 Task: Look for space in Villanueva del Pardillo, Spain from 3rd August, 2023 to 7th August, 2023 for 2 adults in price range Rs.4000 to Rs.9000. Place can be private room with 1  bedroom having 1 bed and 1 bathroom. Property type can be house, flat, guest house, hotel. Booking option can be shelf check-in. Required host language is English.
Action: Mouse moved to (429, 195)
Screenshot: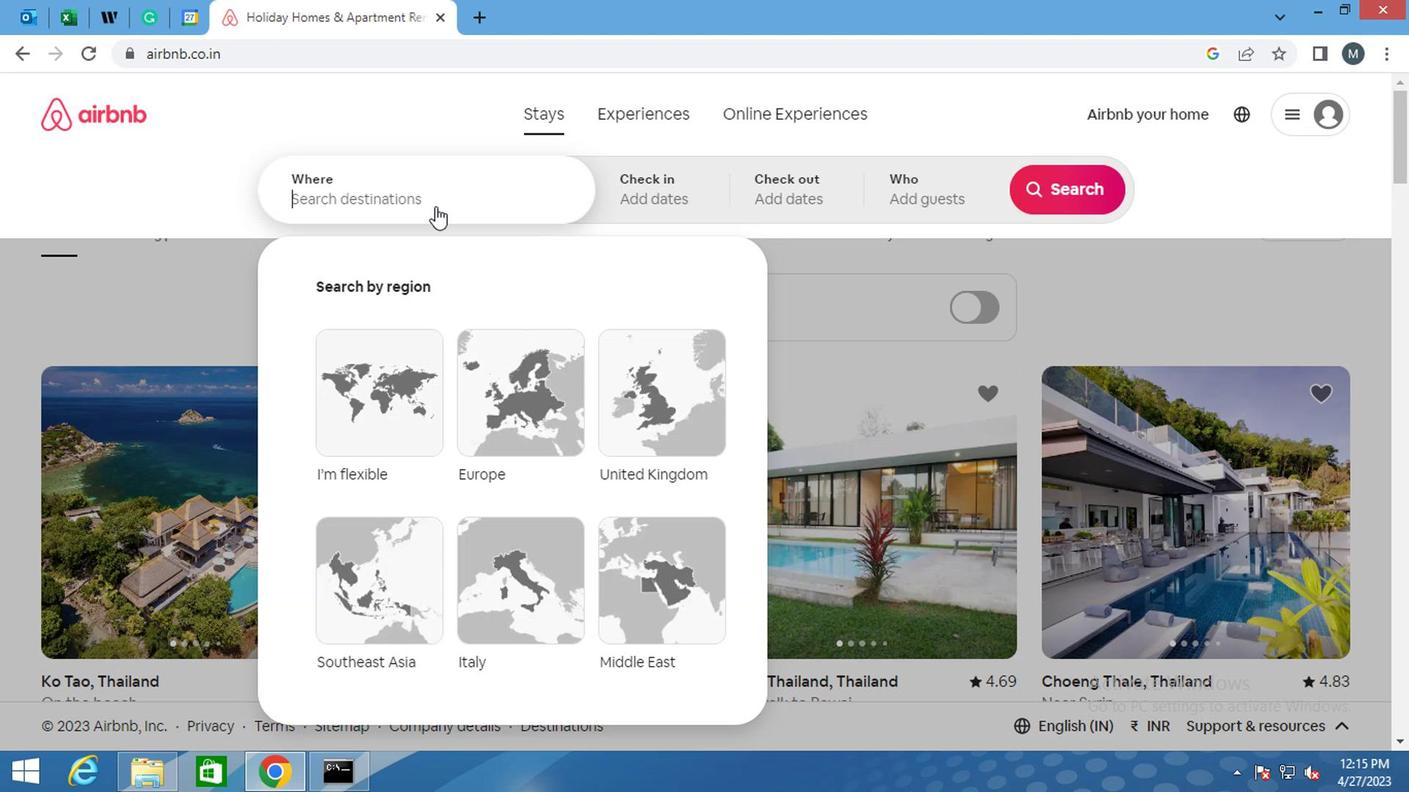 
Action: Mouse pressed left at (429, 195)
Screenshot: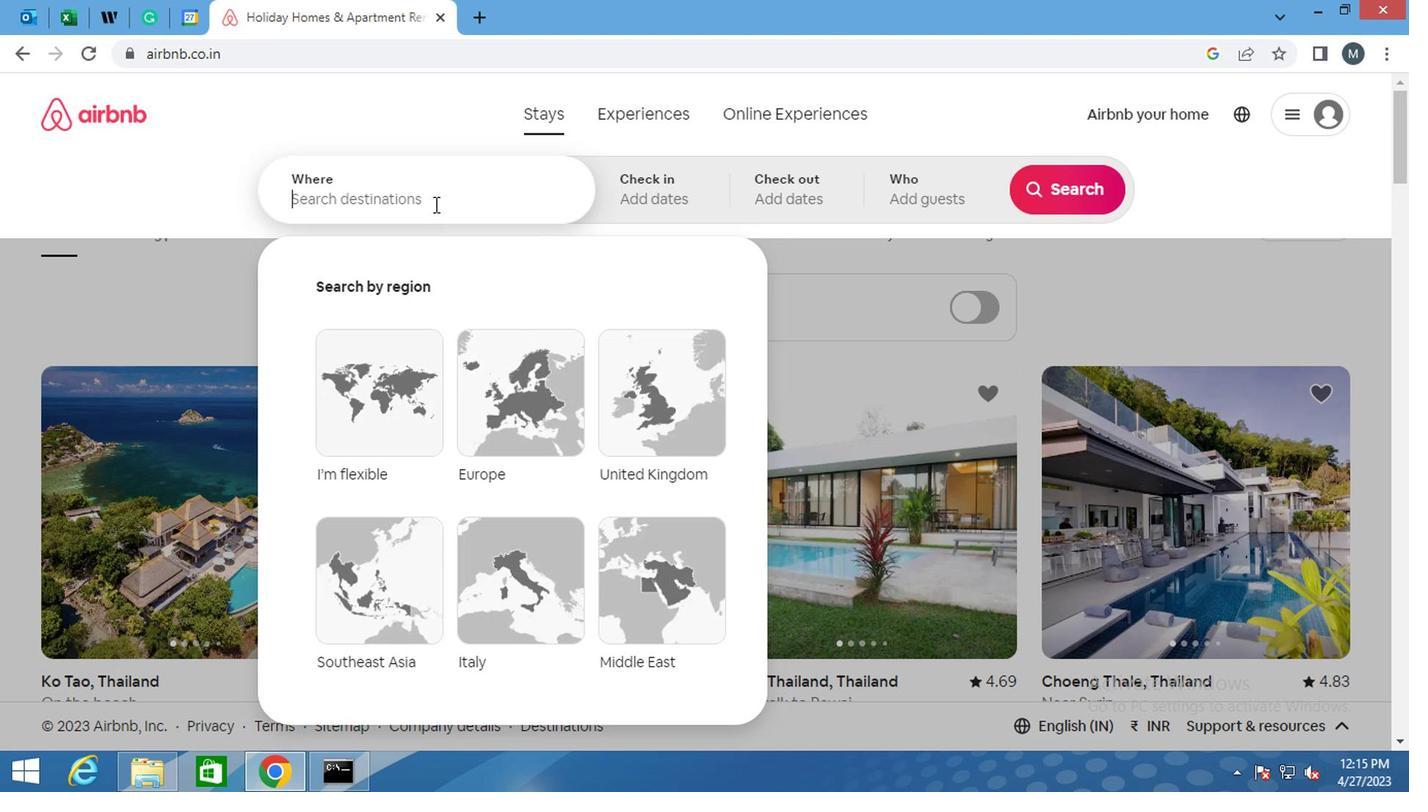 
Action: Mouse moved to (425, 195)
Screenshot: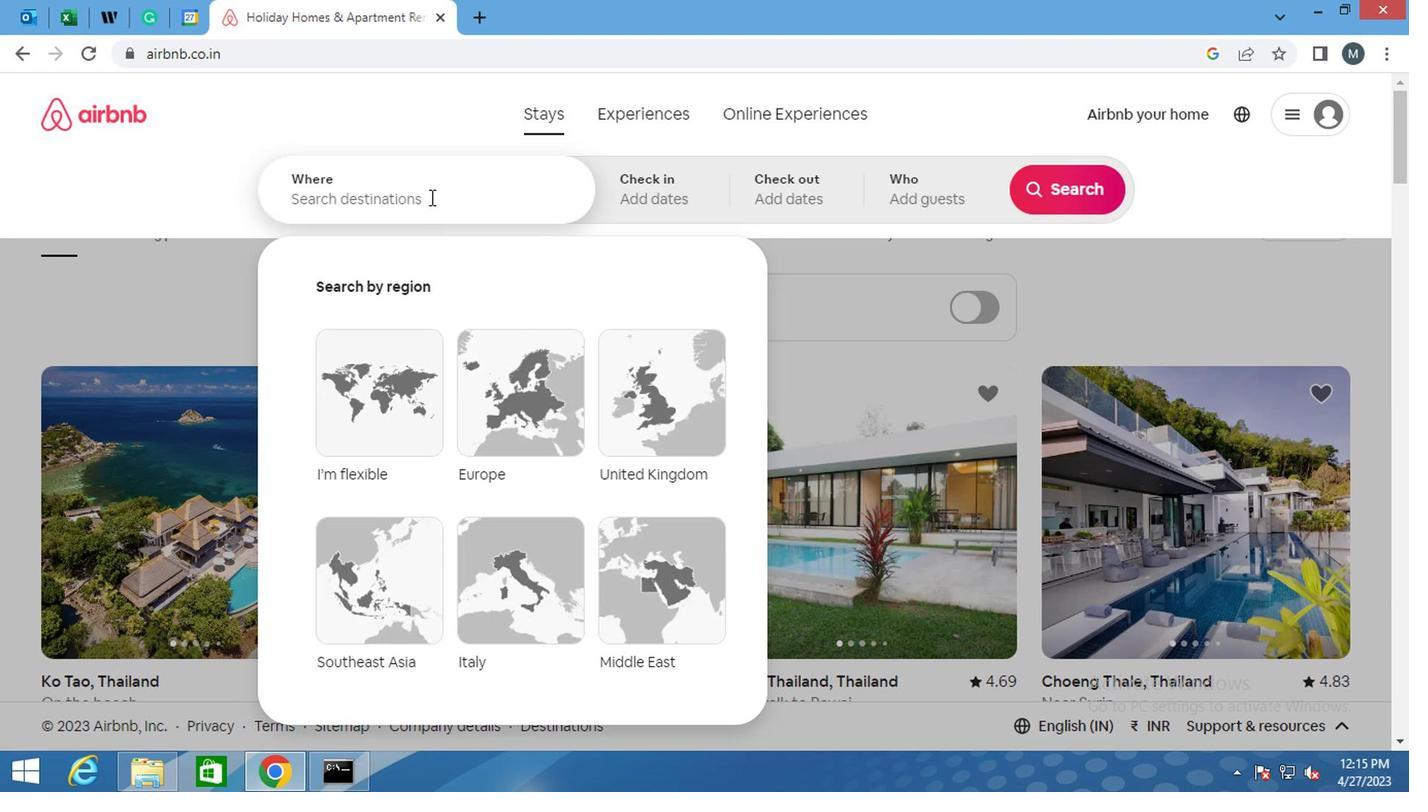 
Action: Key pressed <Key.shift>VILLANUEVA.<Key.backspace>,<Key.space><Key.shift><Key.shift><Key.shift><Key.shift>SPA<Key.backspace>
Screenshot: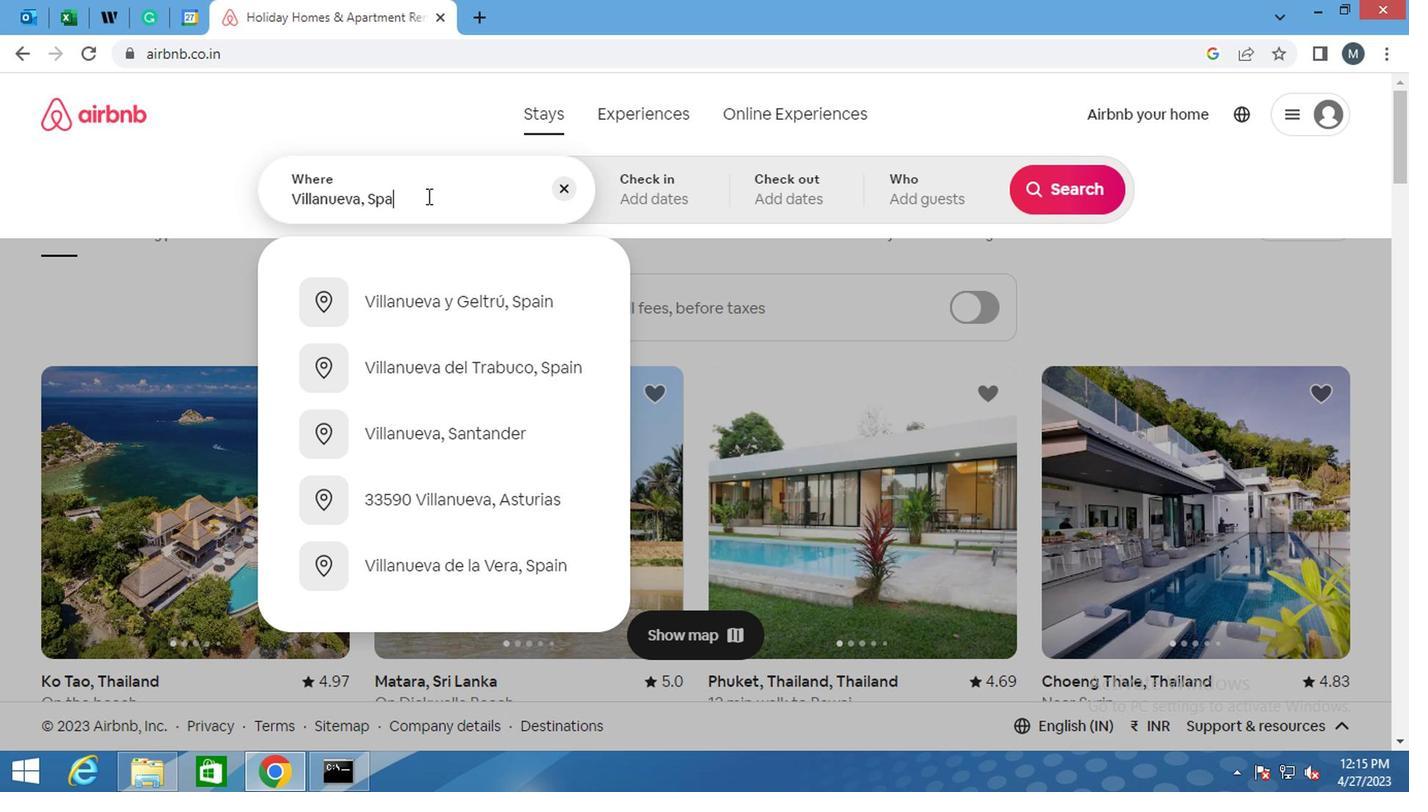 
Action: Mouse moved to (463, 322)
Screenshot: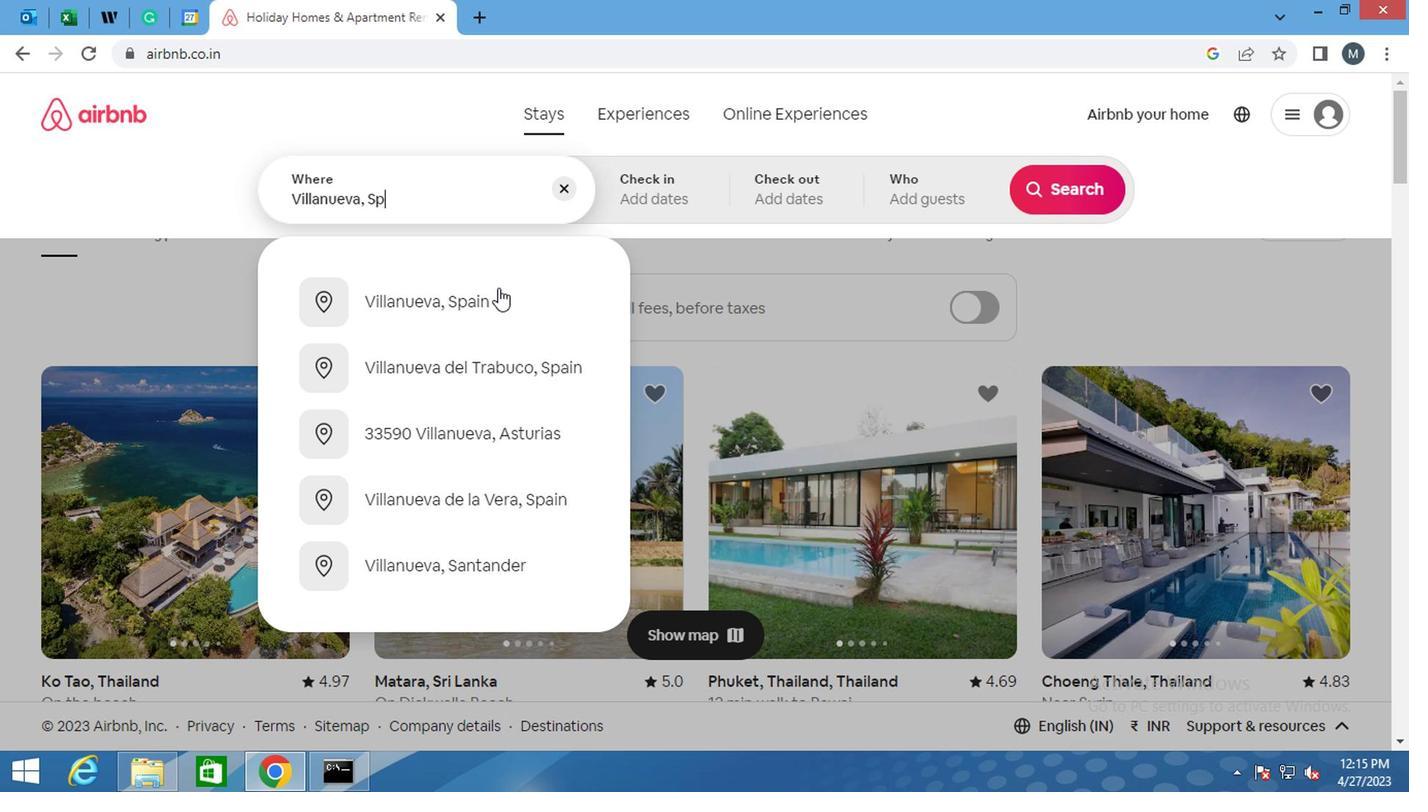 
Action: Mouse pressed left at (463, 322)
Screenshot: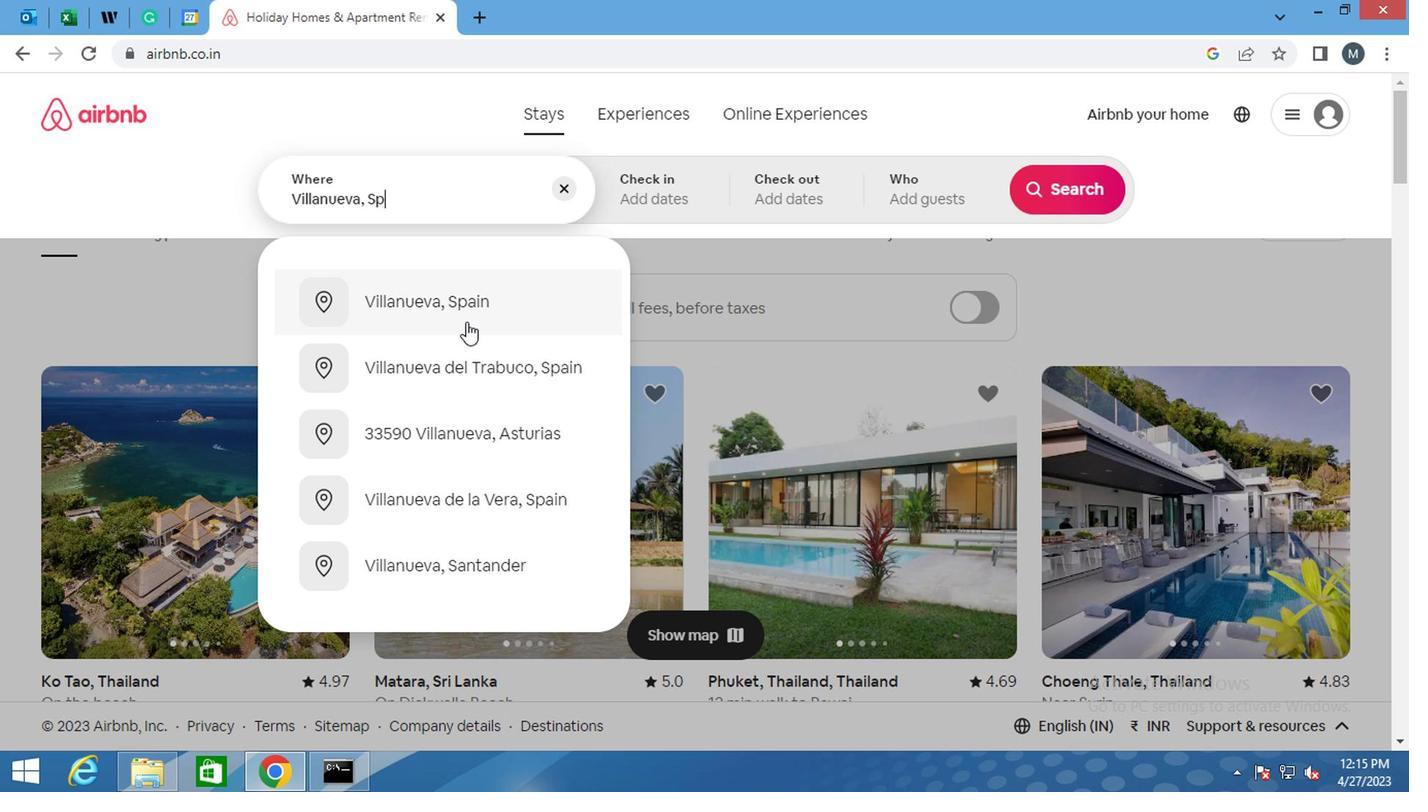 
Action: Mouse moved to (1056, 357)
Screenshot: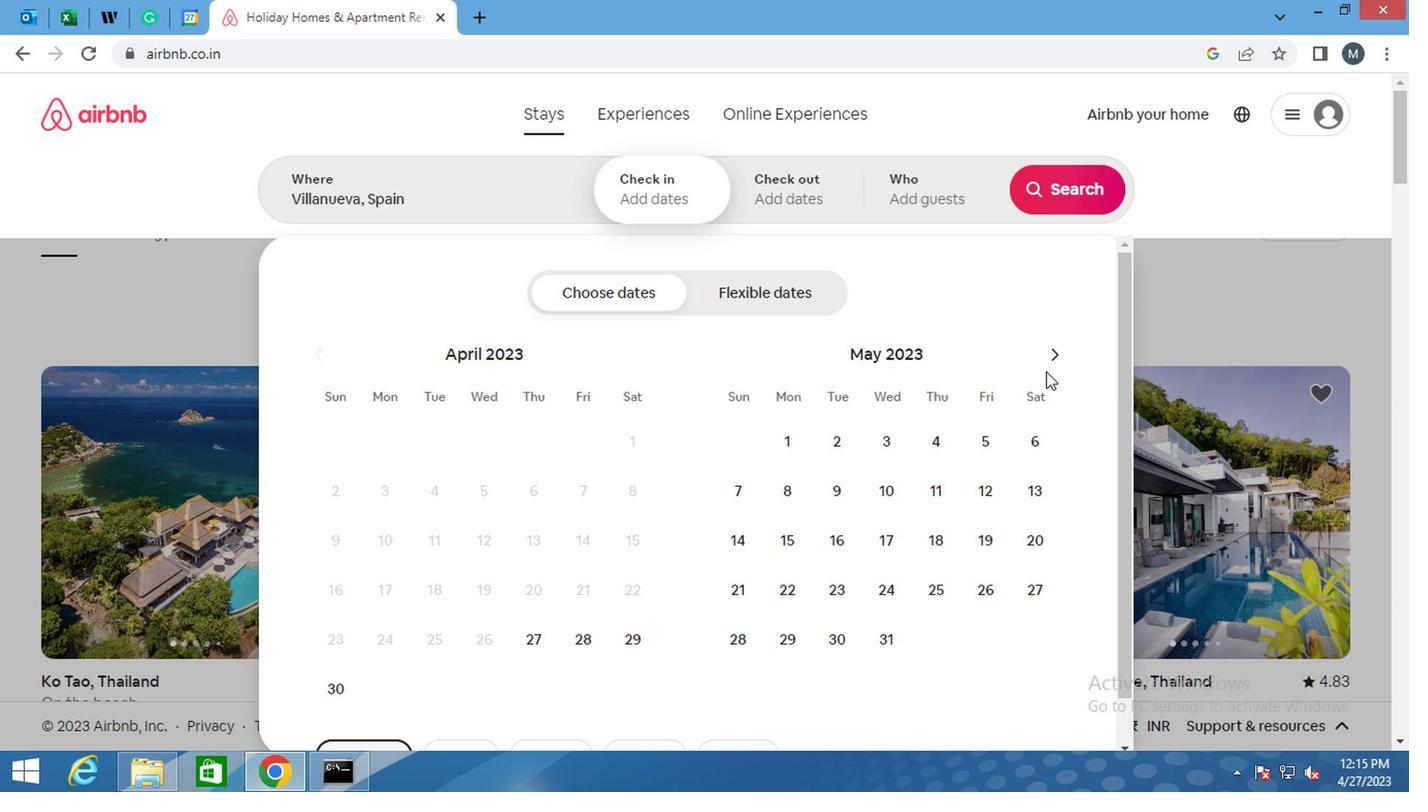 
Action: Mouse pressed left at (1056, 357)
Screenshot: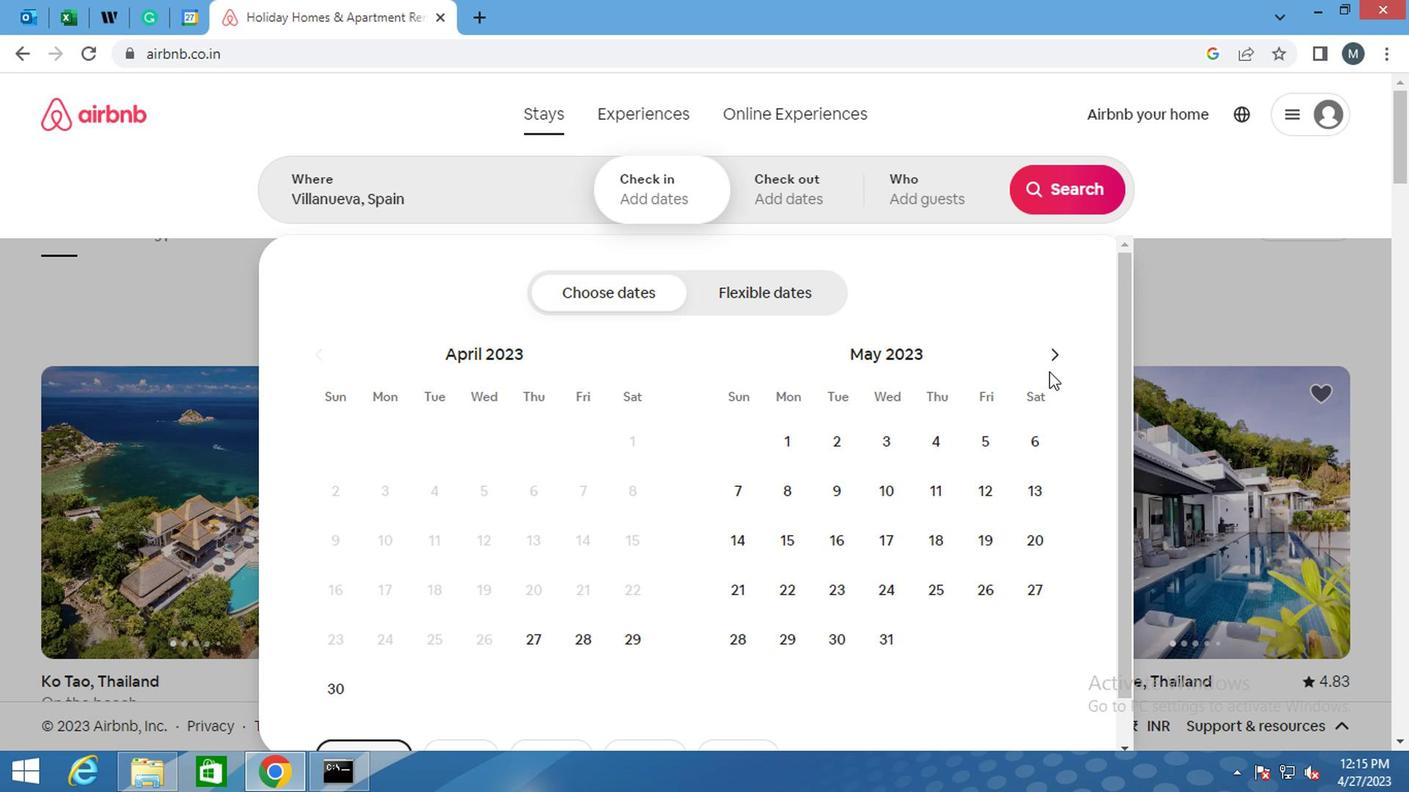 
Action: Mouse pressed left at (1056, 357)
Screenshot: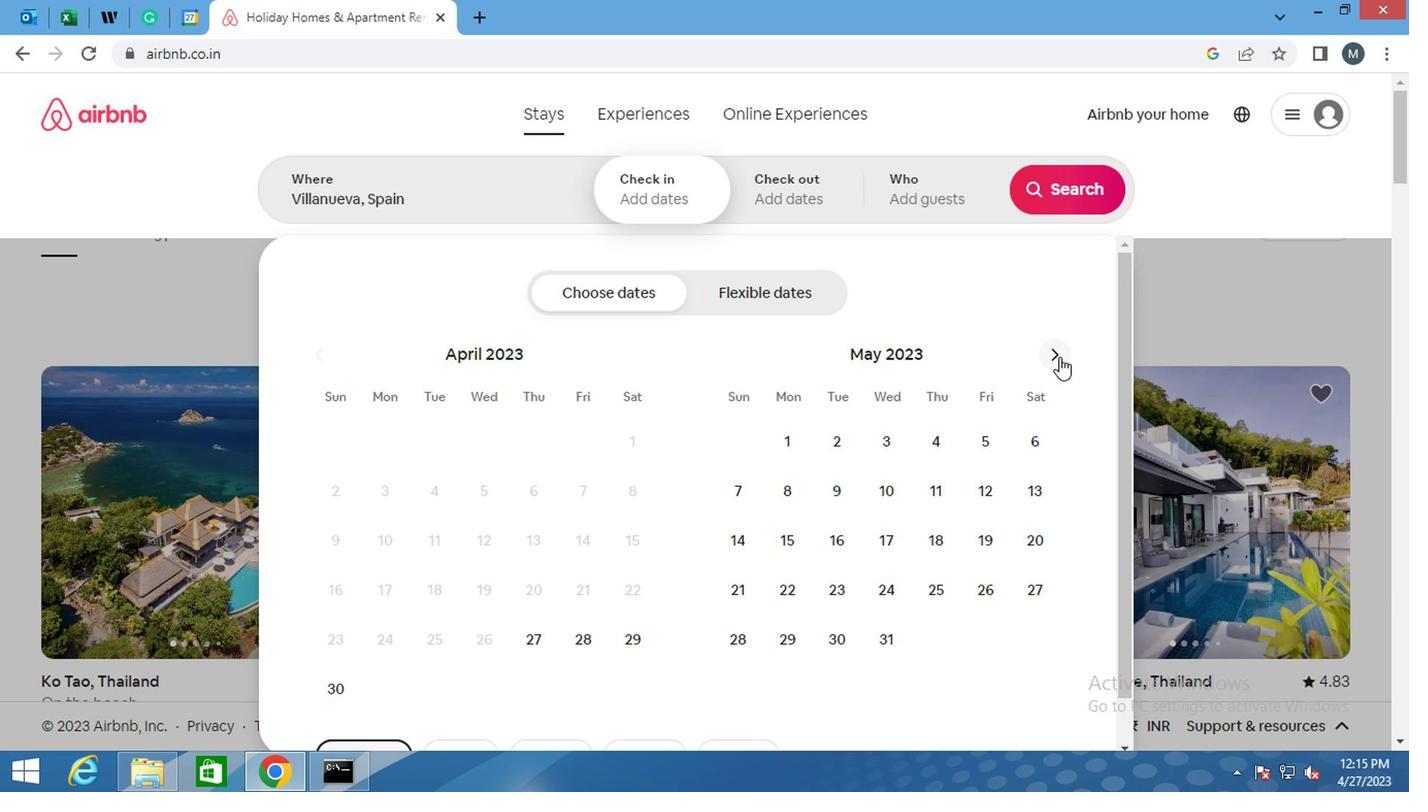 
Action: Mouse pressed left at (1056, 357)
Screenshot: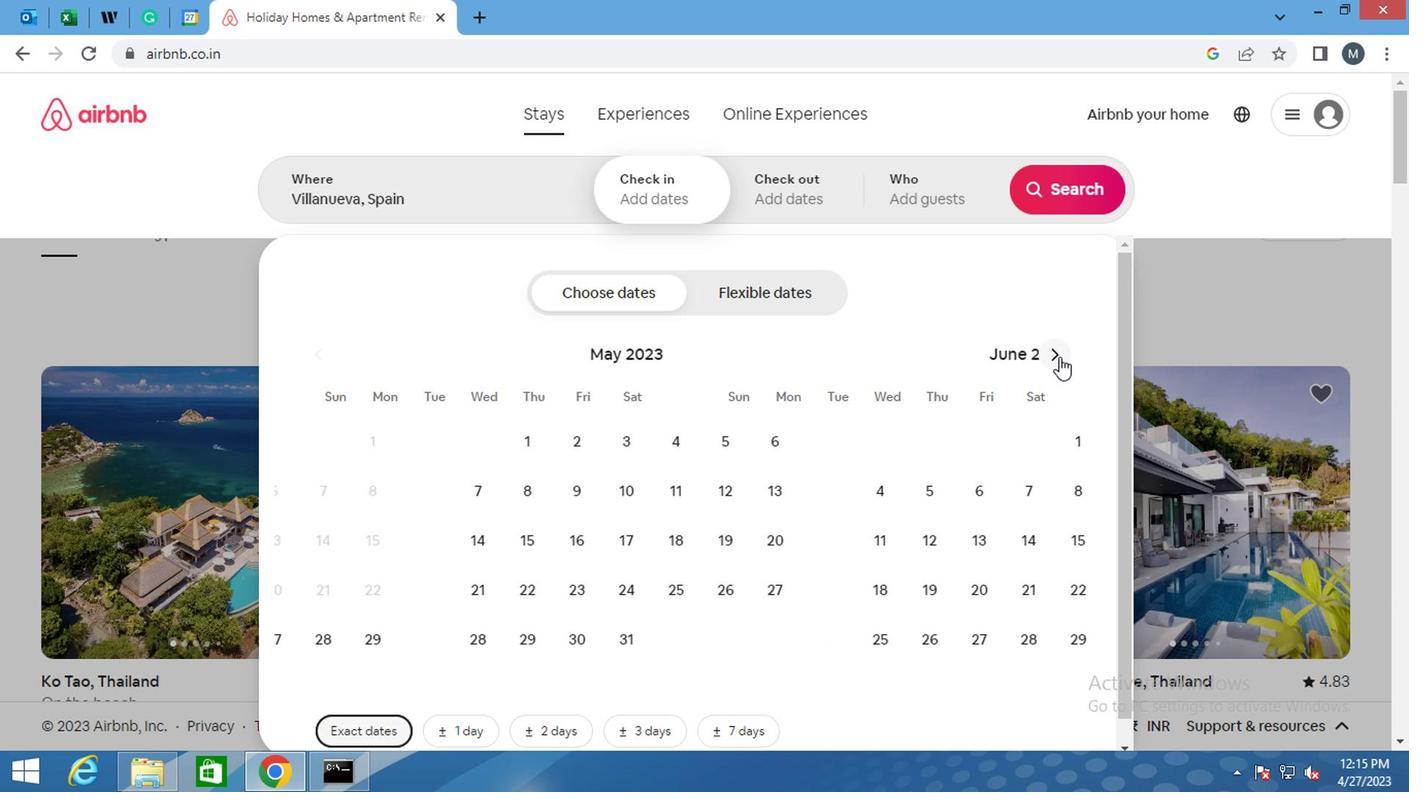 
Action: Mouse pressed left at (1056, 357)
Screenshot: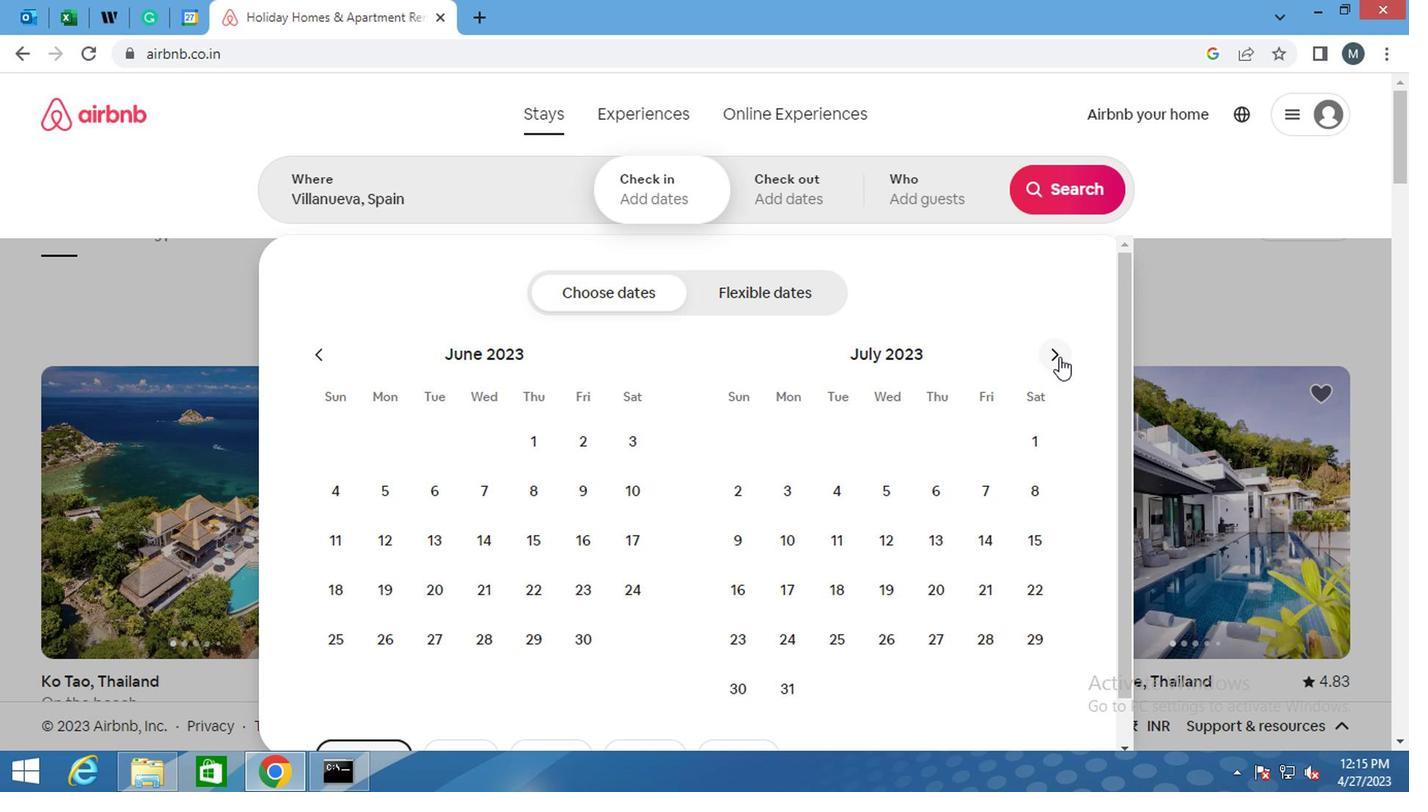 
Action: Mouse moved to (924, 442)
Screenshot: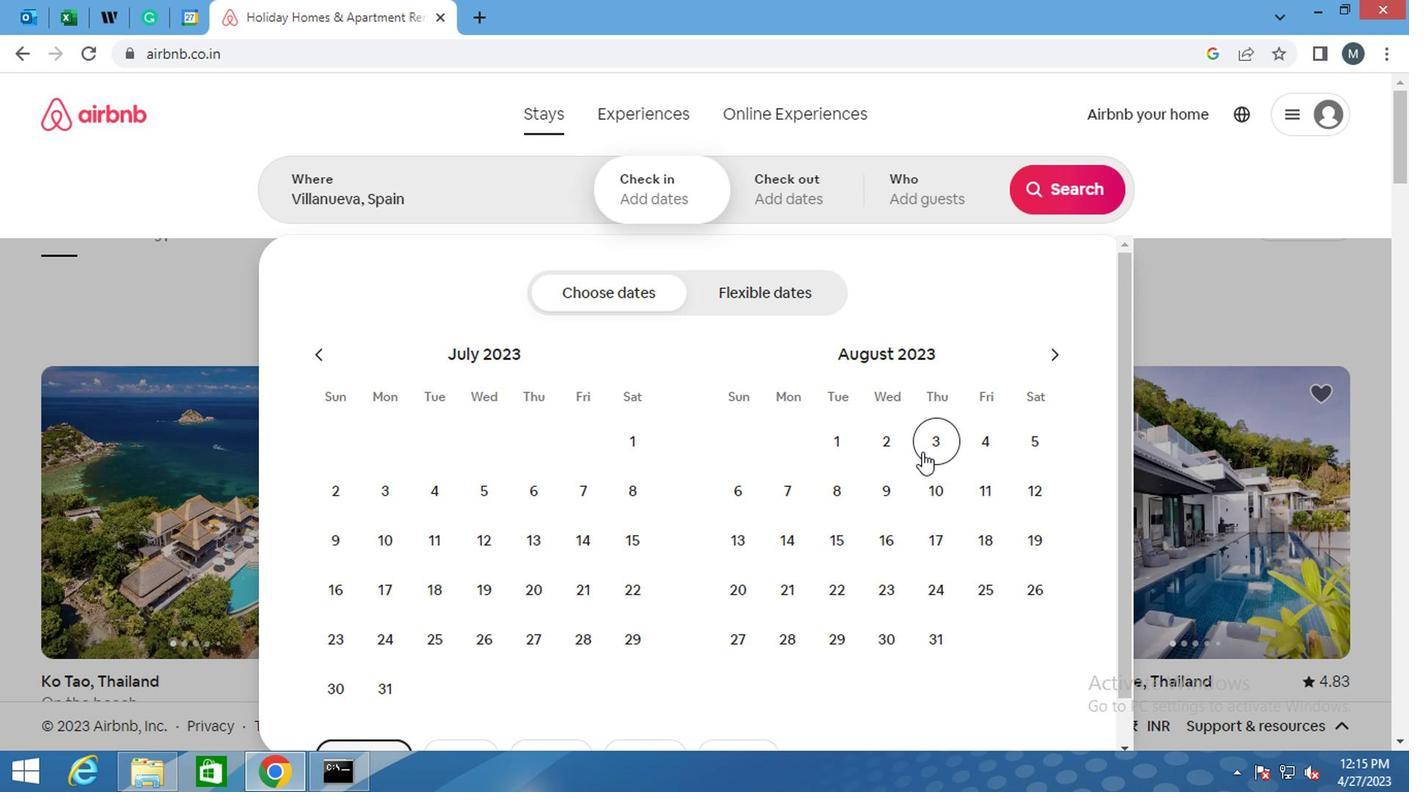 
Action: Mouse pressed left at (924, 442)
Screenshot: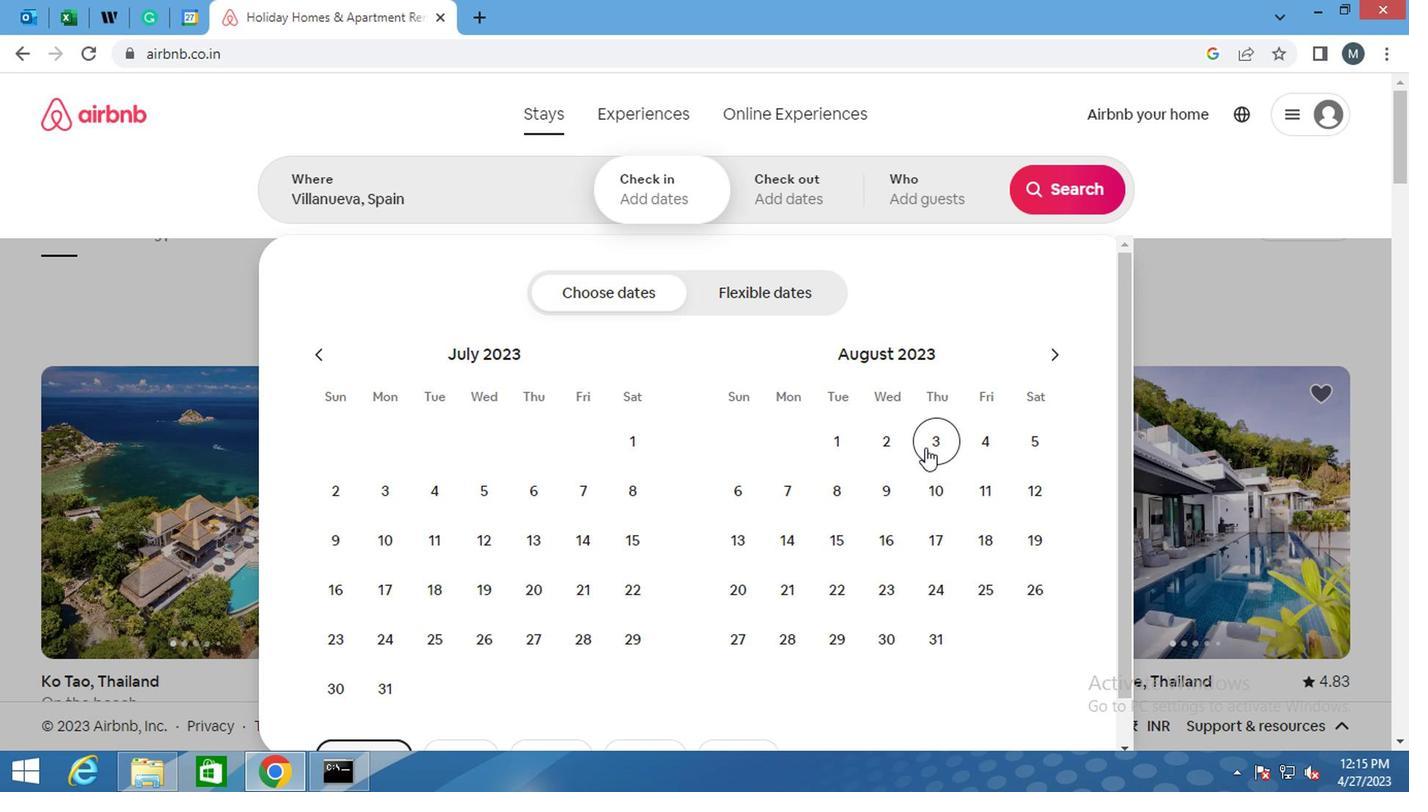 
Action: Mouse moved to (792, 482)
Screenshot: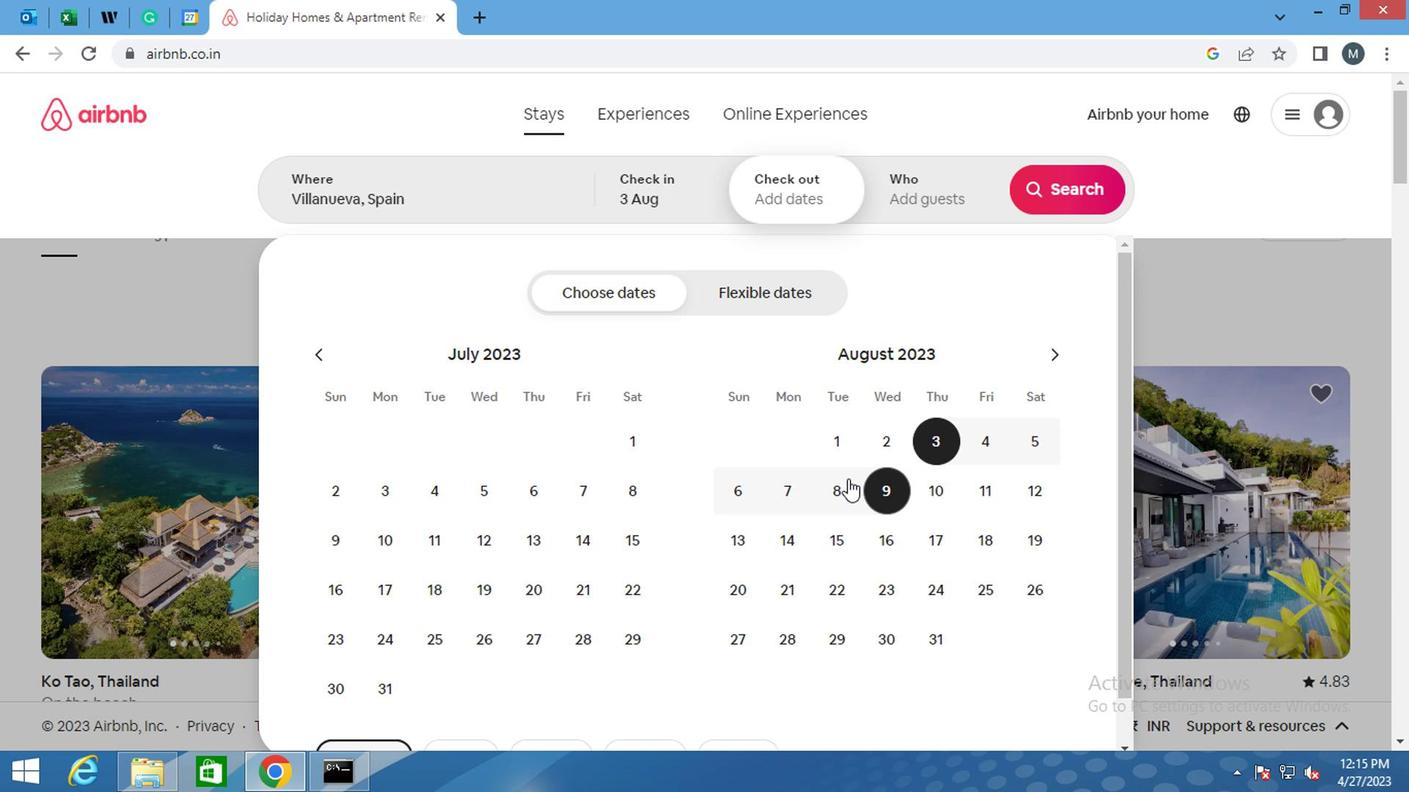 
Action: Mouse pressed left at (792, 482)
Screenshot: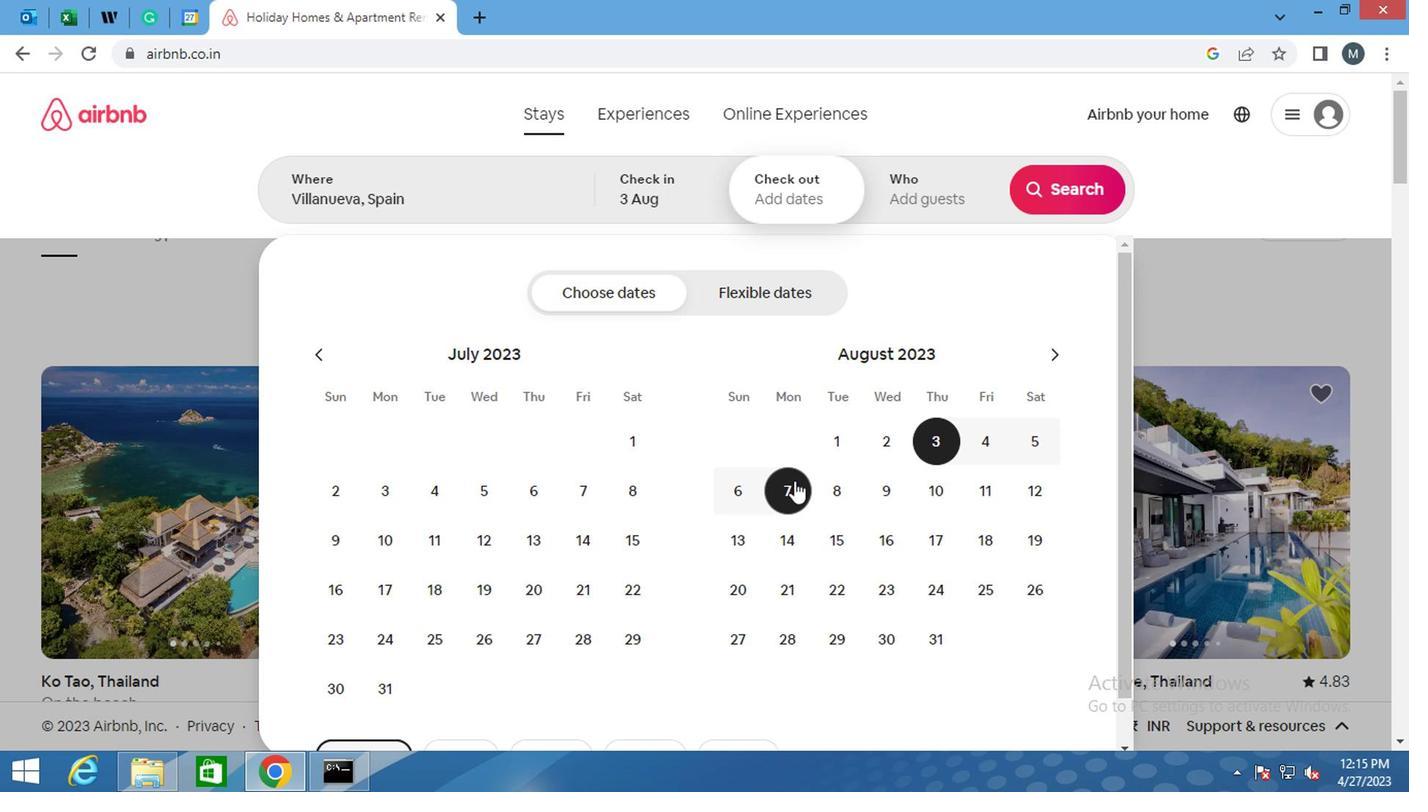 
Action: Mouse moved to (930, 199)
Screenshot: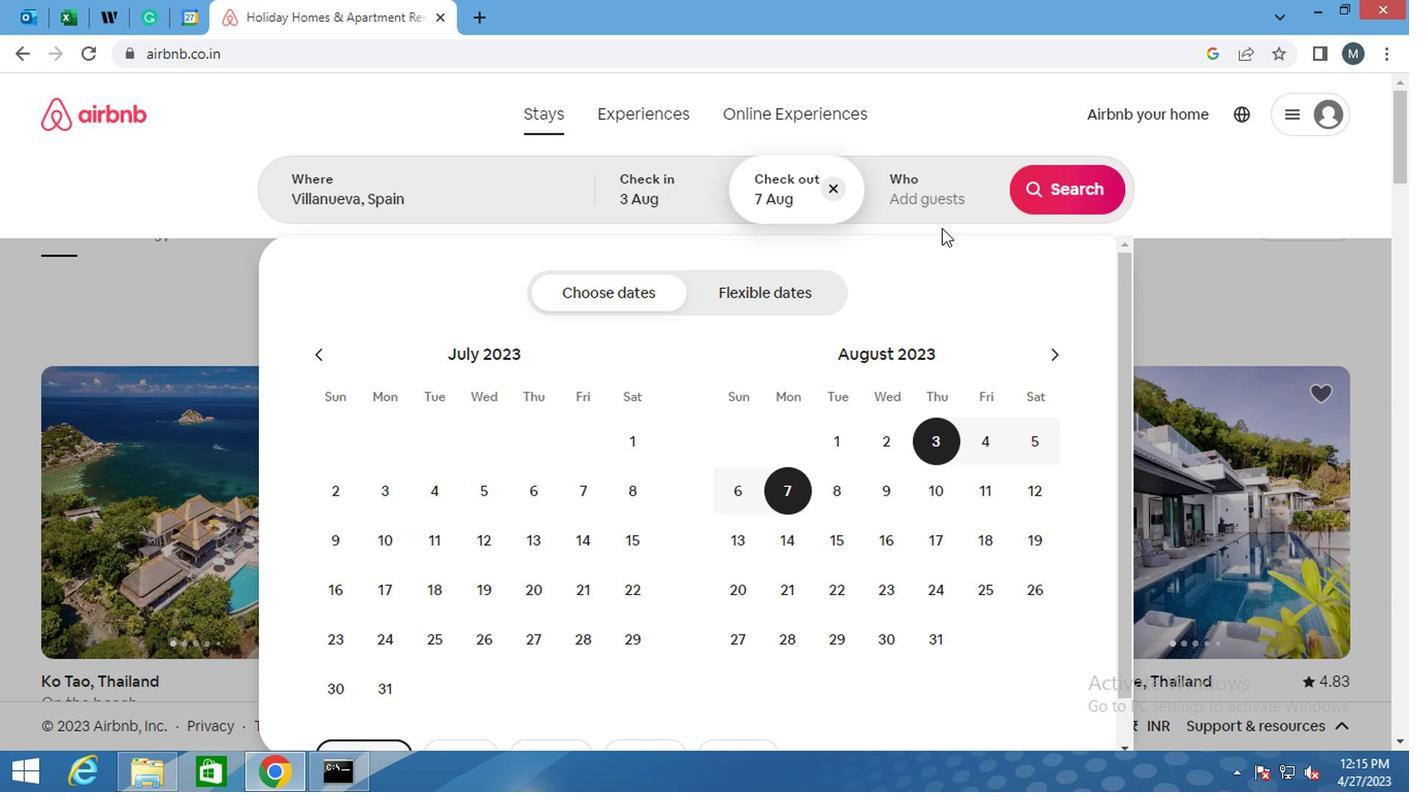 
Action: Mouse pressed left at (930, 199)
Screenshot: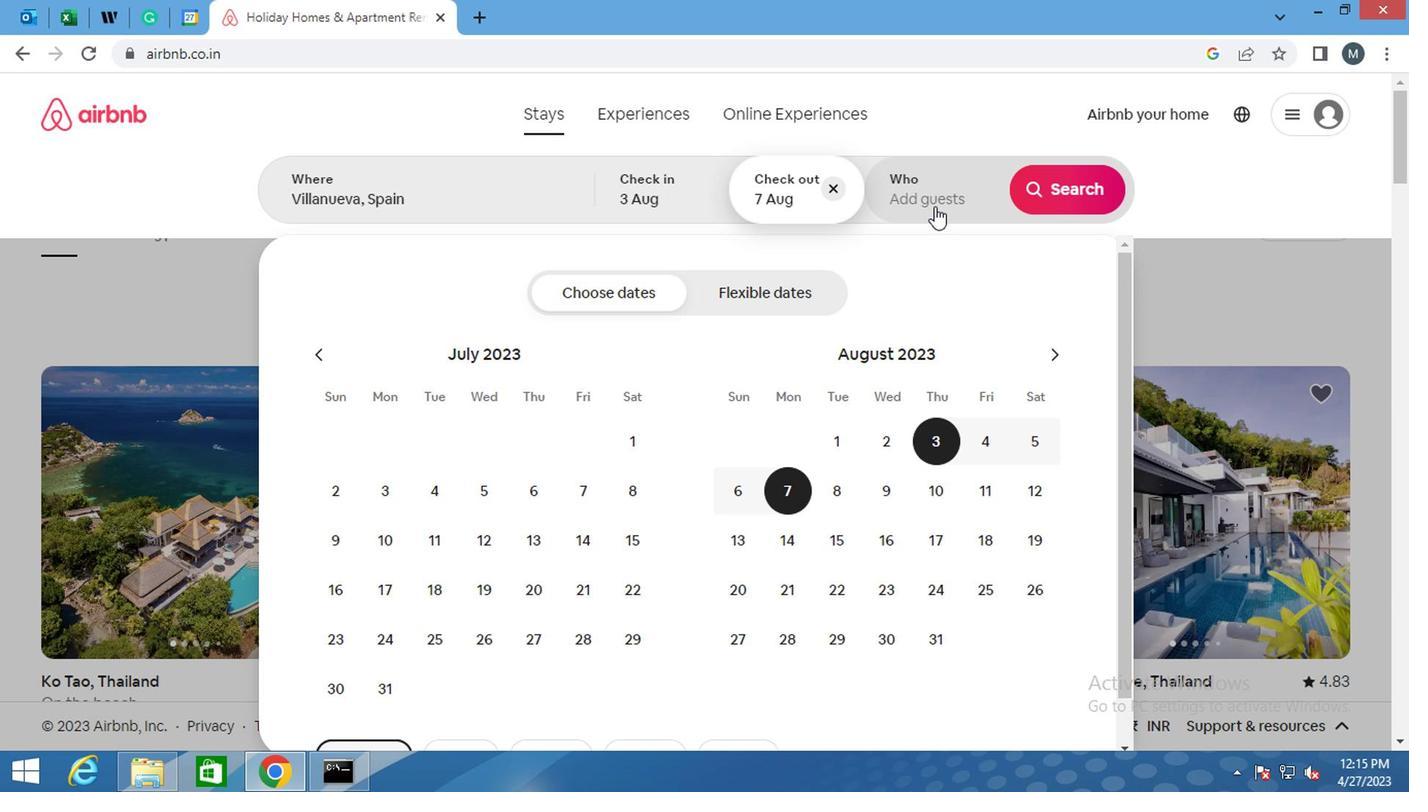 
Action: Mouse moved to (1070, 300)
Screenshot: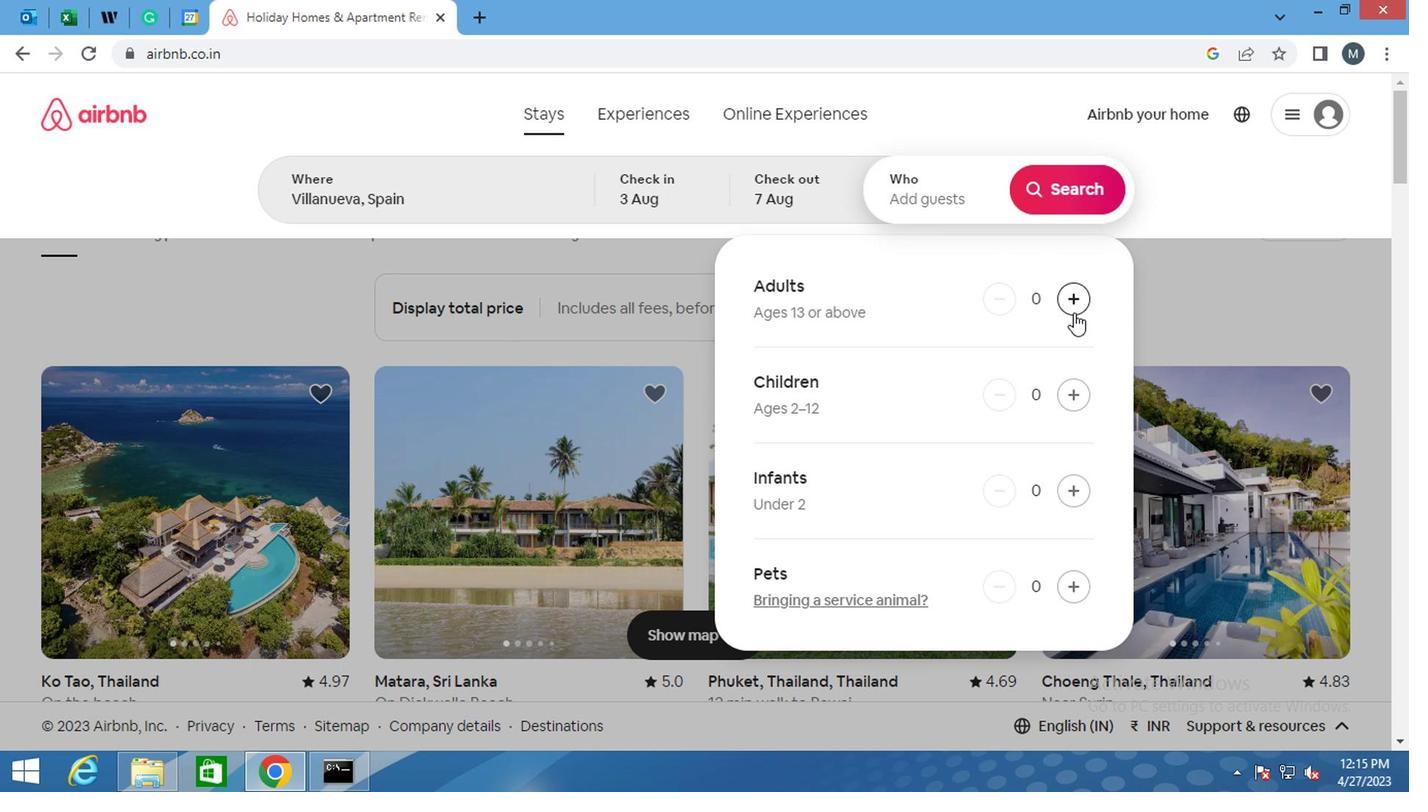 
Action: Mouse pressed left at (1070, 300)
Screenshot: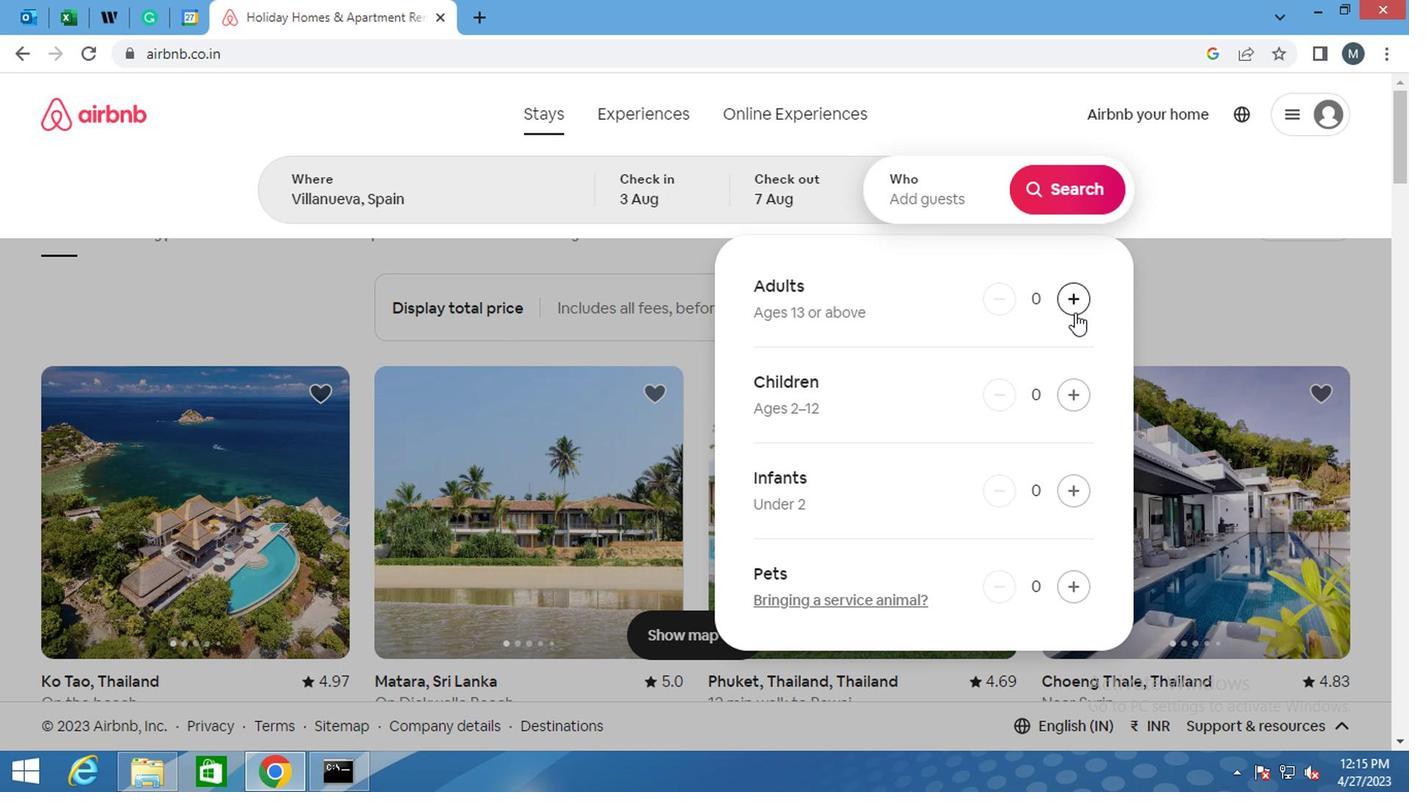 
Action: Mouse moved to (1070, 300)
Screenshot: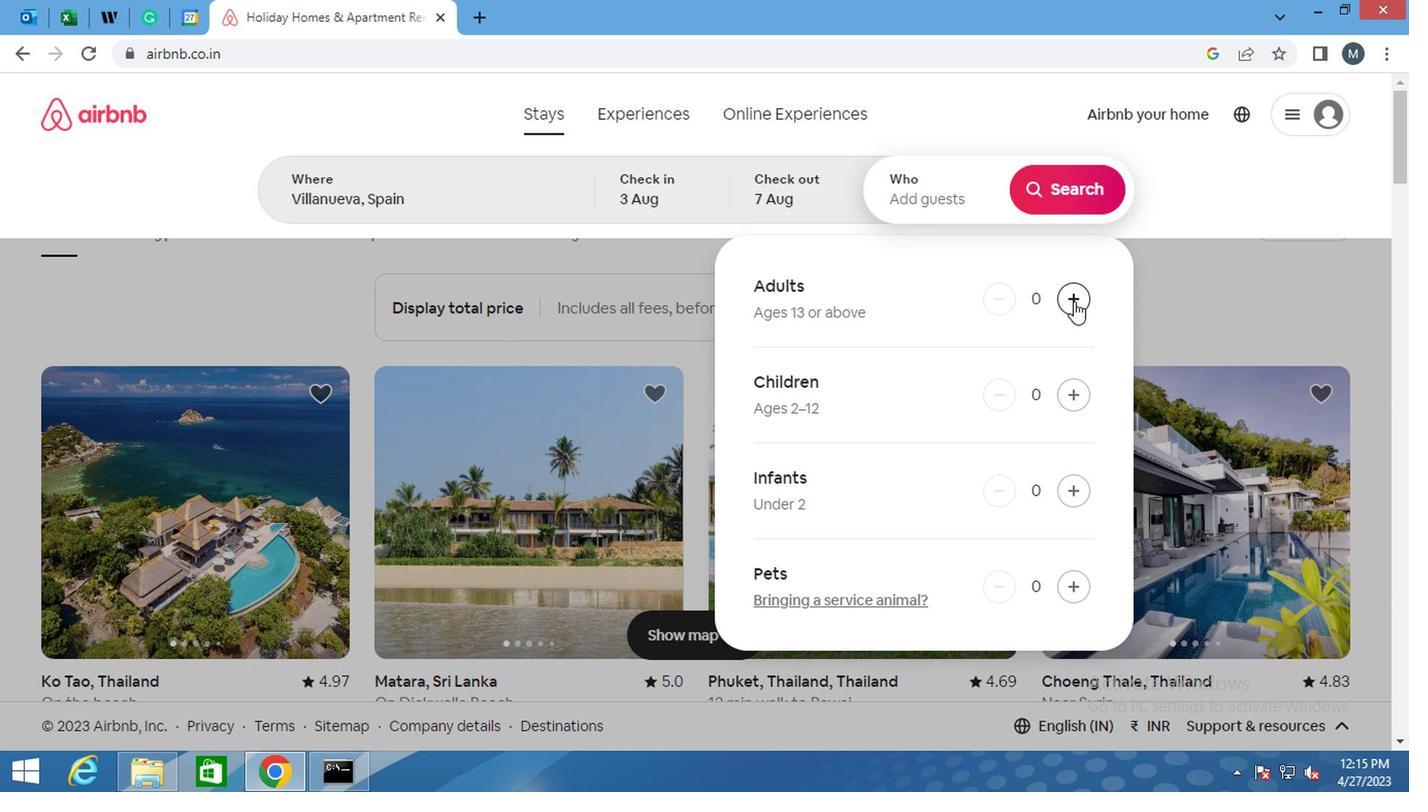 
Action: Mouse pressed left at (1070, 300)
Screenshot: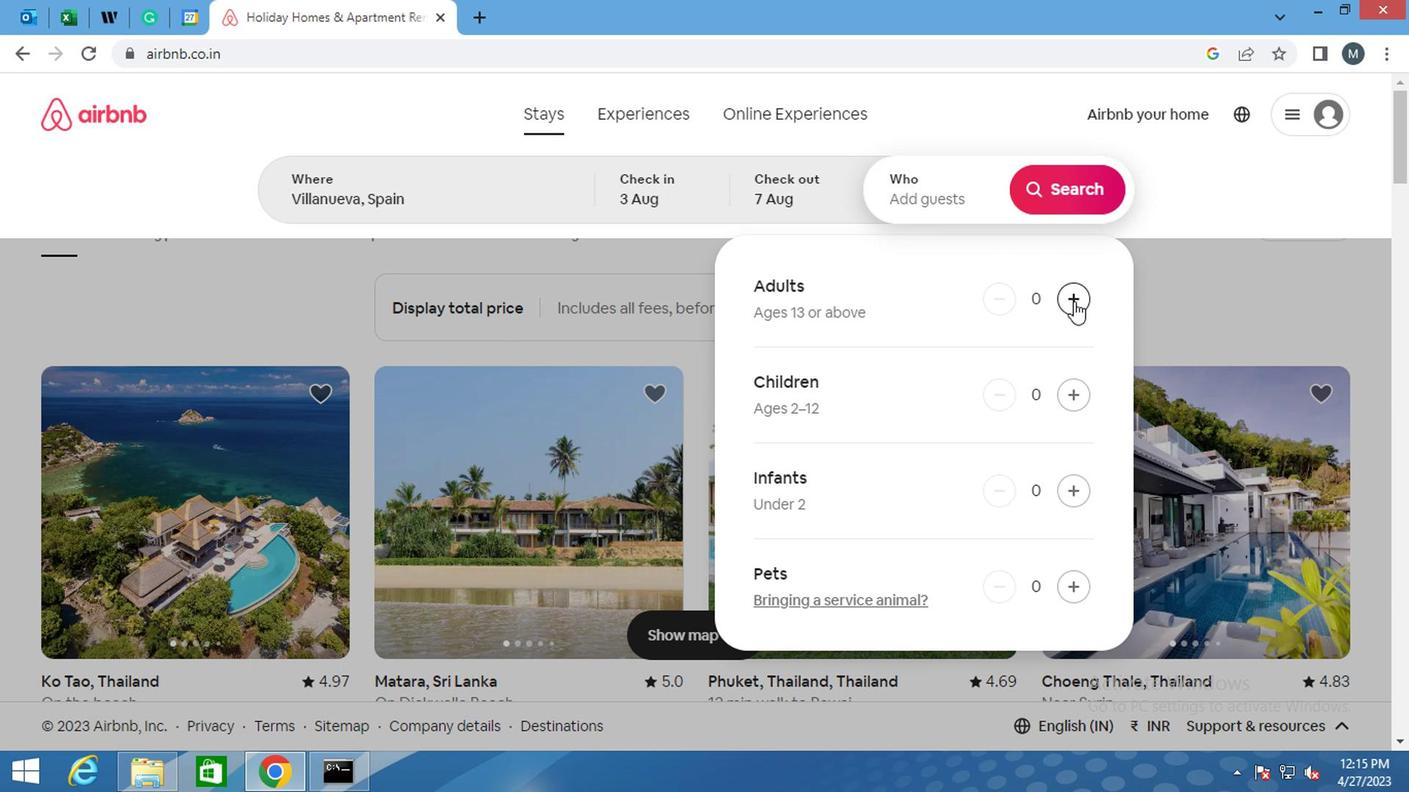 
Action: Mouse moved to (1033, 185)
Screenshot: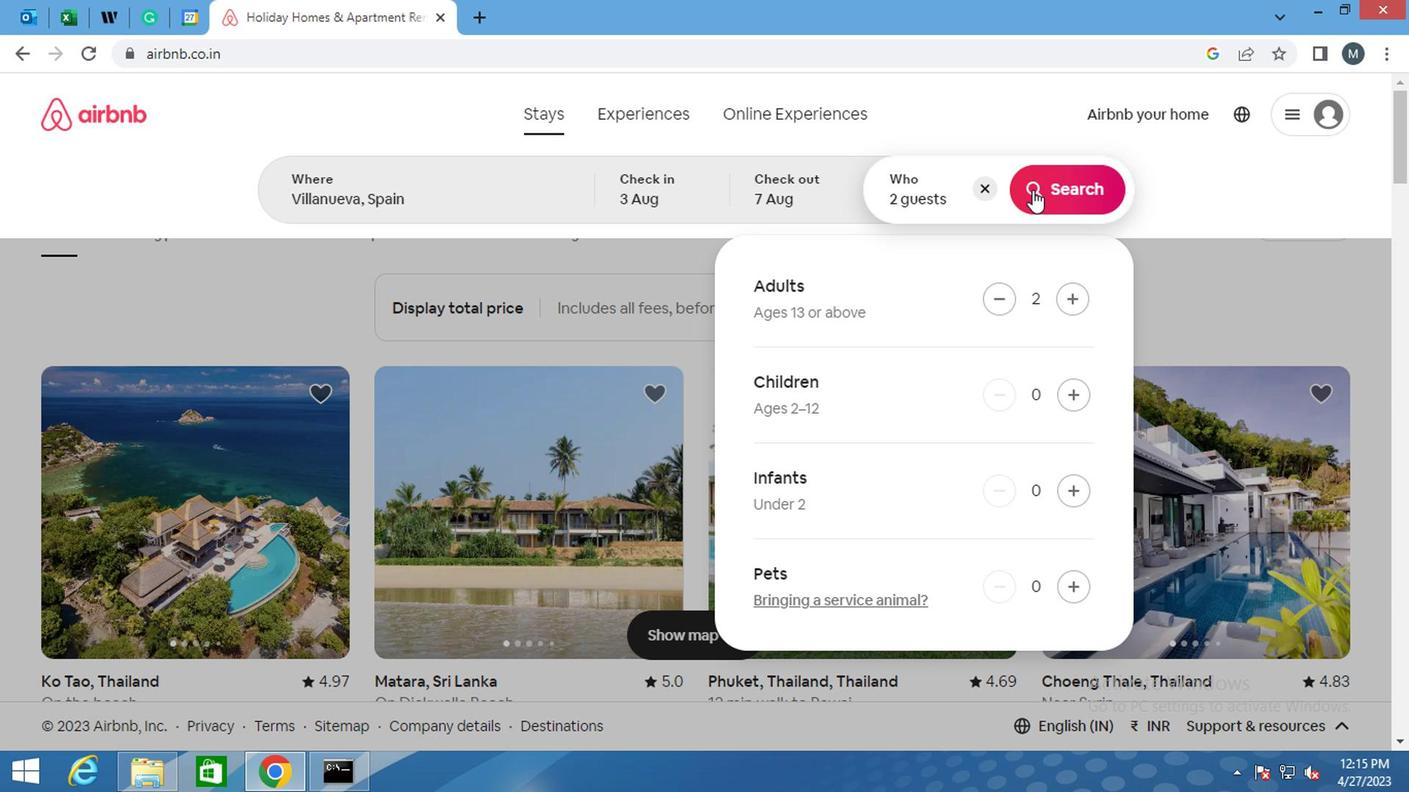 
Action: Mouse pressed left at (1033, 185)
Screenshot: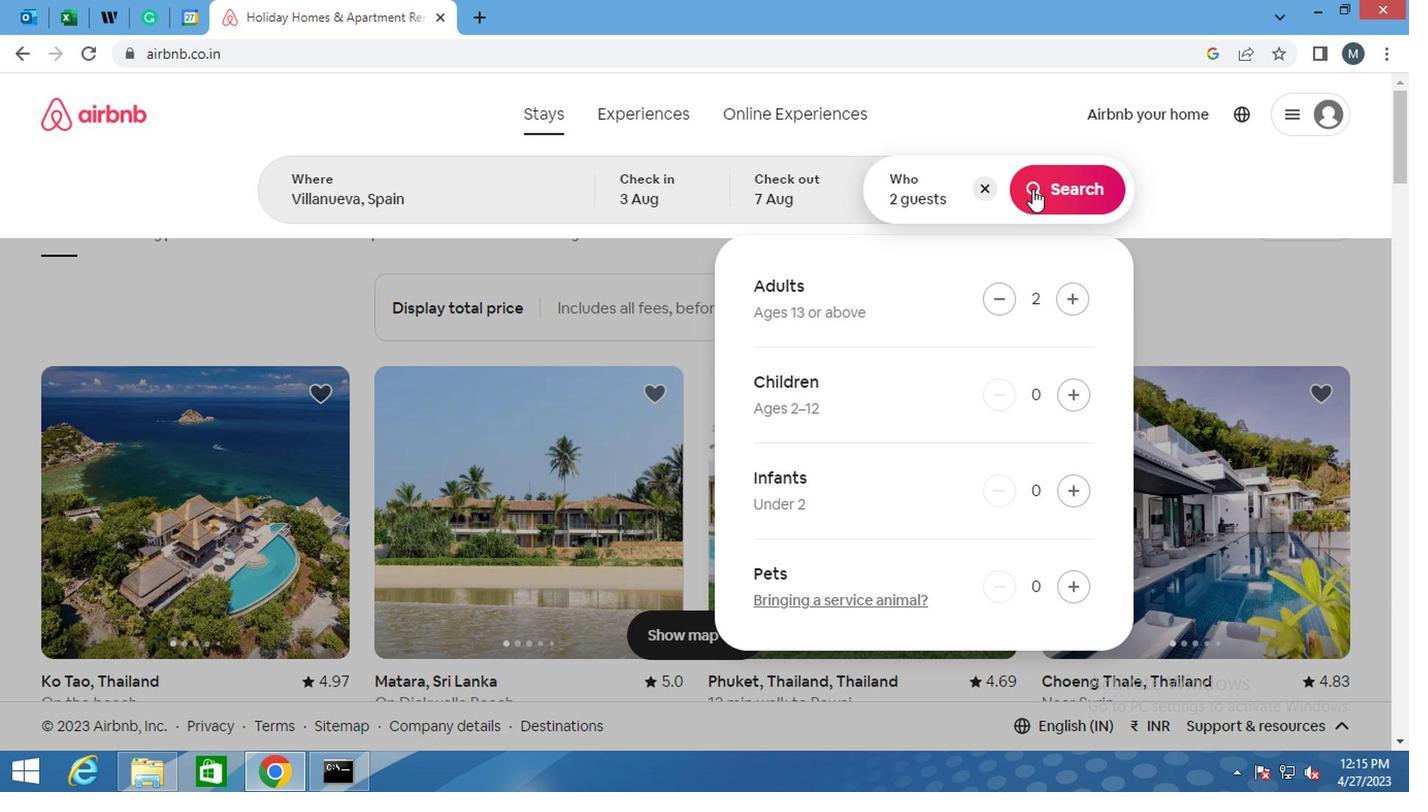 
Action: Mouse moved to (1321, 190)
Screenshot: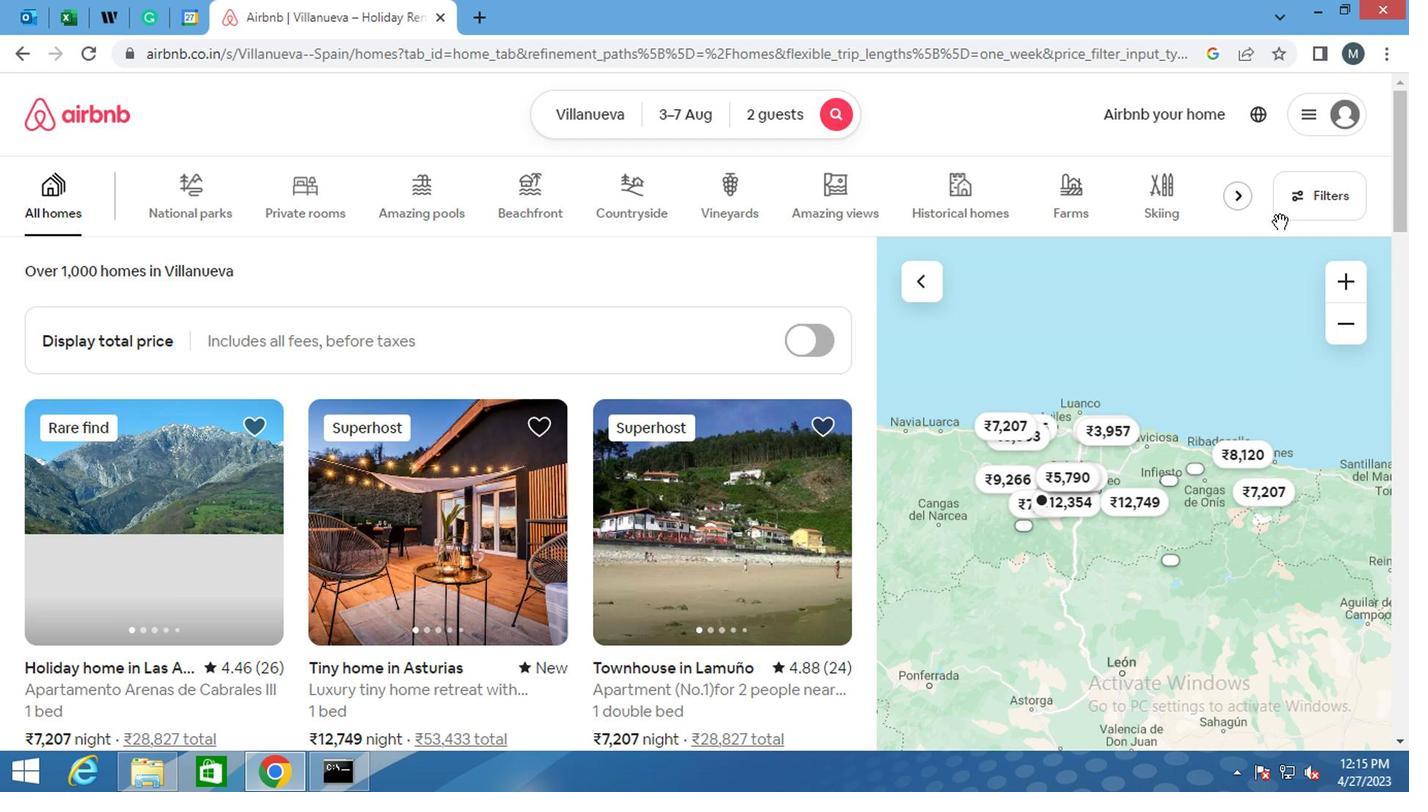 
Action: Mouse pressed left at (1321, 190)
Screenshot: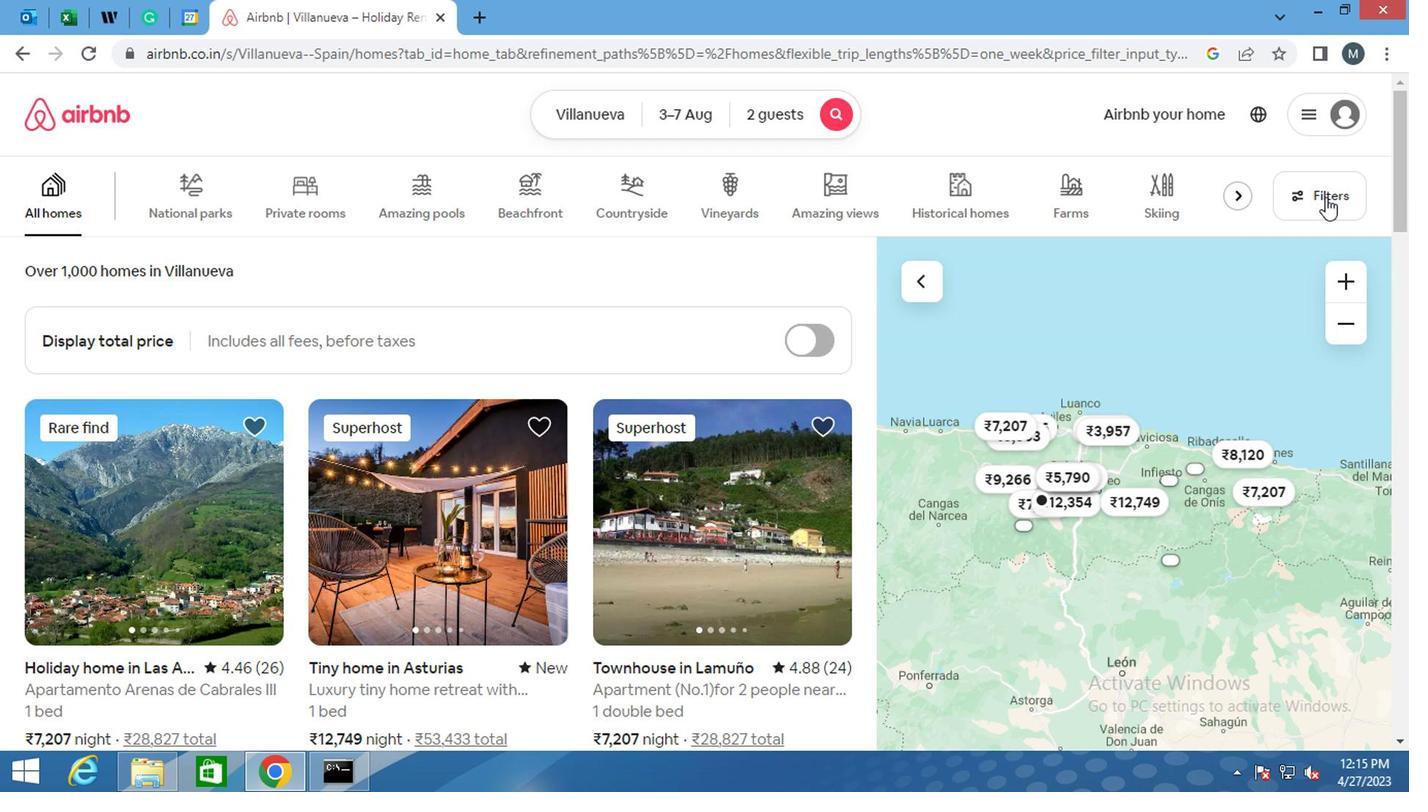 
Action: Mouse moved to (475, 452)
Screenshot: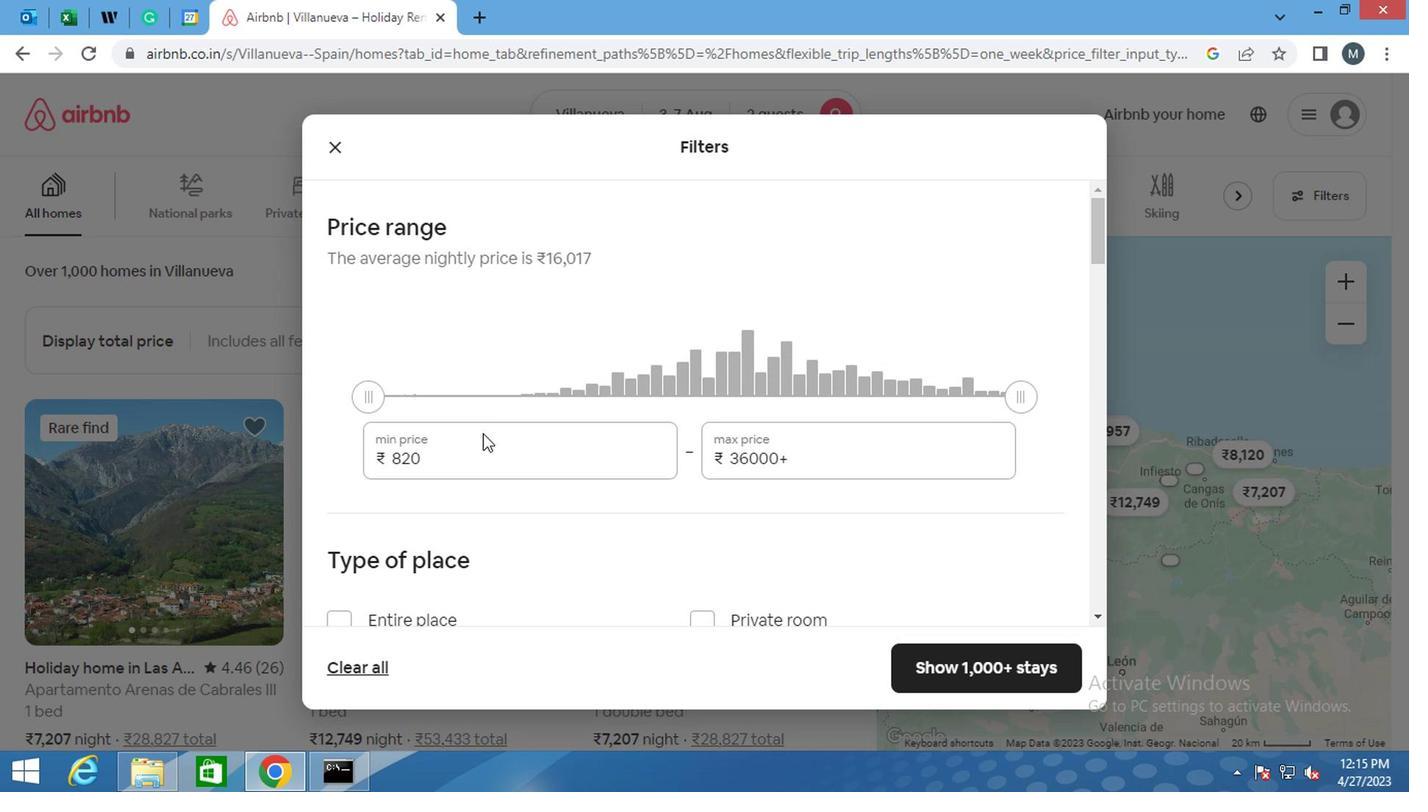 
Action: Mouse pressed left at (475, 452)
Screenshot: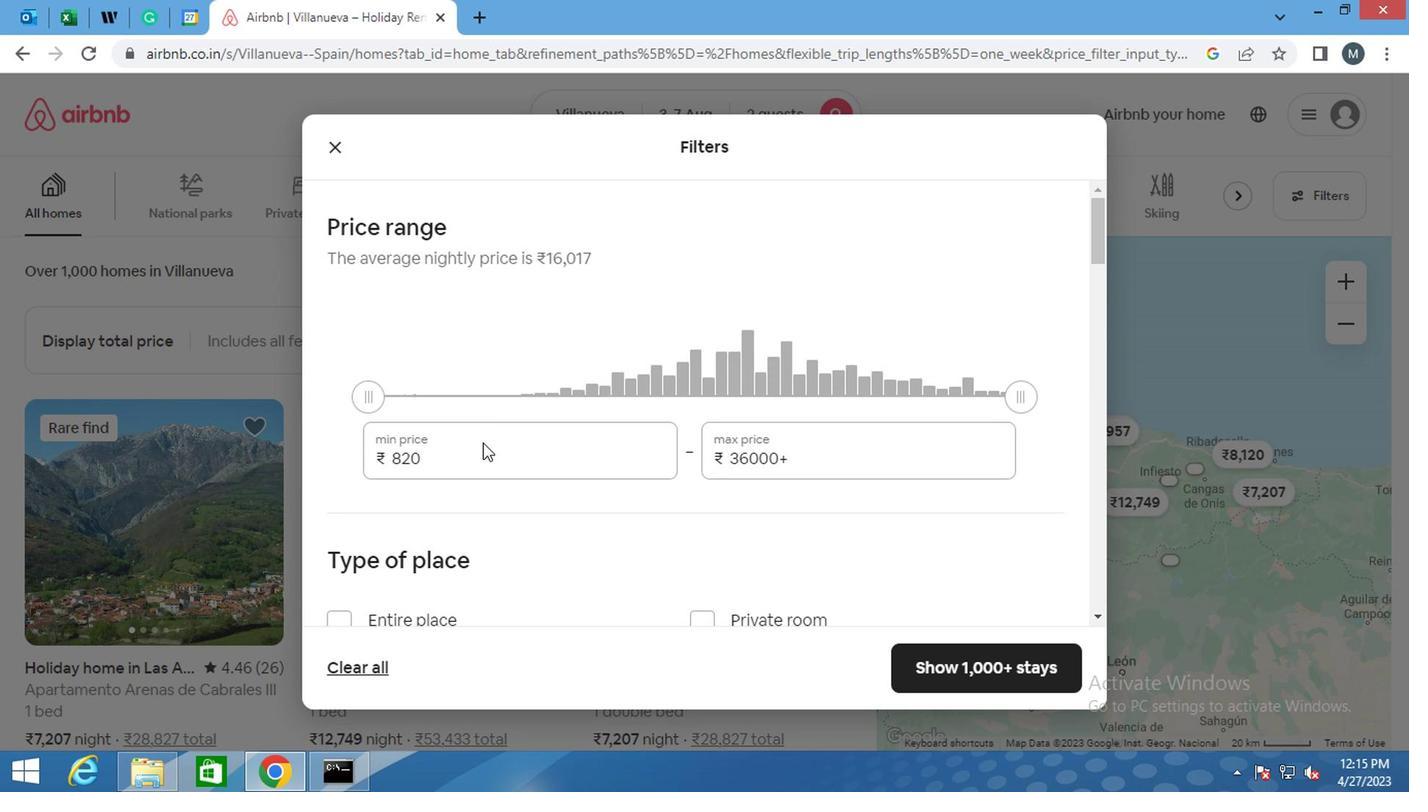 
Action: Mouse moved to (474, 453)
Screenshot: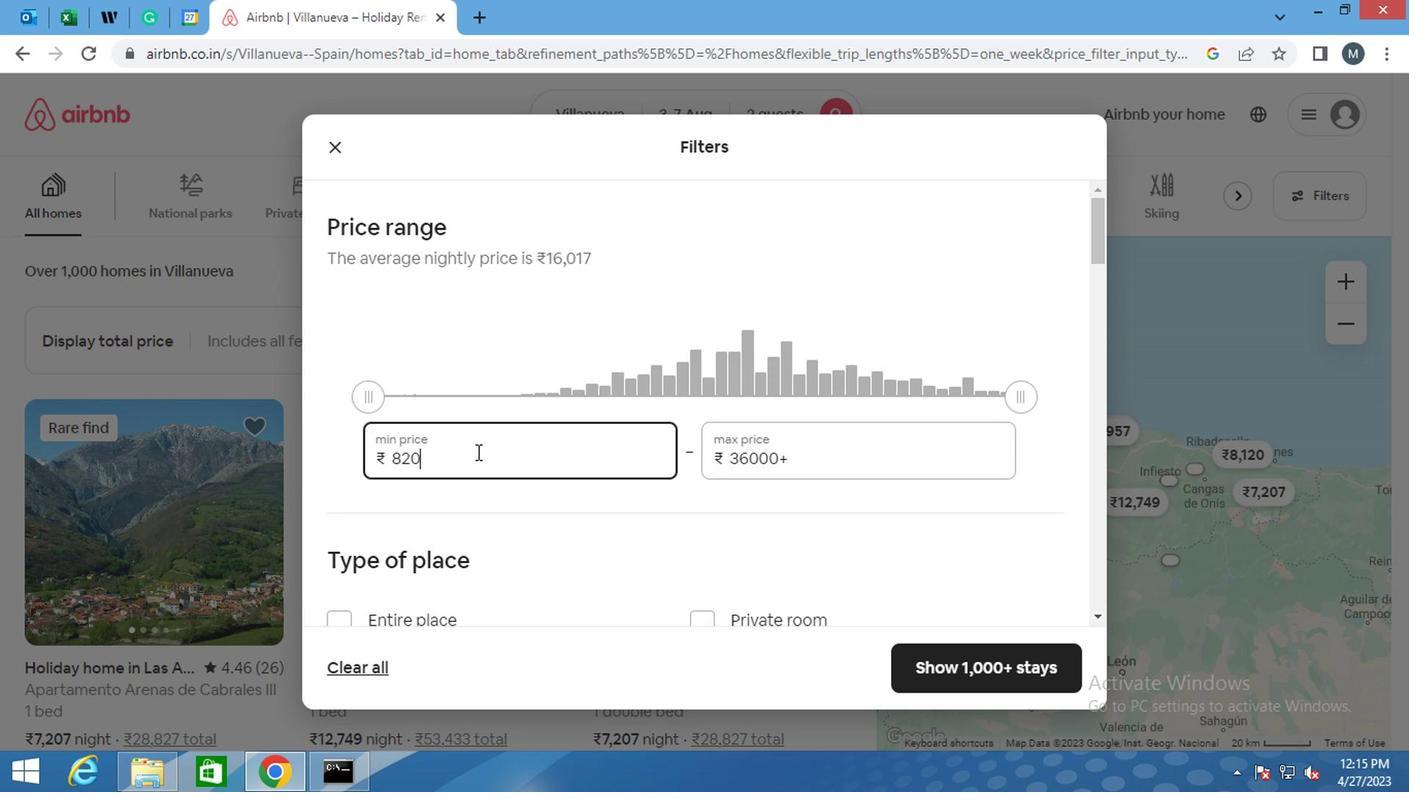 
Action: Key pressed <Key.backspace><Key.backspace><Key.backspace>3<Key.backspace>4000
Screenshot: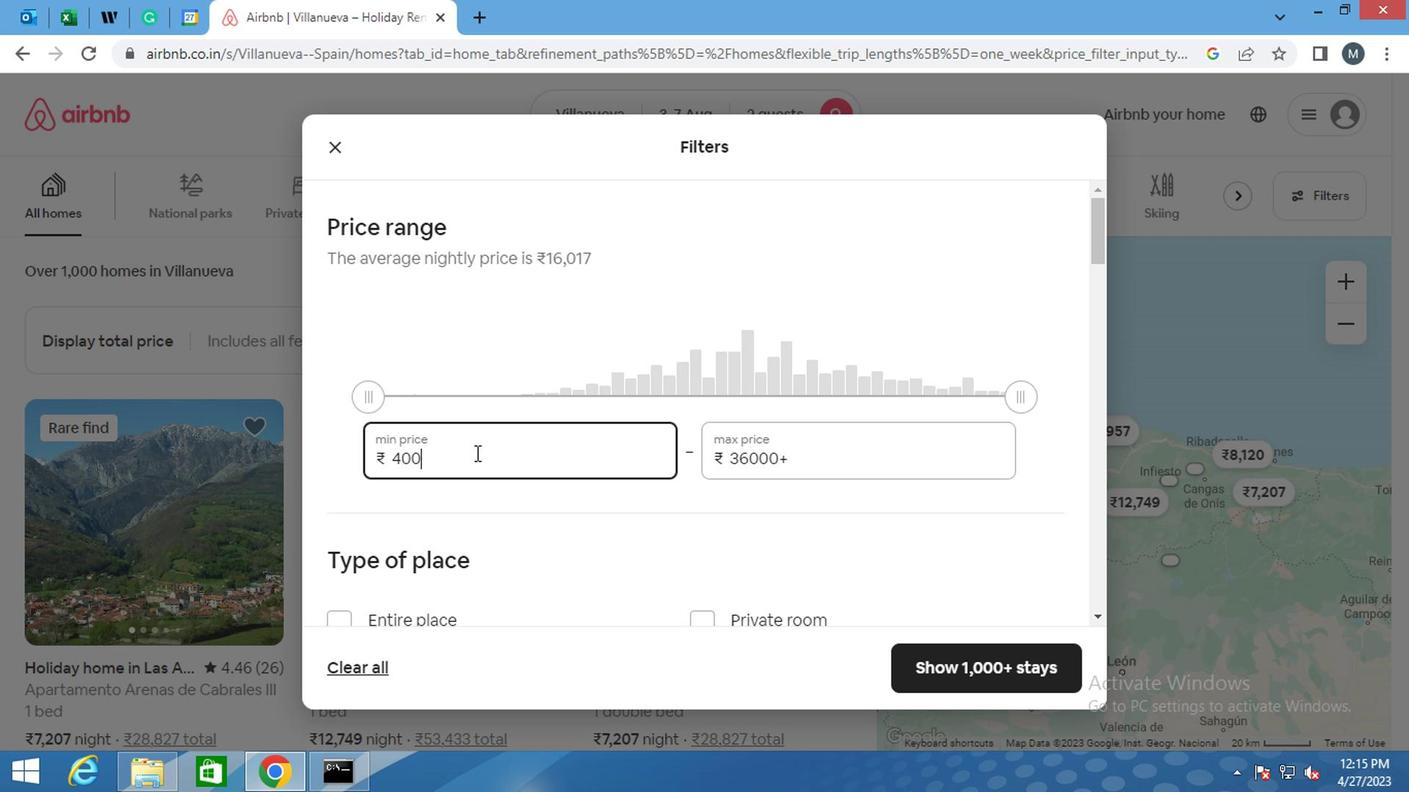 
Action: Mouse moved to (800, 463)
Screenshot: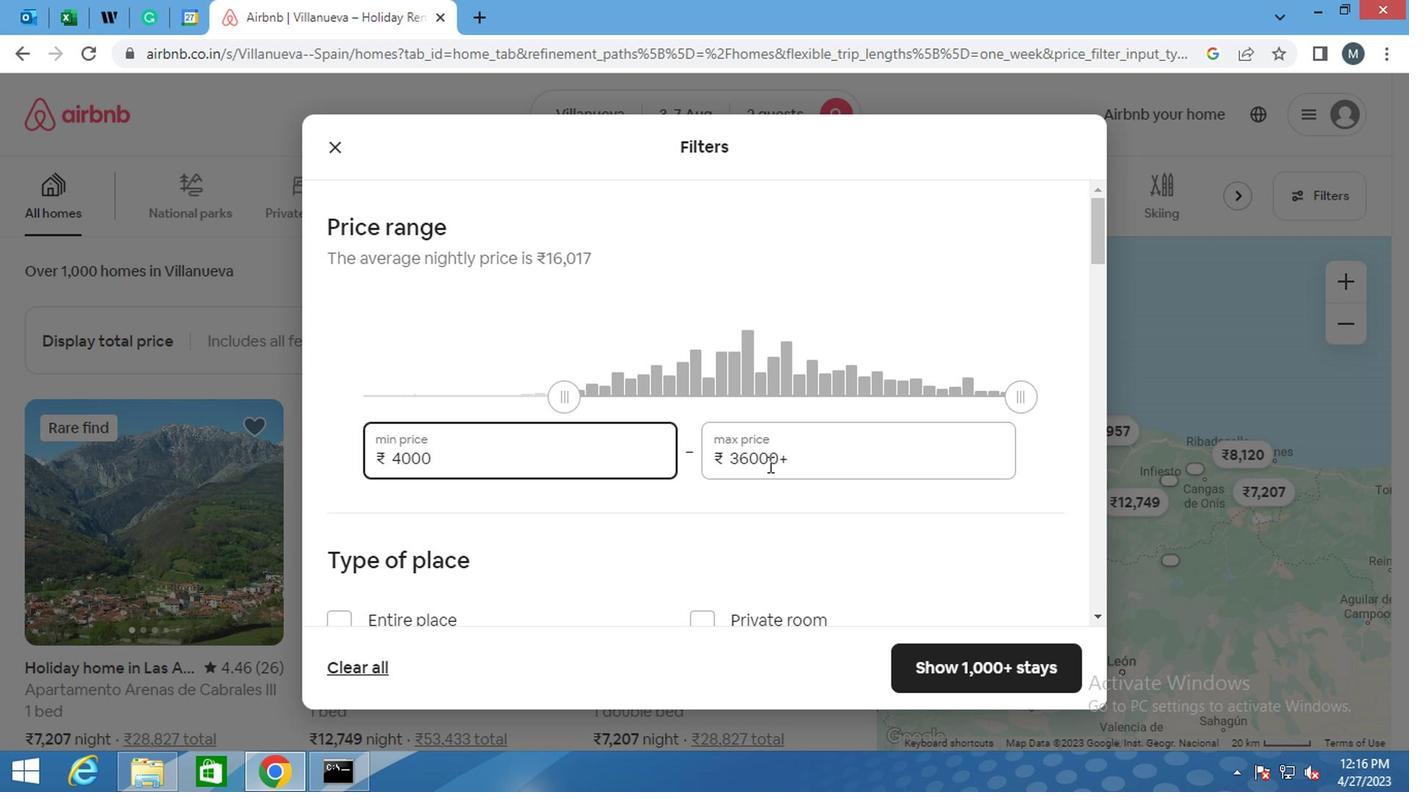 
Action: Mouse pressed left at (800, 463)
Screenshot: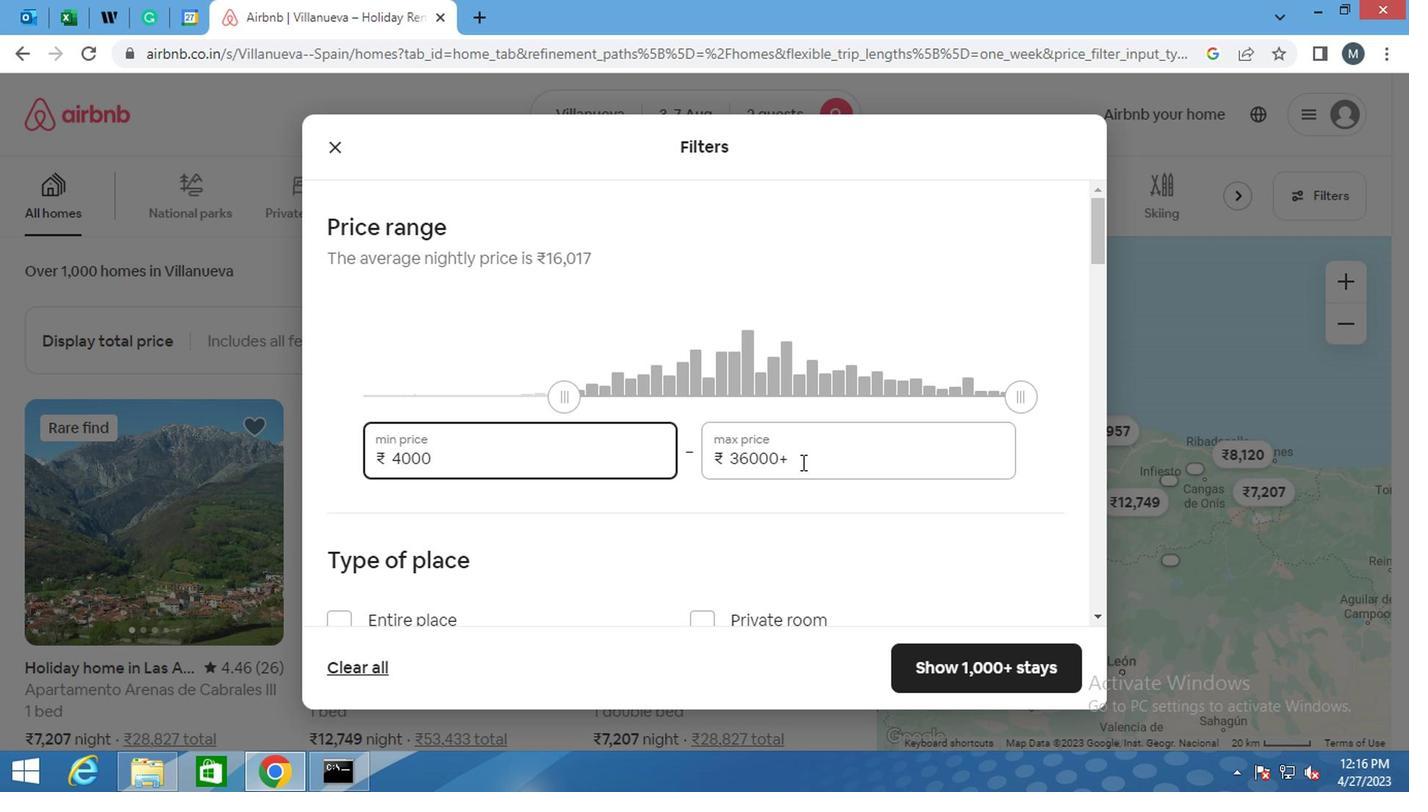 
Action: Key pressed <Key.backspace><Key.backspace><Key.backspace><Key.backspace><Key.backspace><Key.backspace><Key.backspace><Key.backspace><Key.backspace><Key.backspace>90
Screenshot: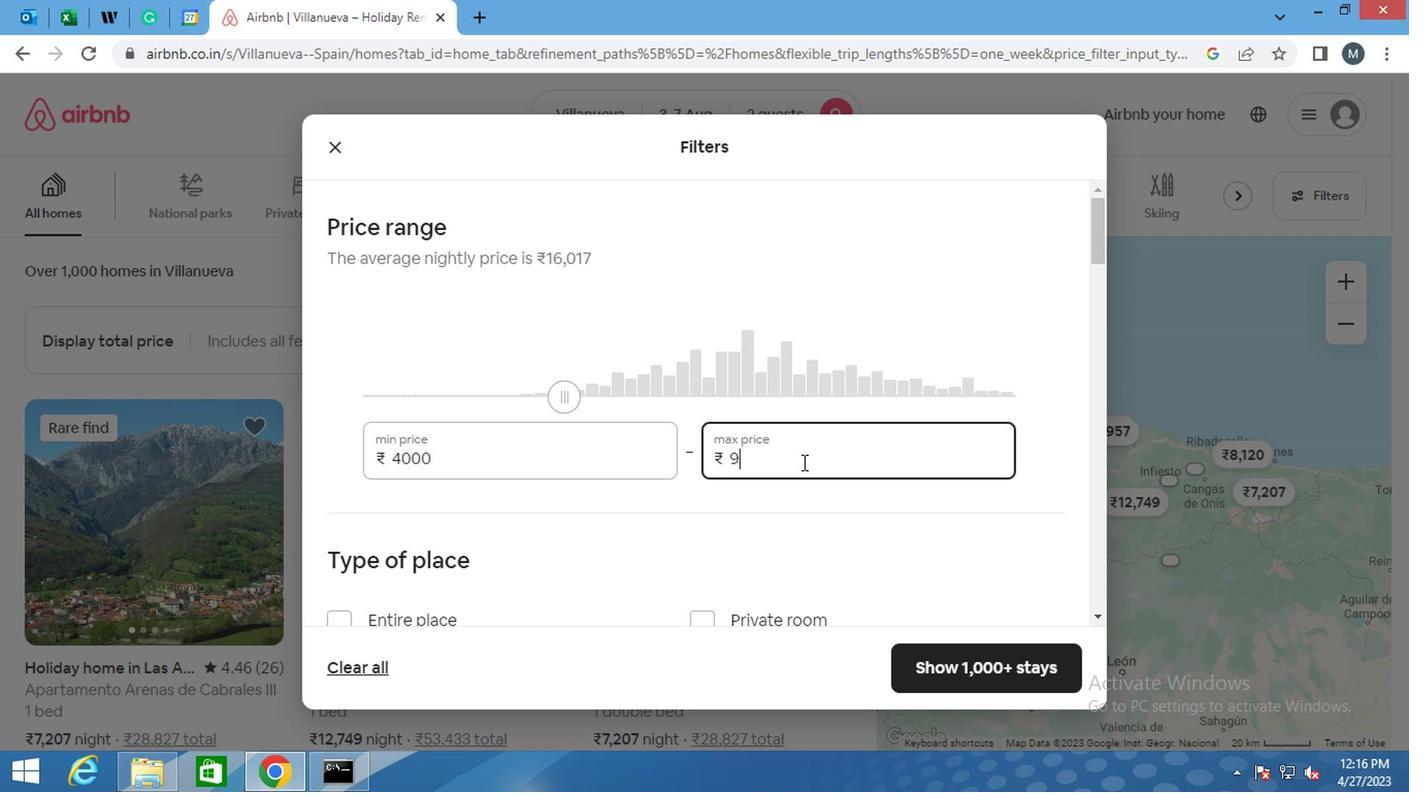 
Action: Mouse moved to (800, 462)
Screenshot: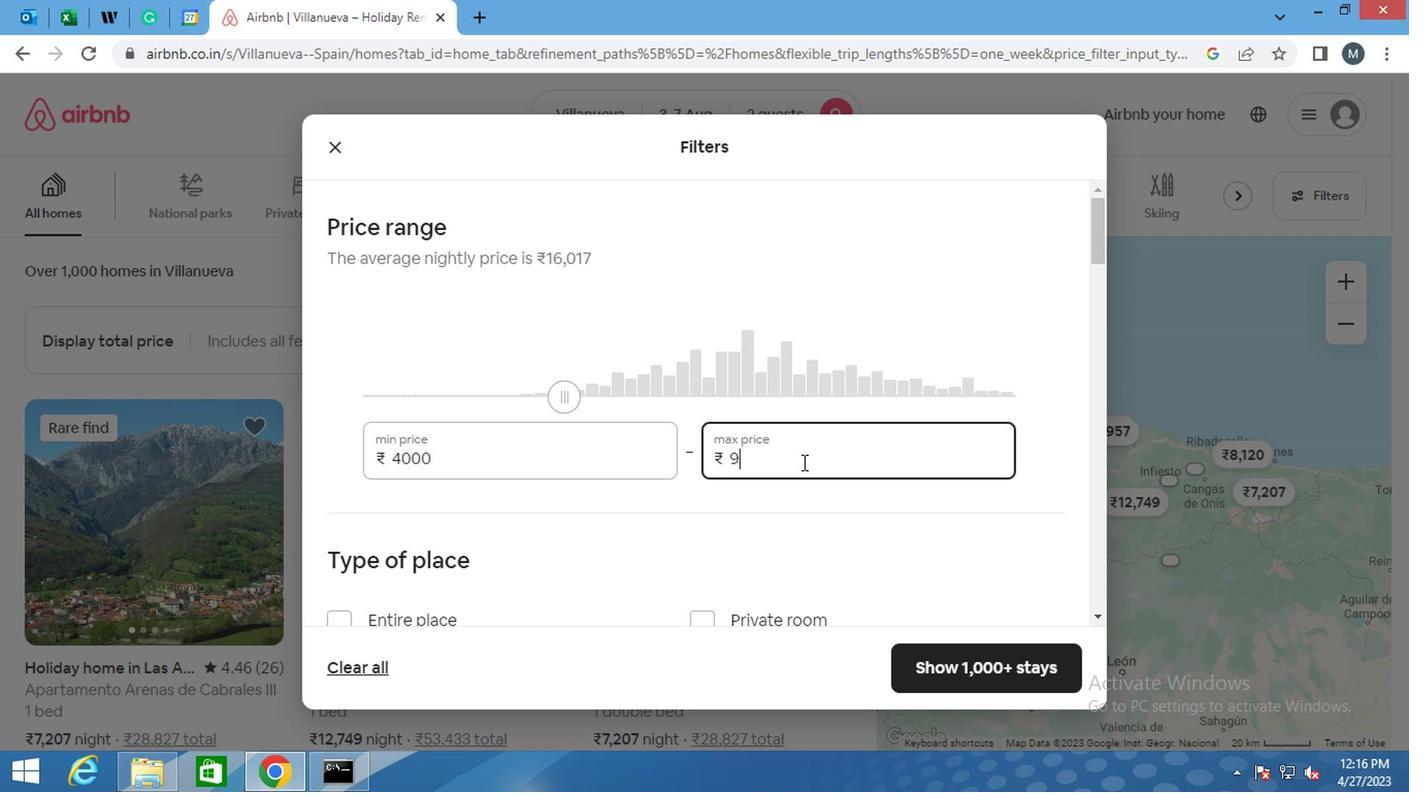 
Action: Key pressed 00
Screenshot: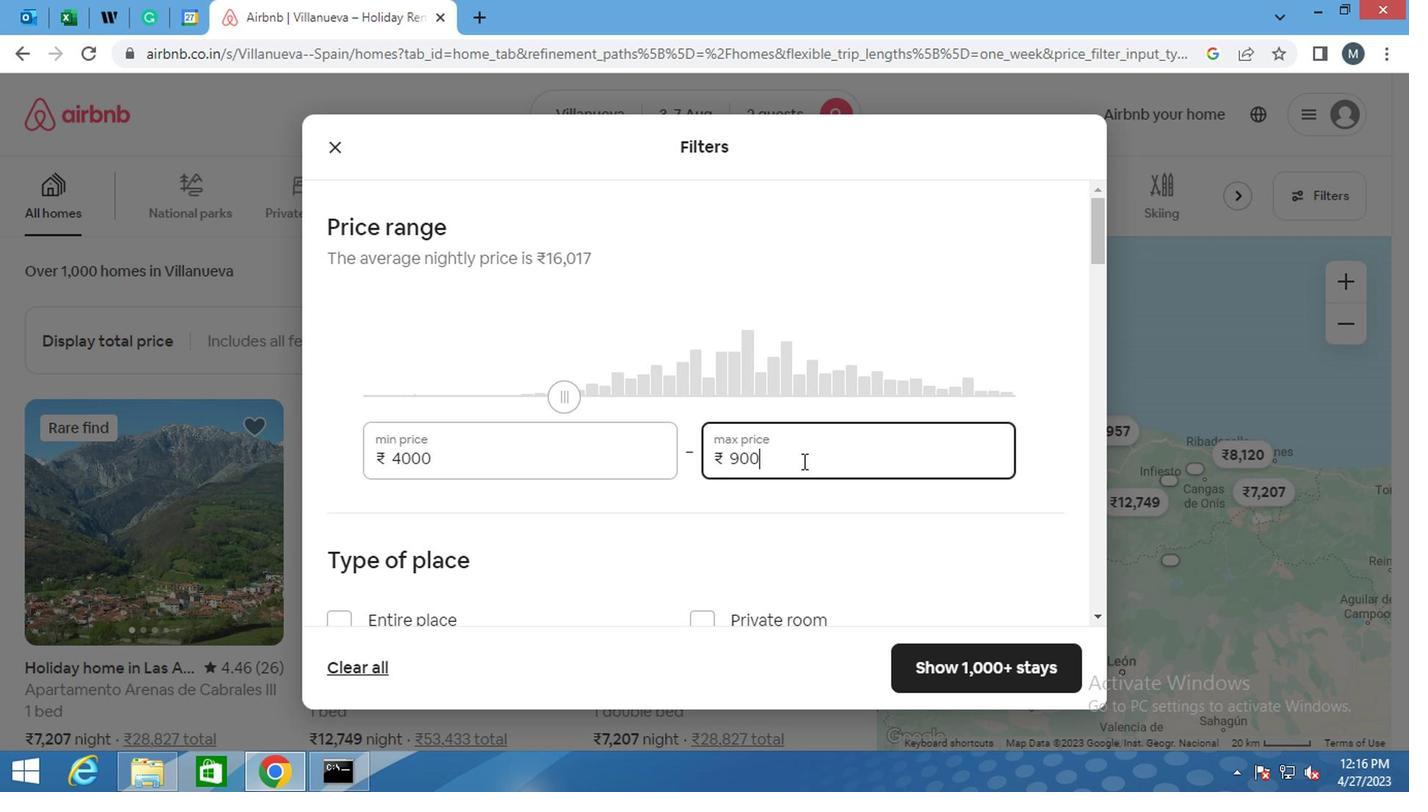 
Action: Mouse moved to (583, 402)
Screenshot: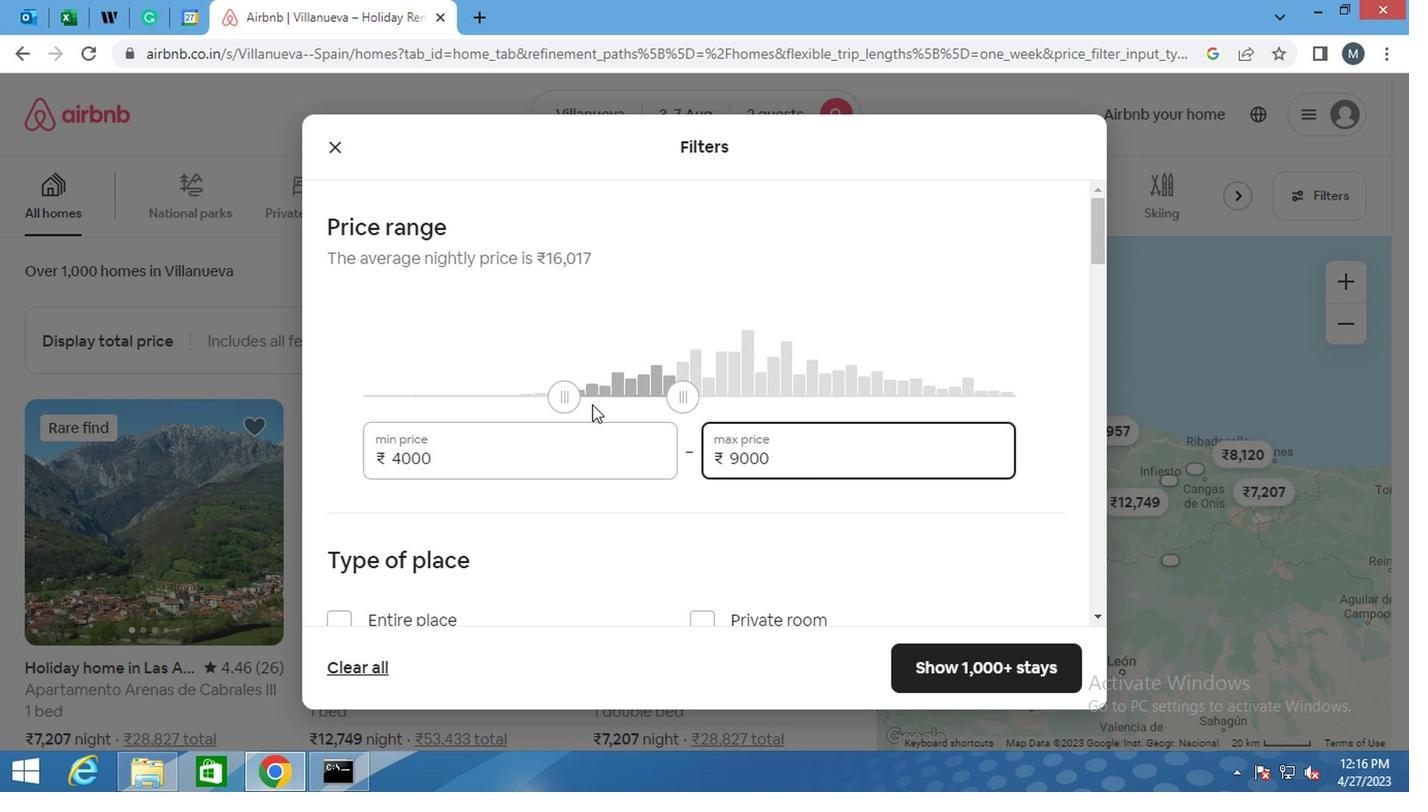 
Action: Mouse scrolled (583, 400) with delta (0, -1)
Screenshot: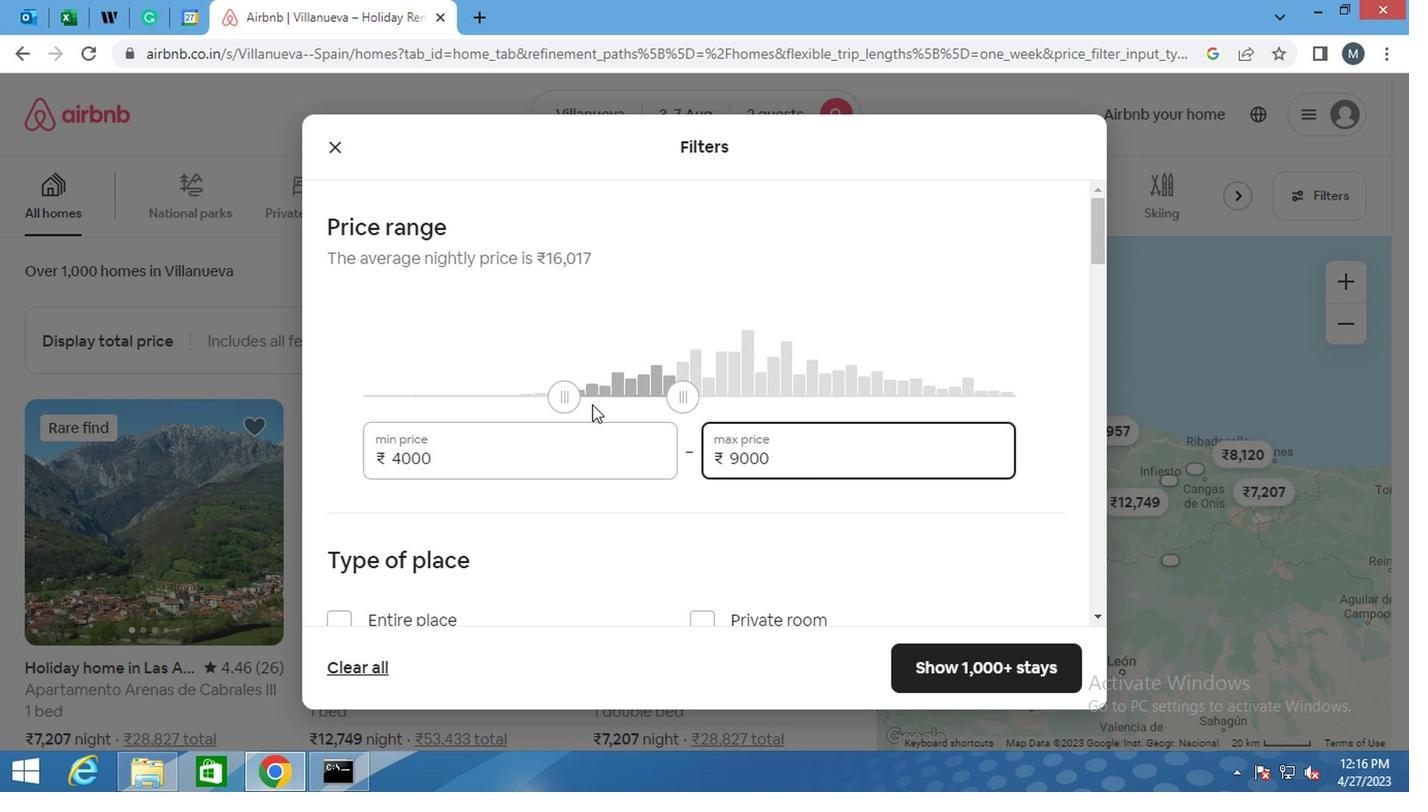 
Action: Mouse moved to (564, 400)
Screenshot: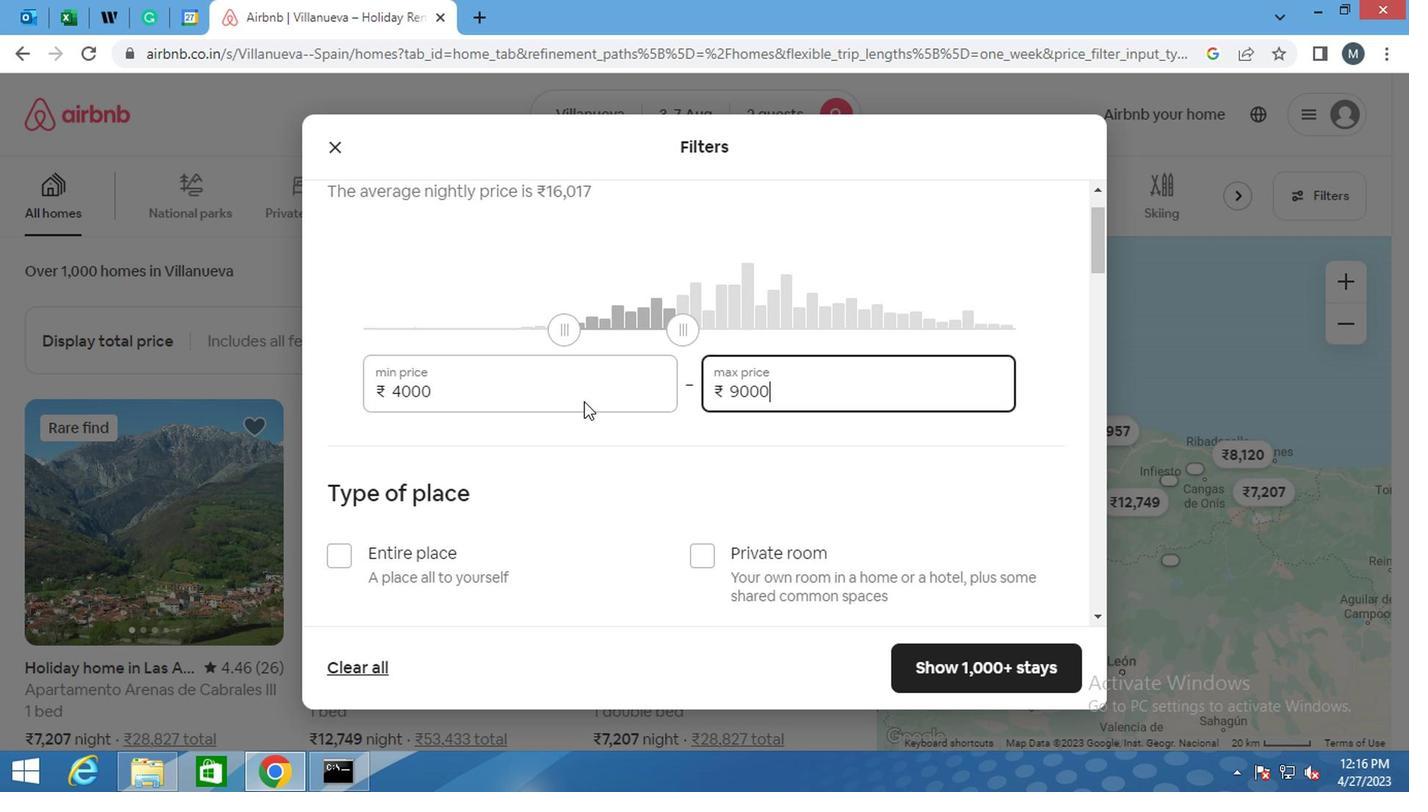 
Action: Mouse scrolled (564, 400) with delta (0, 0)
Screenshot: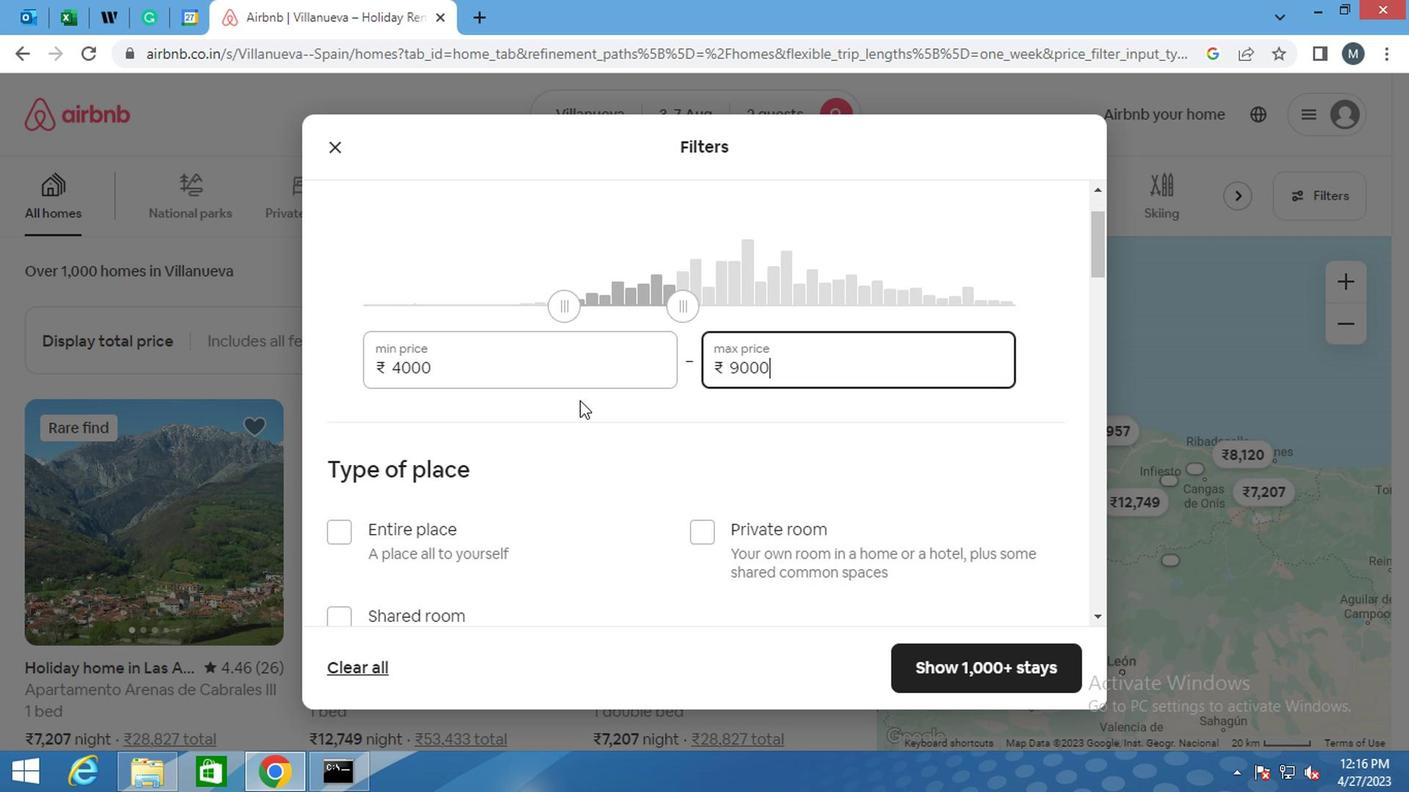 
Action: Mouse moved to (687, 418)
Screenshot: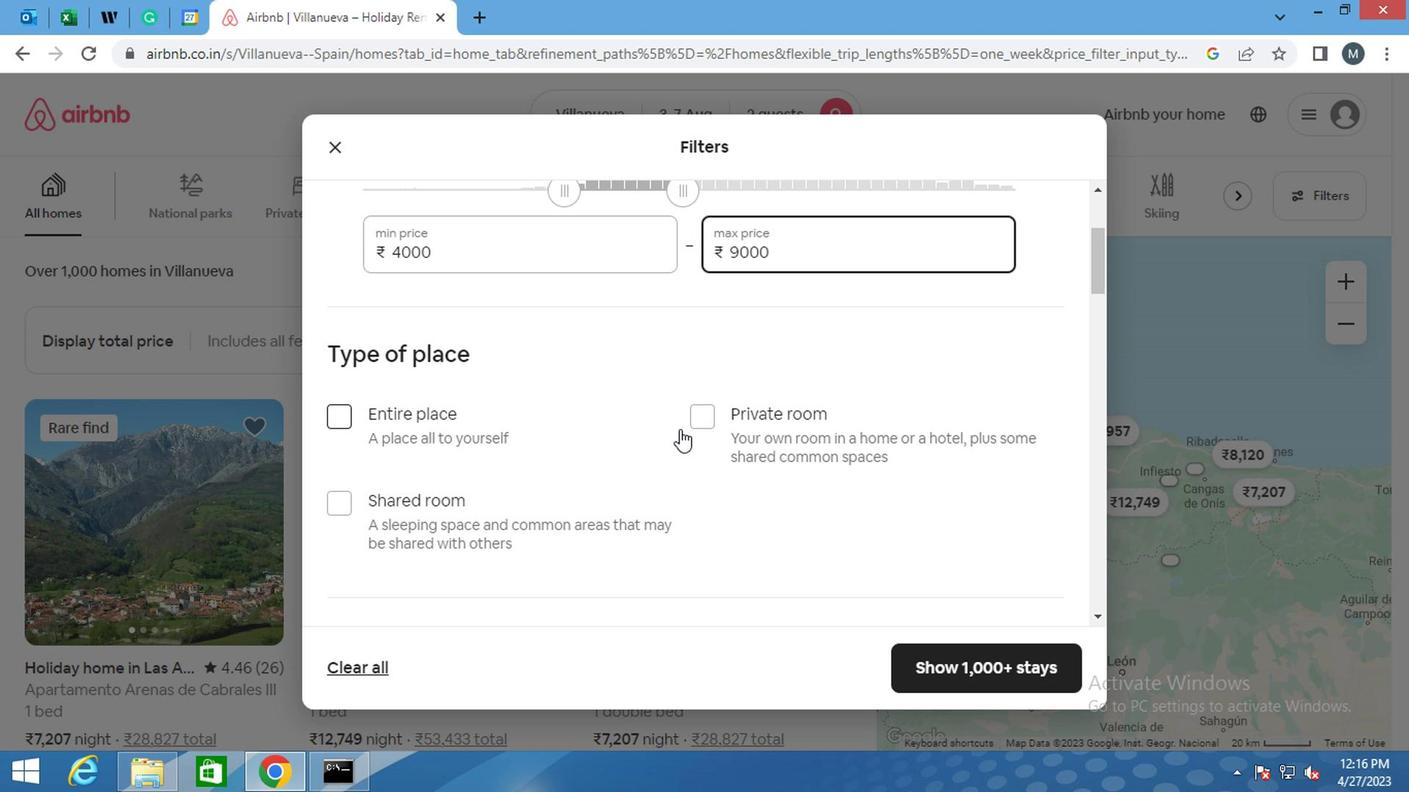 
Action: Mouse pressed left at (687, 418)
Screenshot: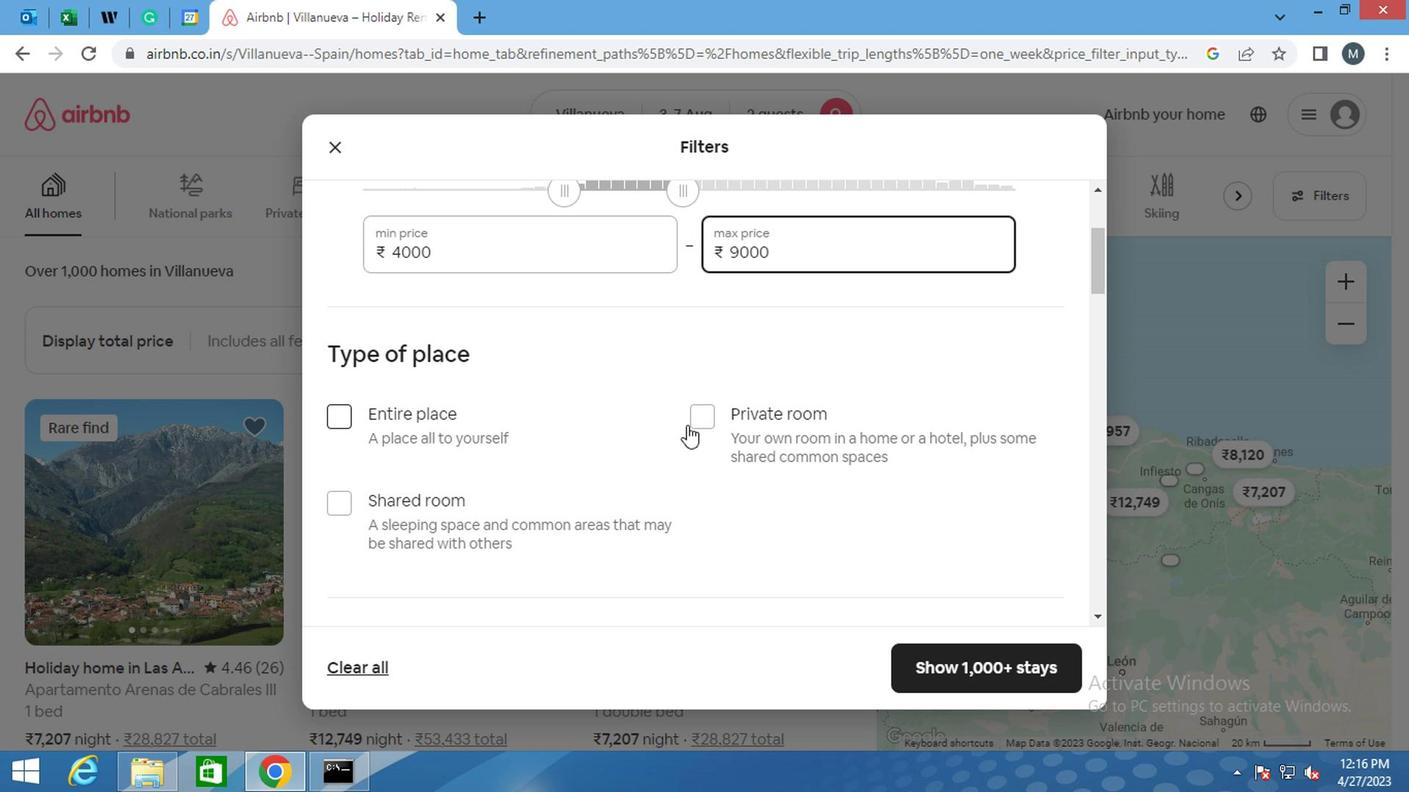 
Action: Mouse moved to (405, 473)
Screenshot: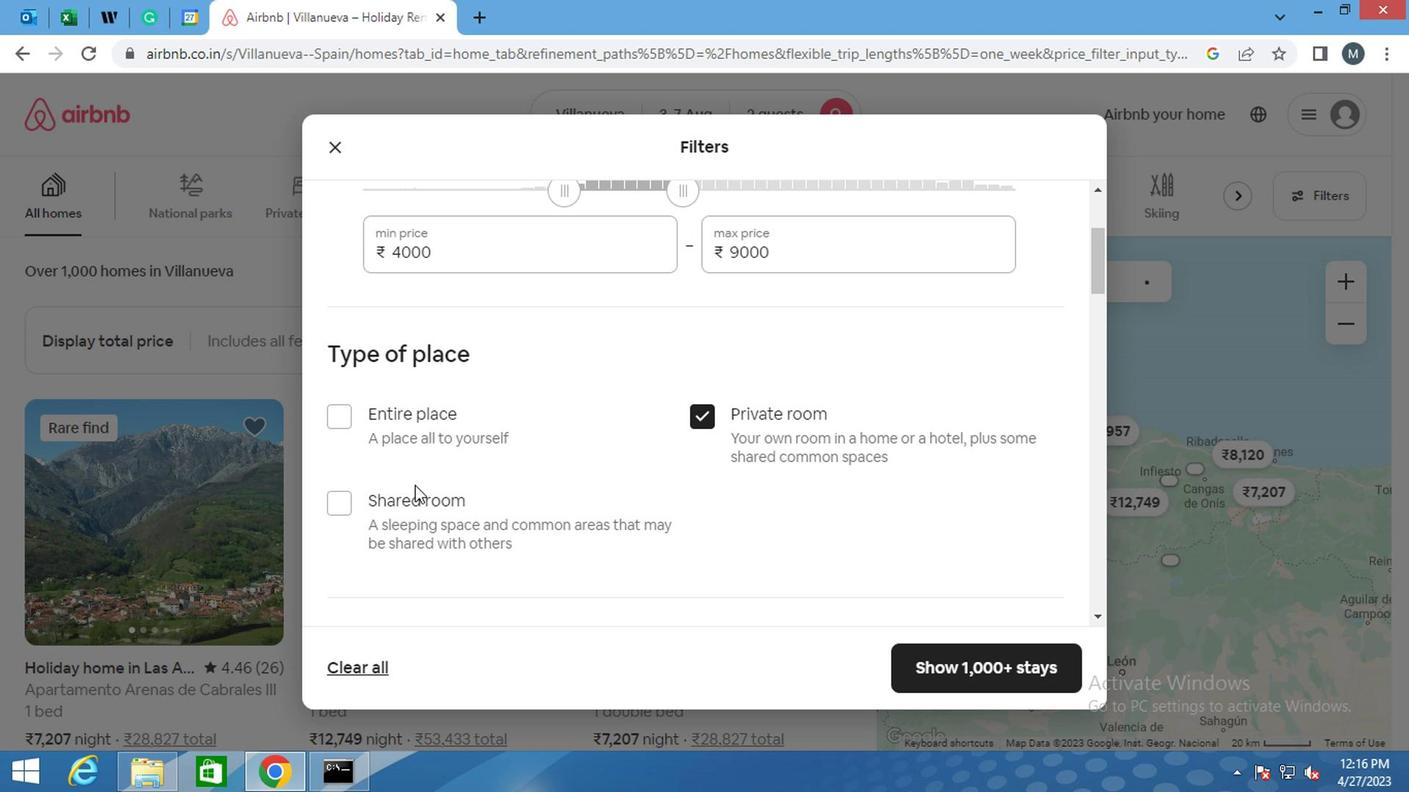 
Action: Mouse scrolled (405, 472) with delta (0, 0)
Screenshot: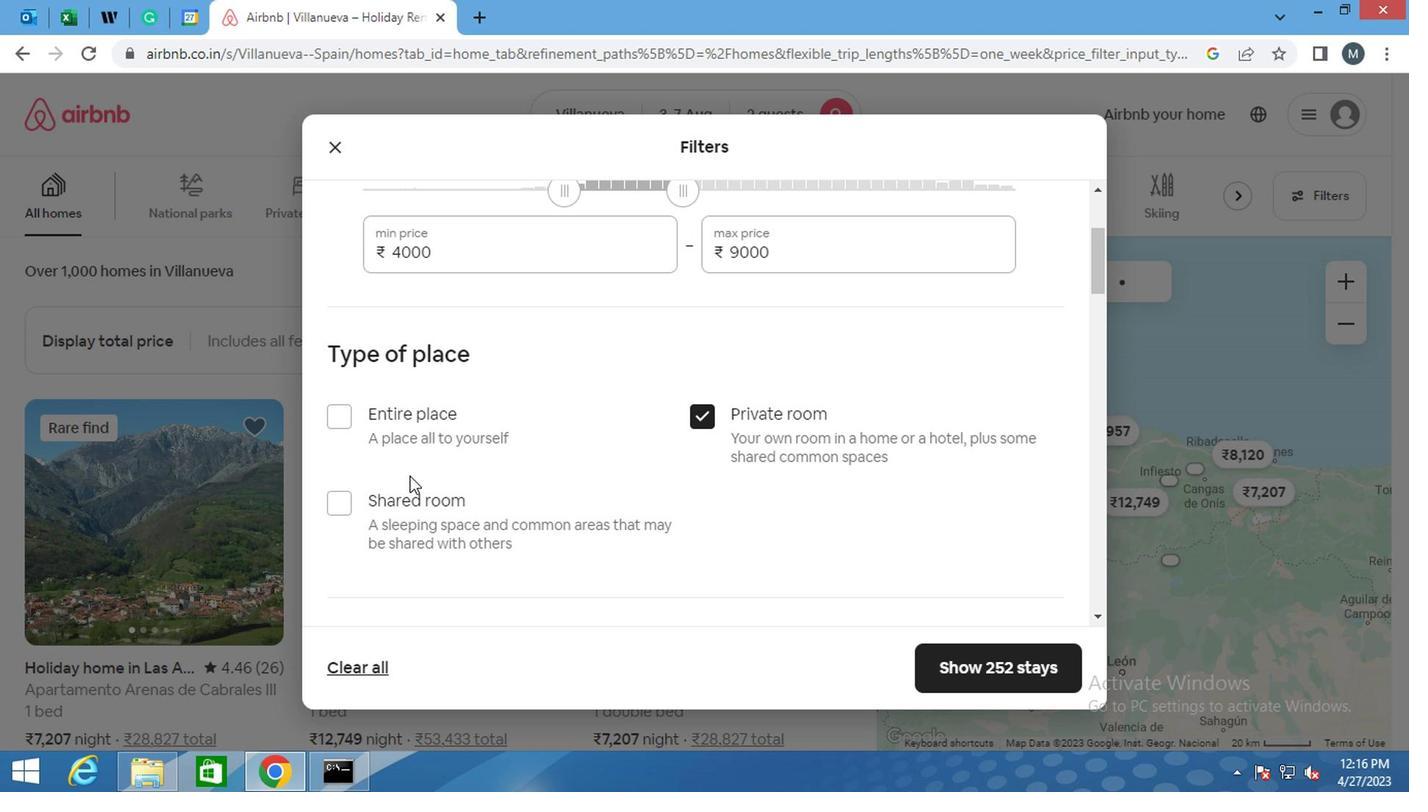 
Action: Mouse moved to (389, 460)
Screenshot: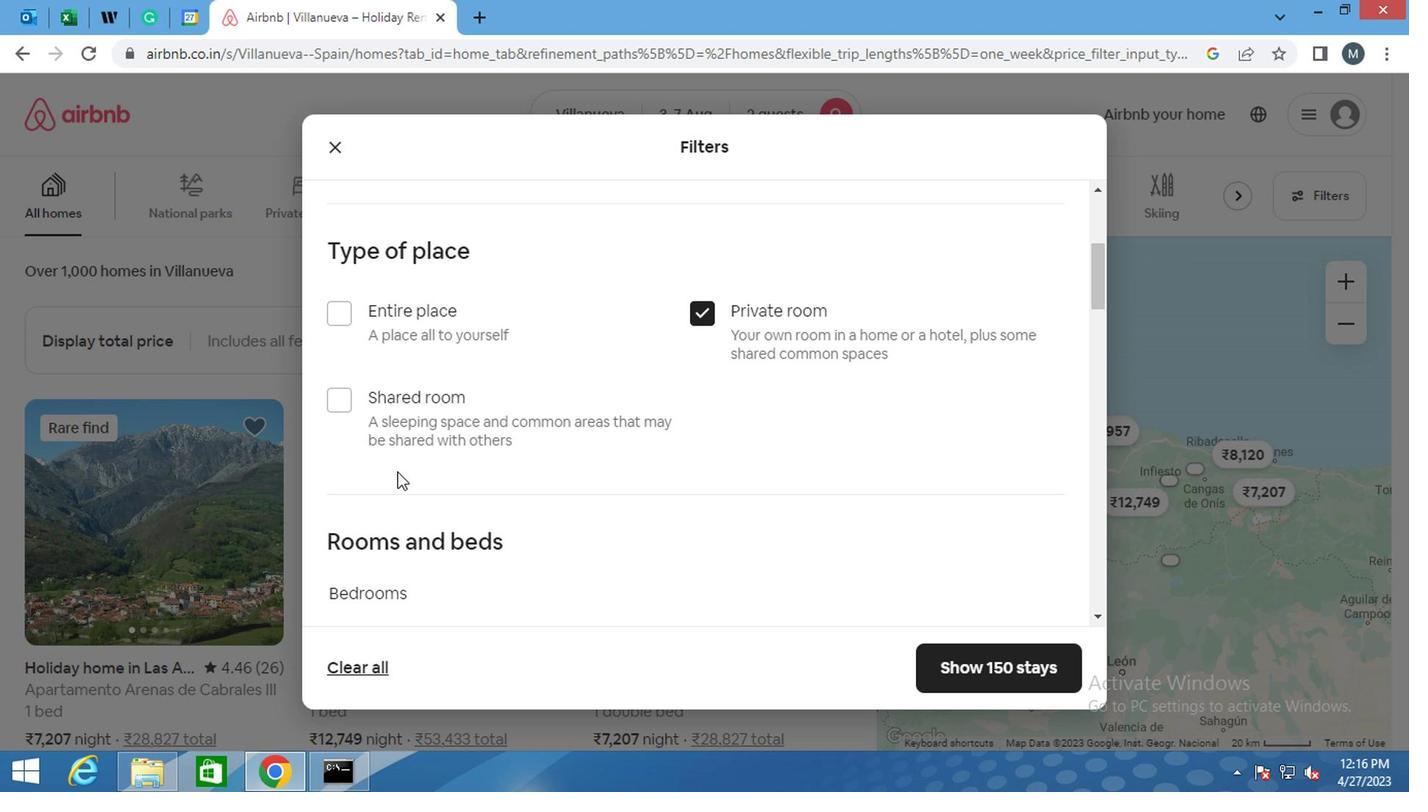 
Action: Mouse scrolled (389, 458) with delta (0, -1)
Screenshot: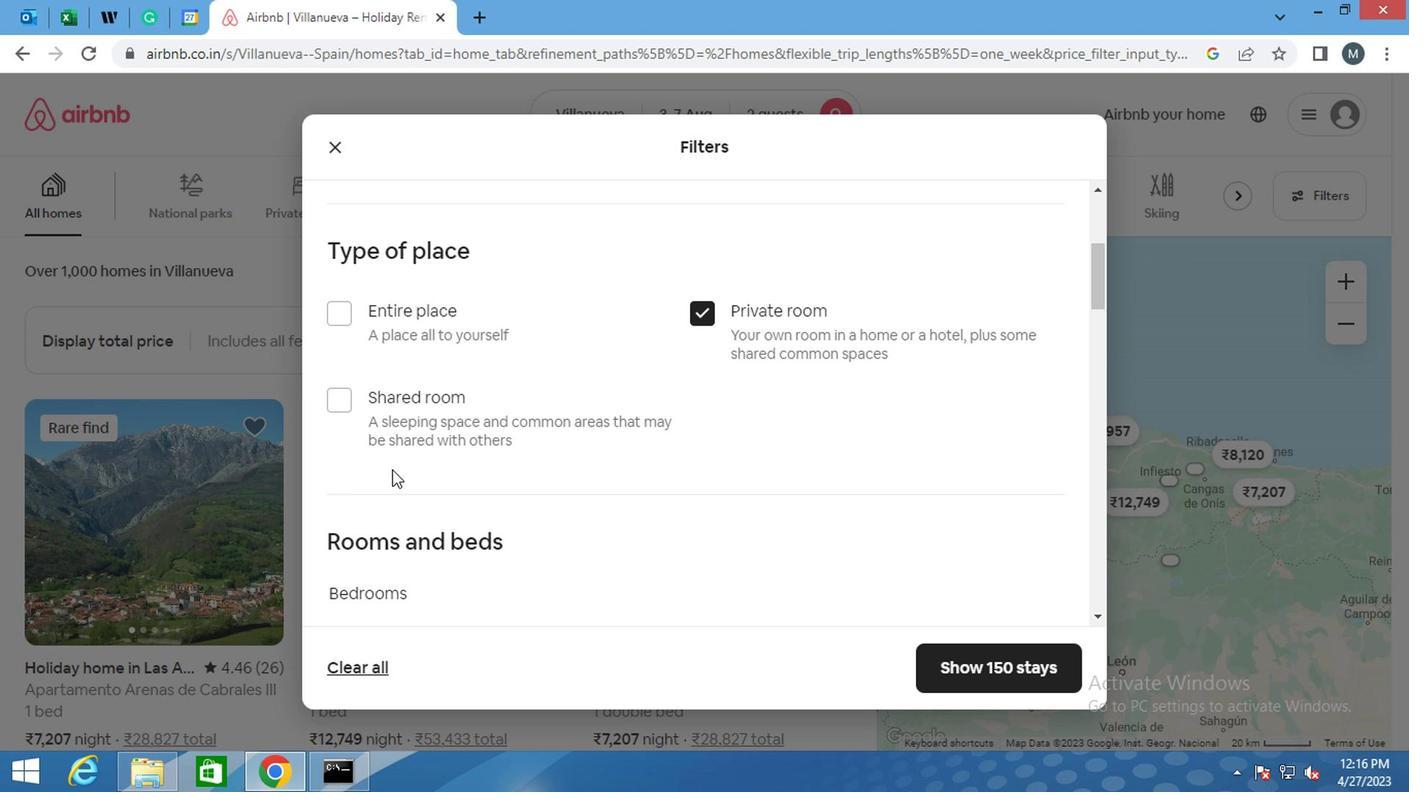 
Action: Mouse moved to (456, 500)
Screenshot: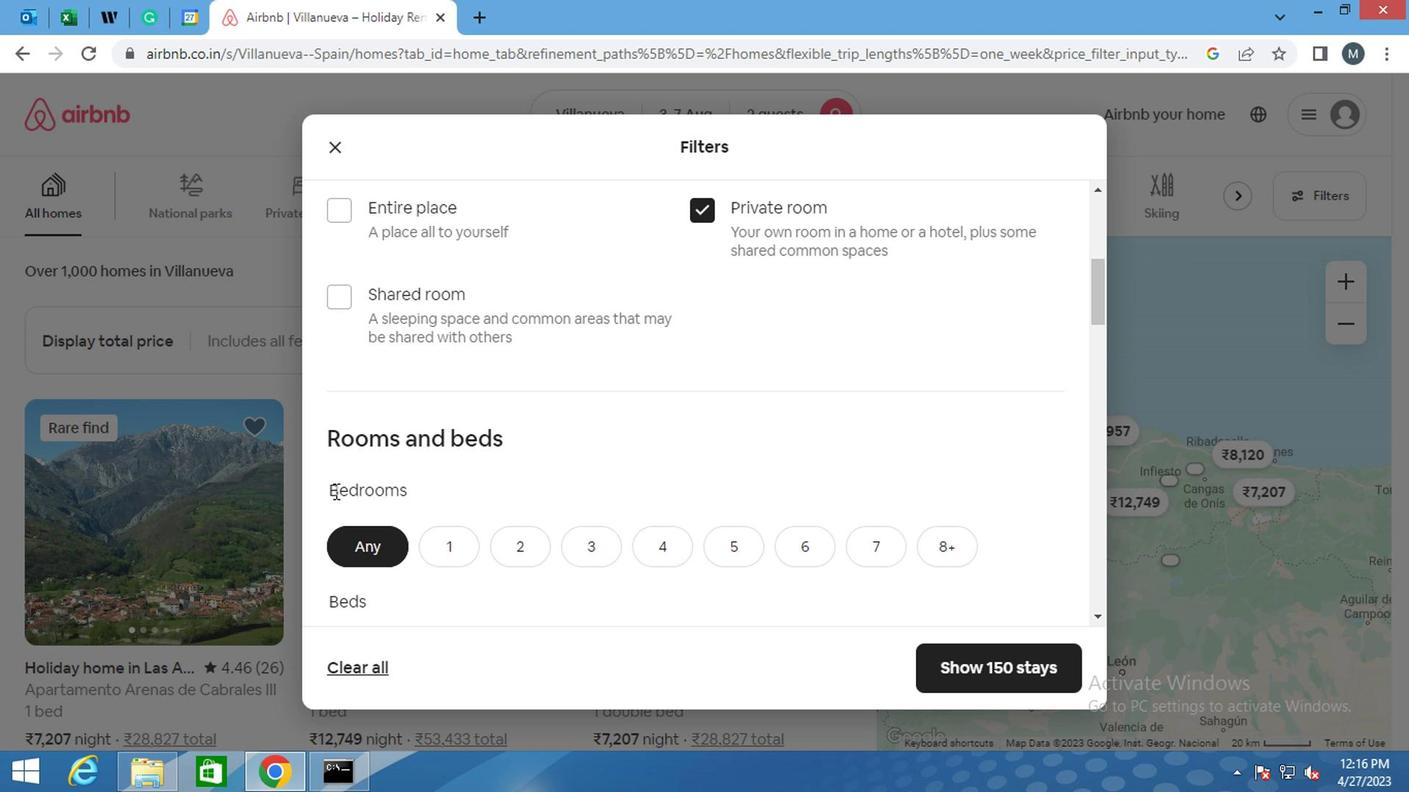 
Action: Mouse scrolled (456, 499) with delta (0, 0)
Screenshot: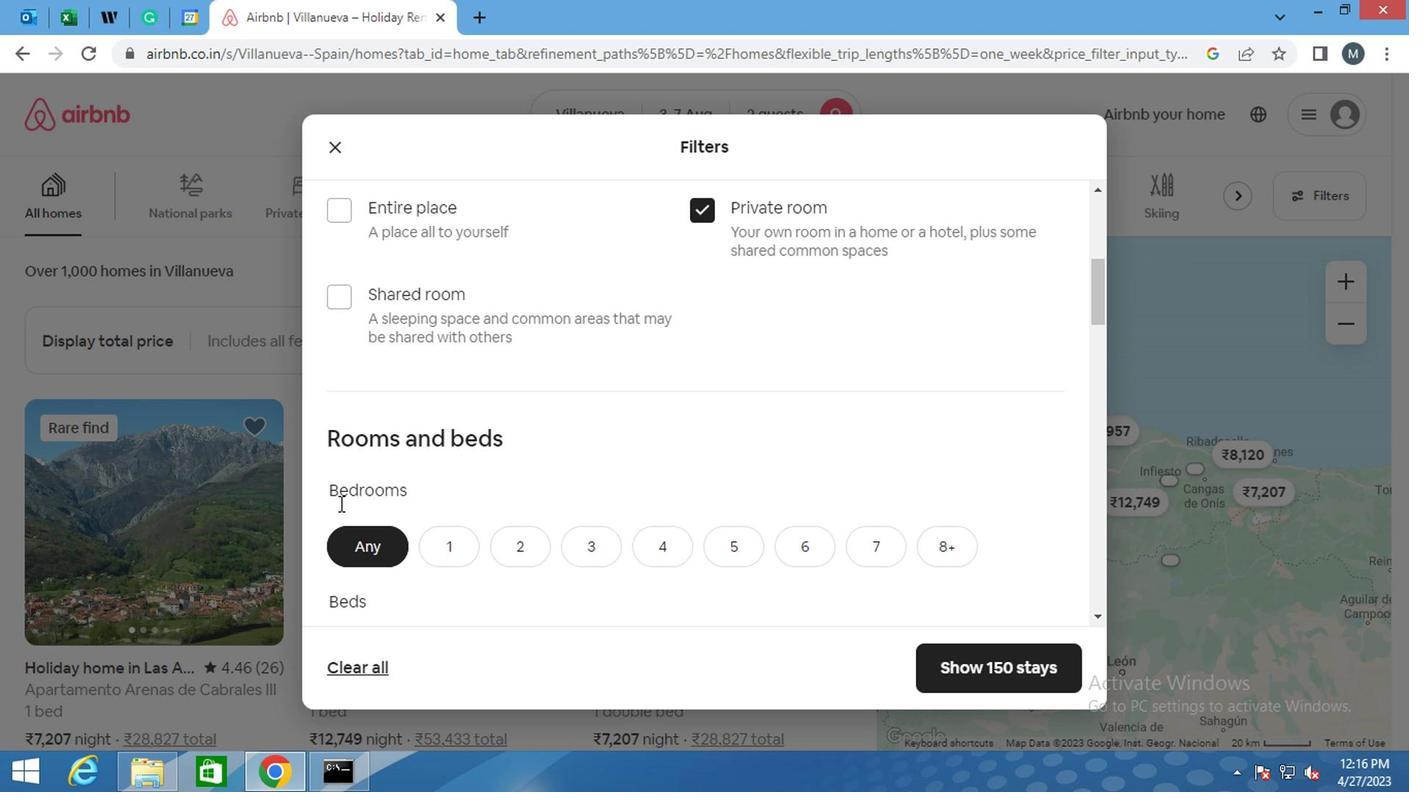 
Action: Mouse scrolled (456, 499) with delta (0, 0)
Screenshot: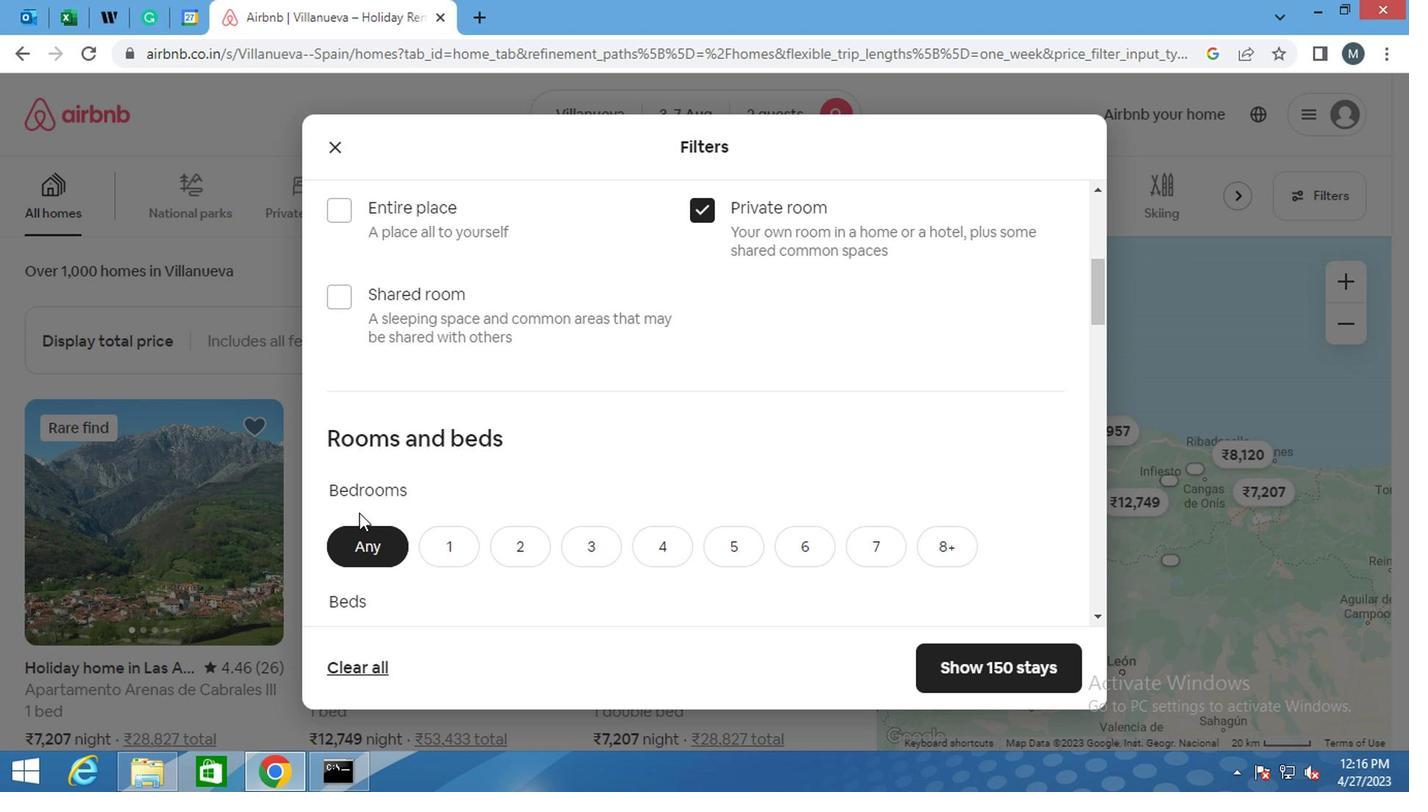 
Action: Mouse moved to (434, 344)
Screenshot: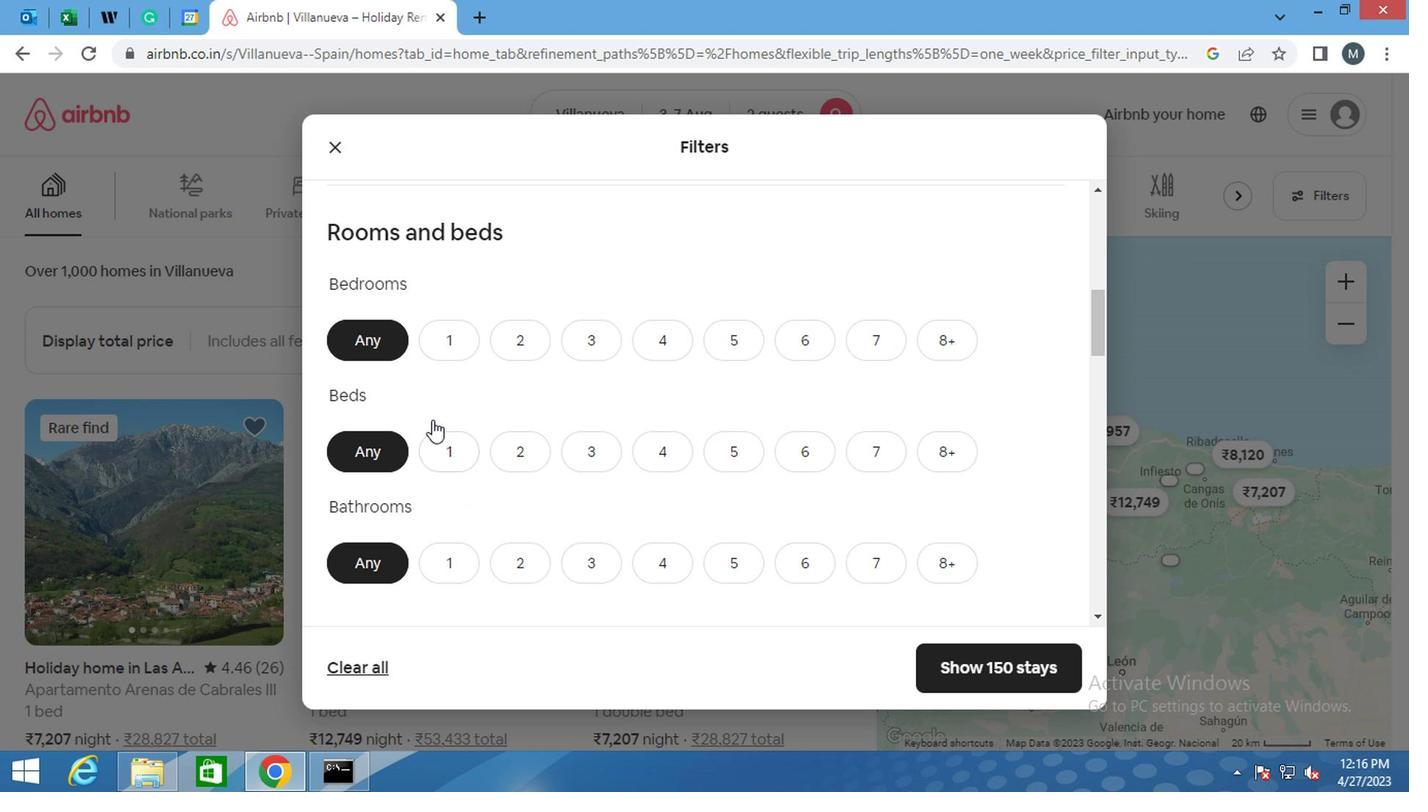 
Action: Mouse pressed left at (434, 344)
Screenshot: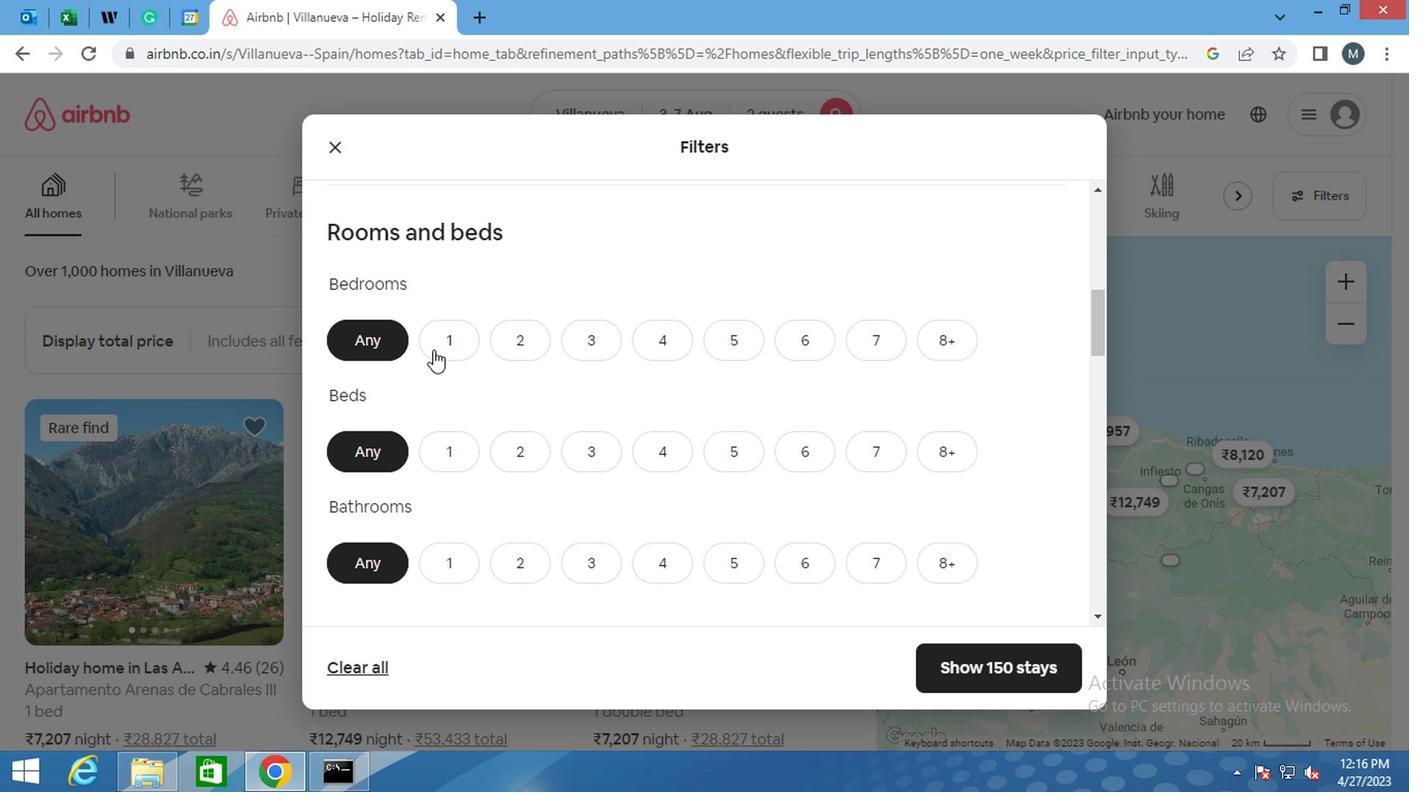 
Action: Mouse moved to (443, 438)
Screenshot: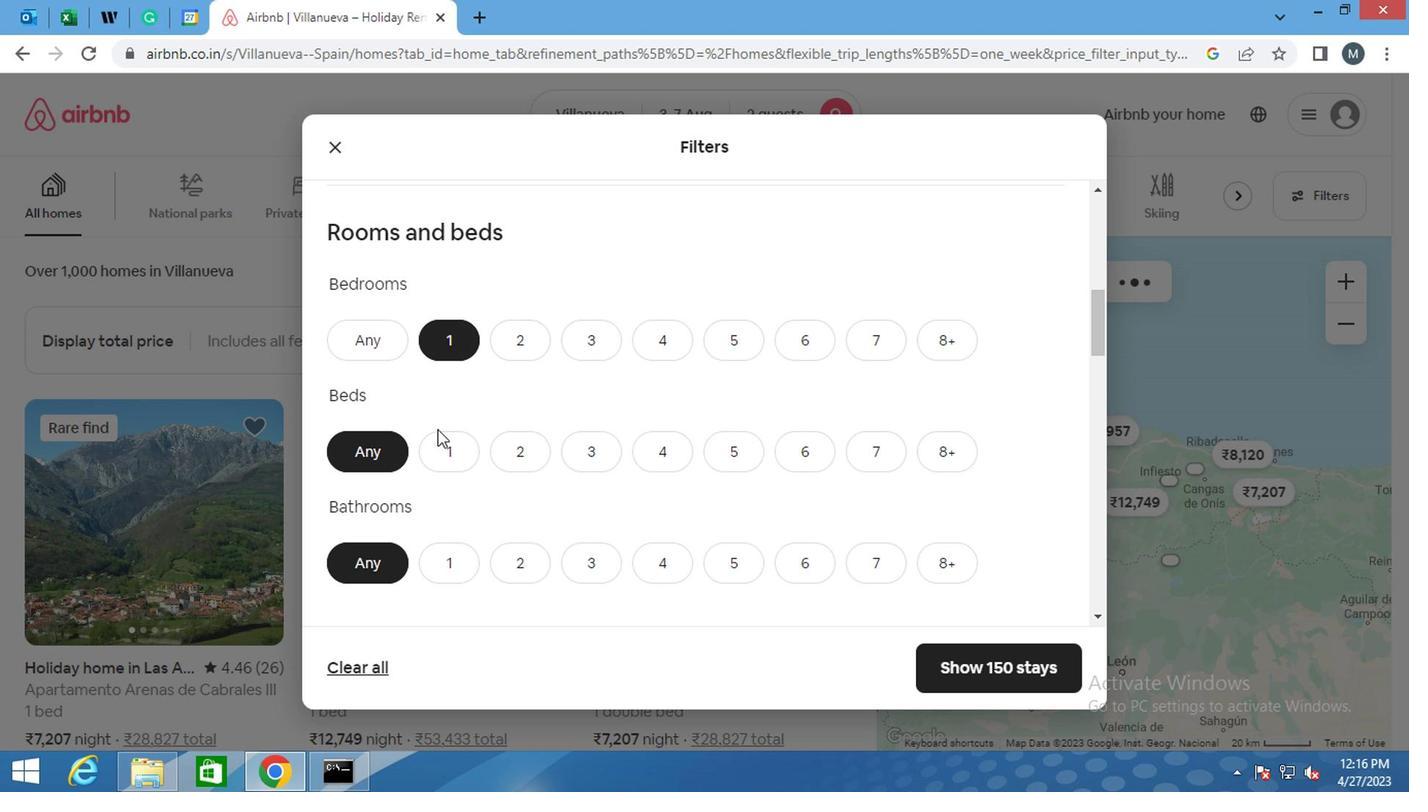 
Action: Mouse pressed left at (443, 438)
Screenshot: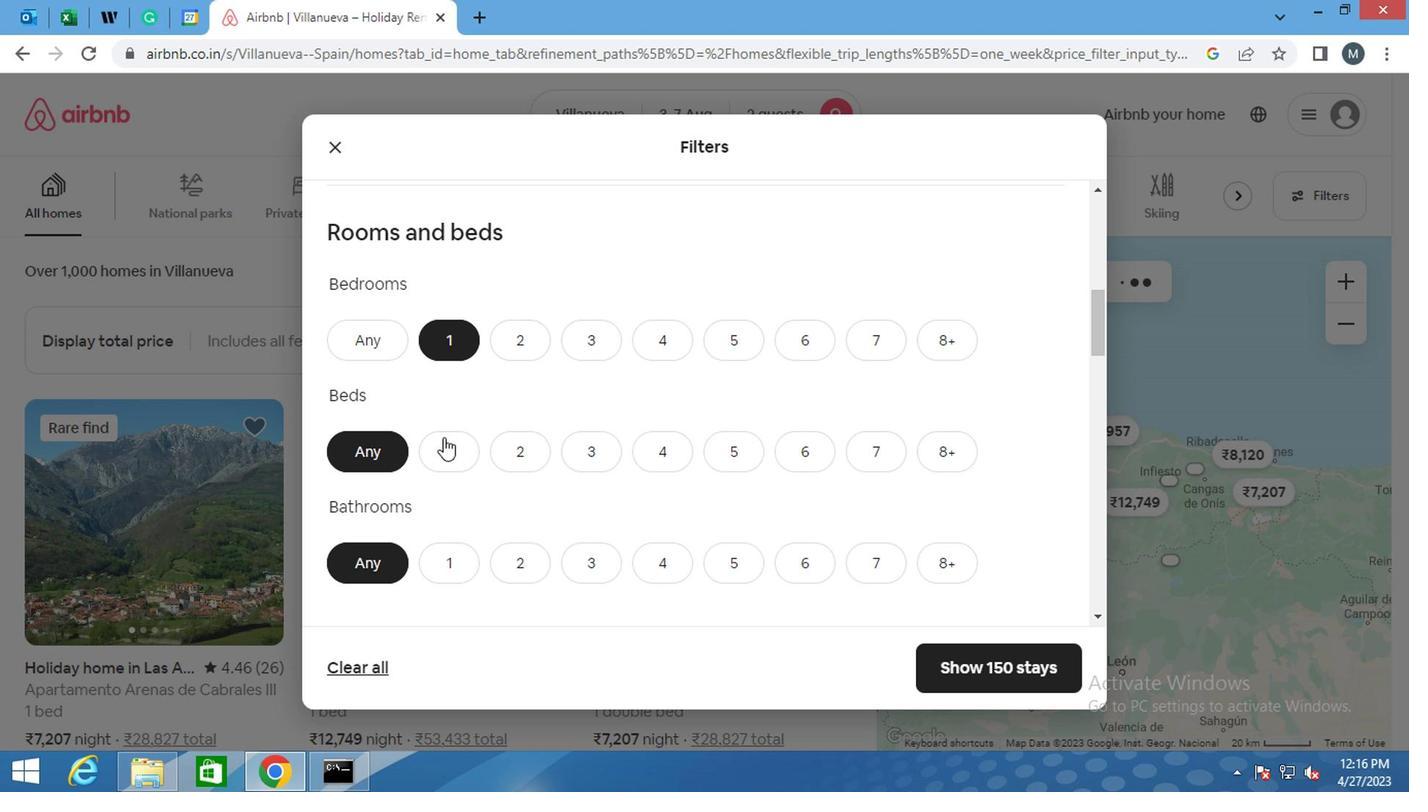 
Action: Mouse moved to (443, 560)
Screenshot: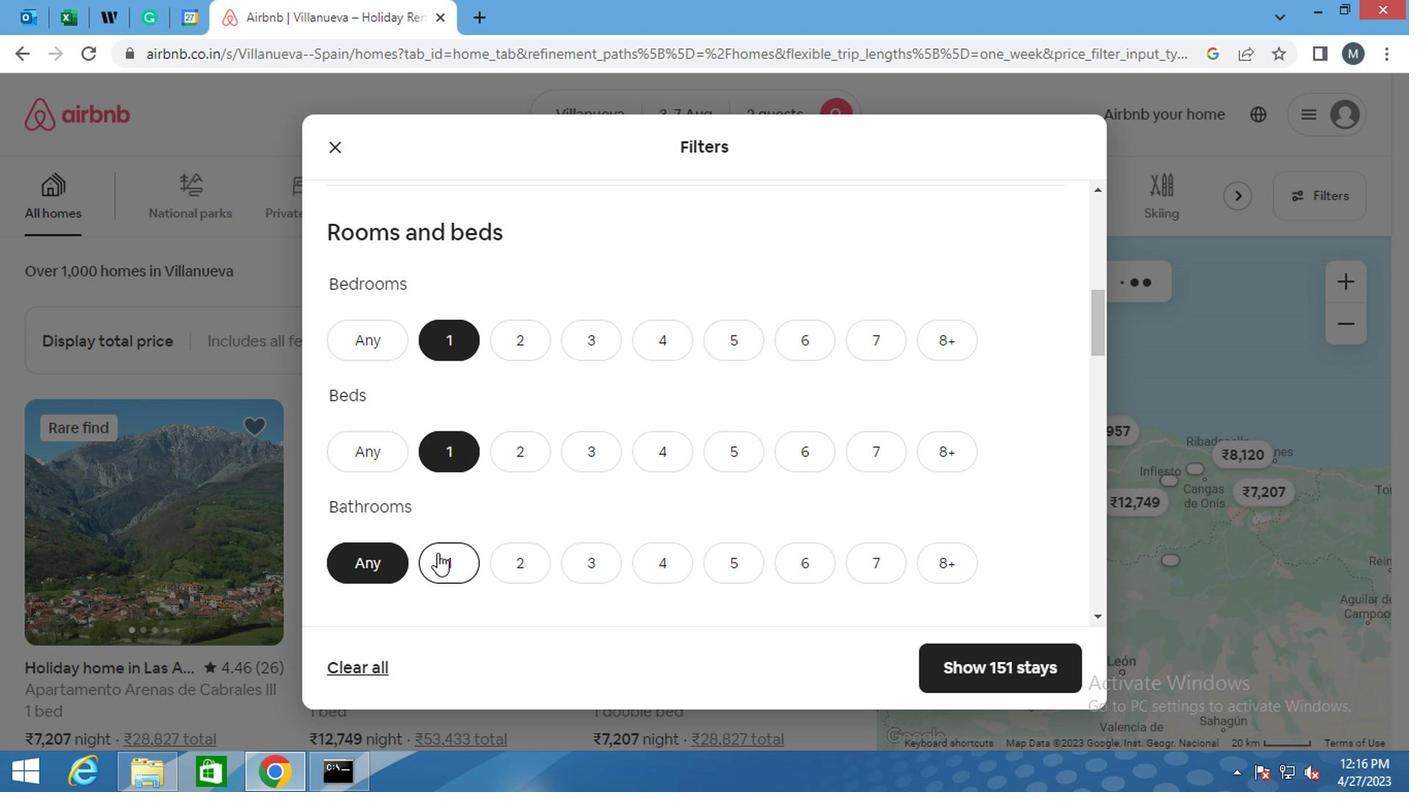 
Action: Mouse pressed left at (443, 560)
Screenshot: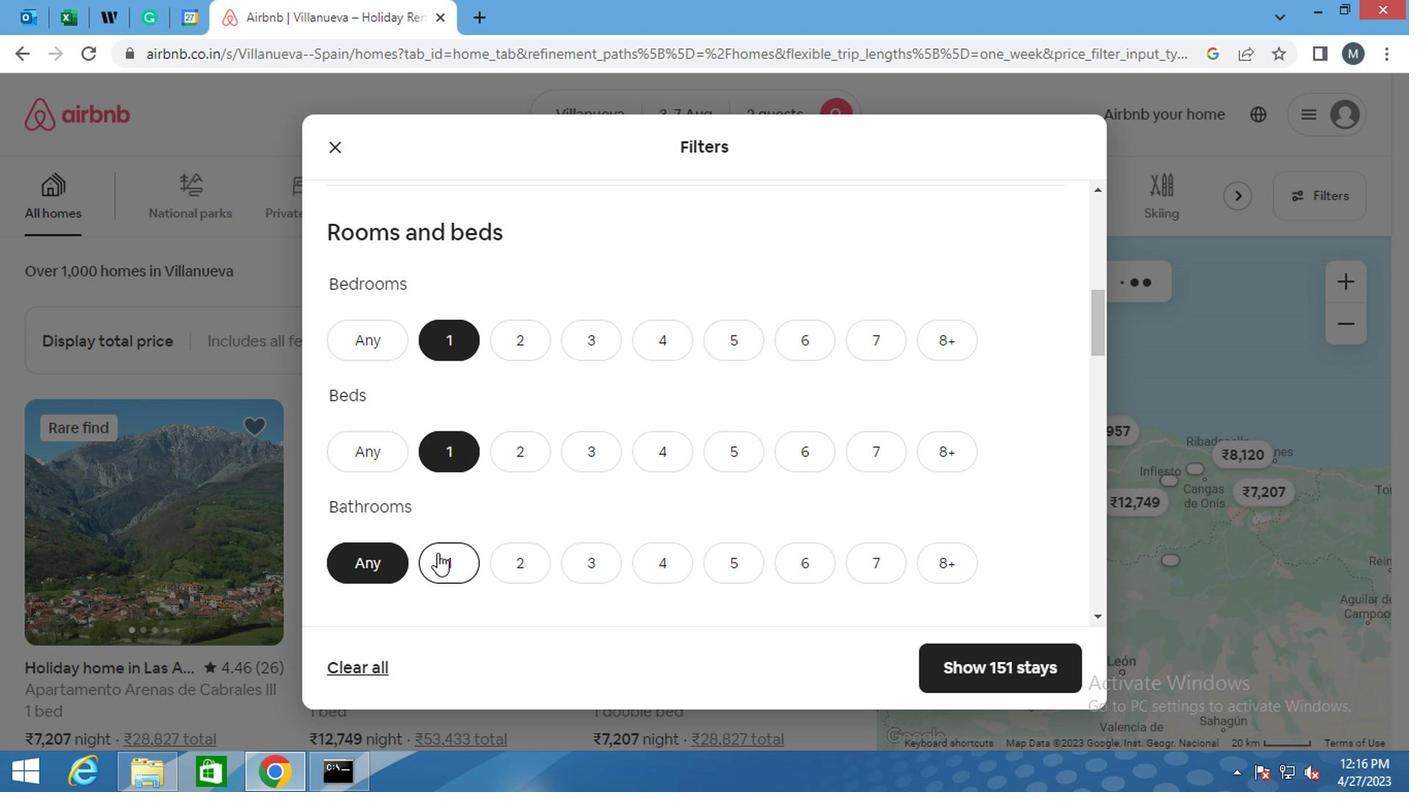 
Action: Mouse moved to (433, 525)
Screenshot: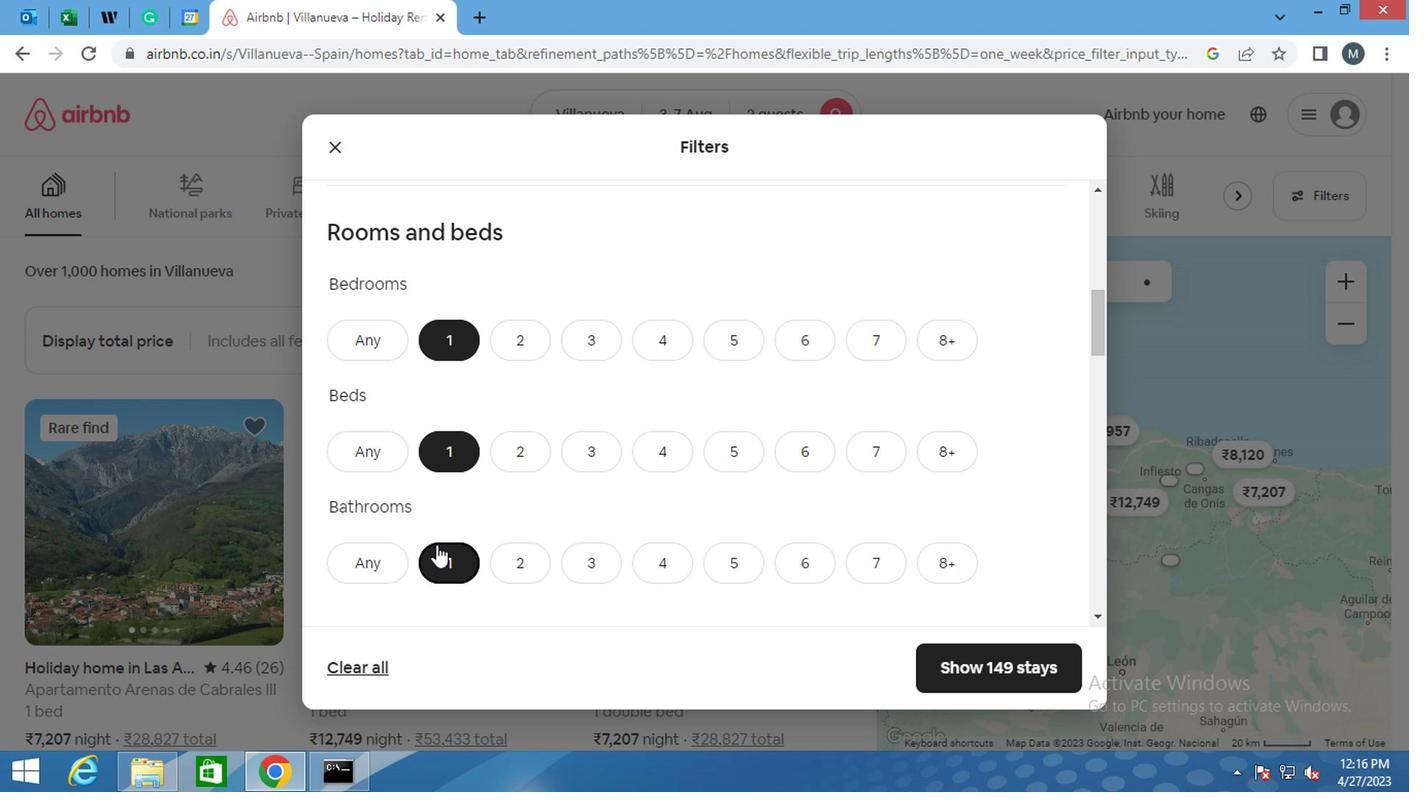 
Action: Mouse scrolled (433, 524) with delta (0, 0)
Screenshot: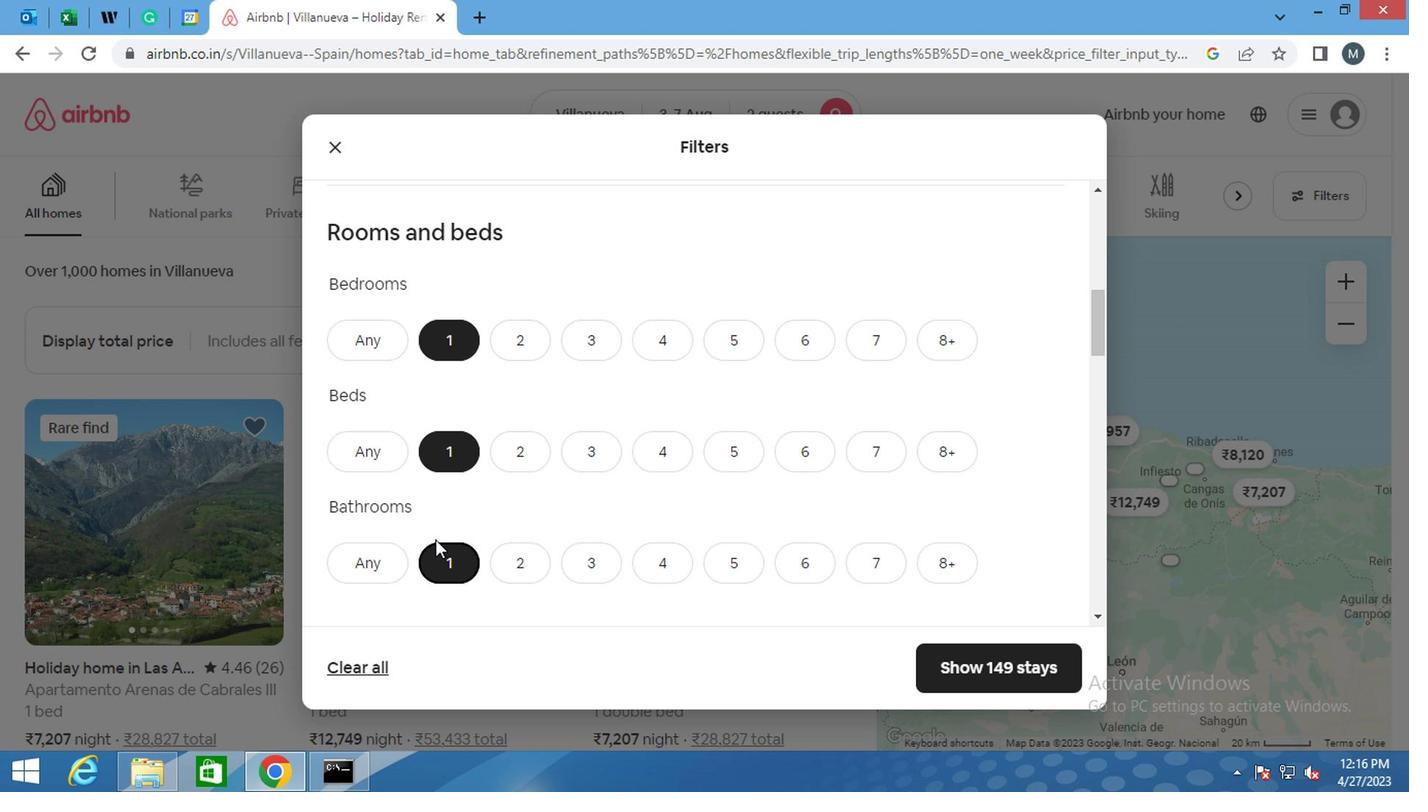 
Action: Mouse scrolled (433, 524) with delta (0, 0)
Screenshot: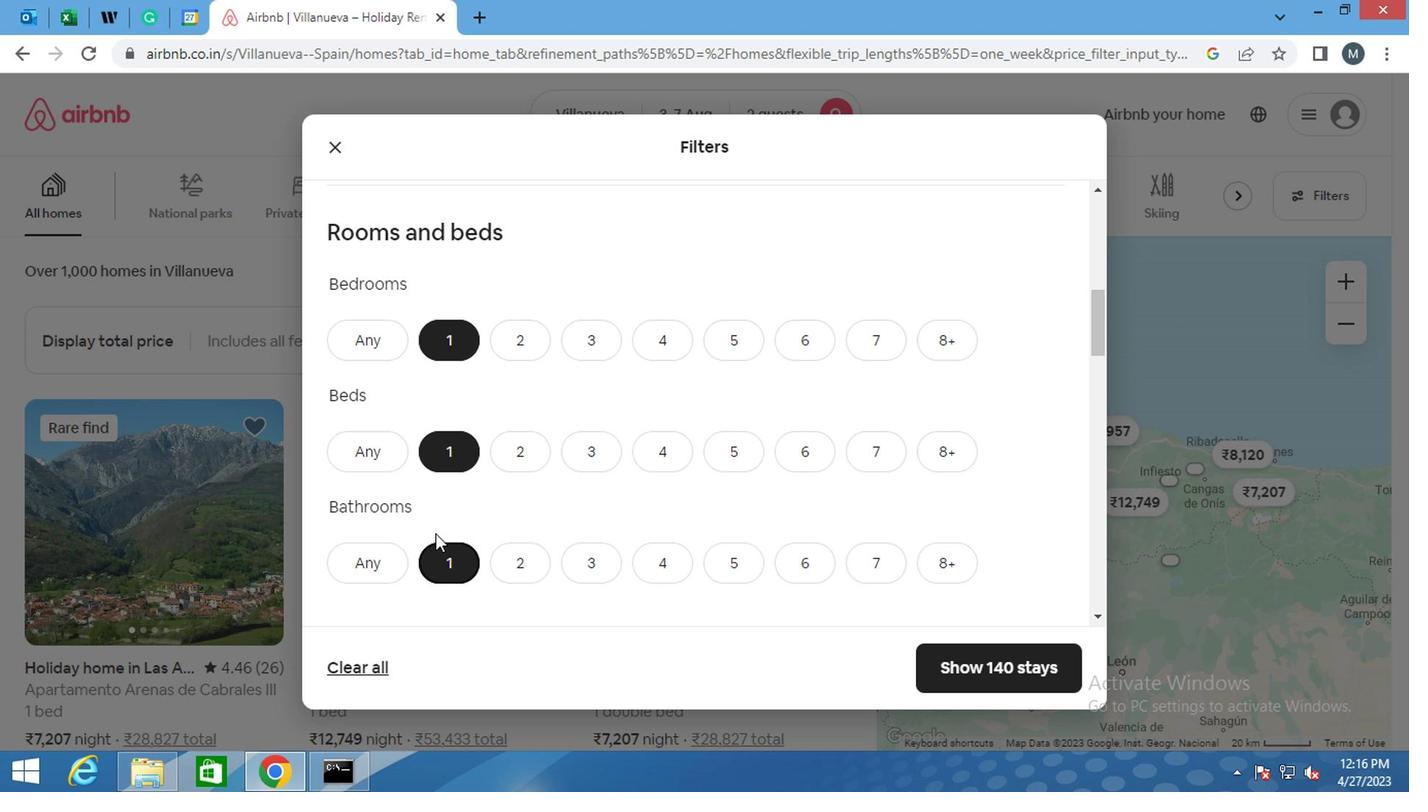 
Action: Mouse moved to (433, 525)
Screenshot: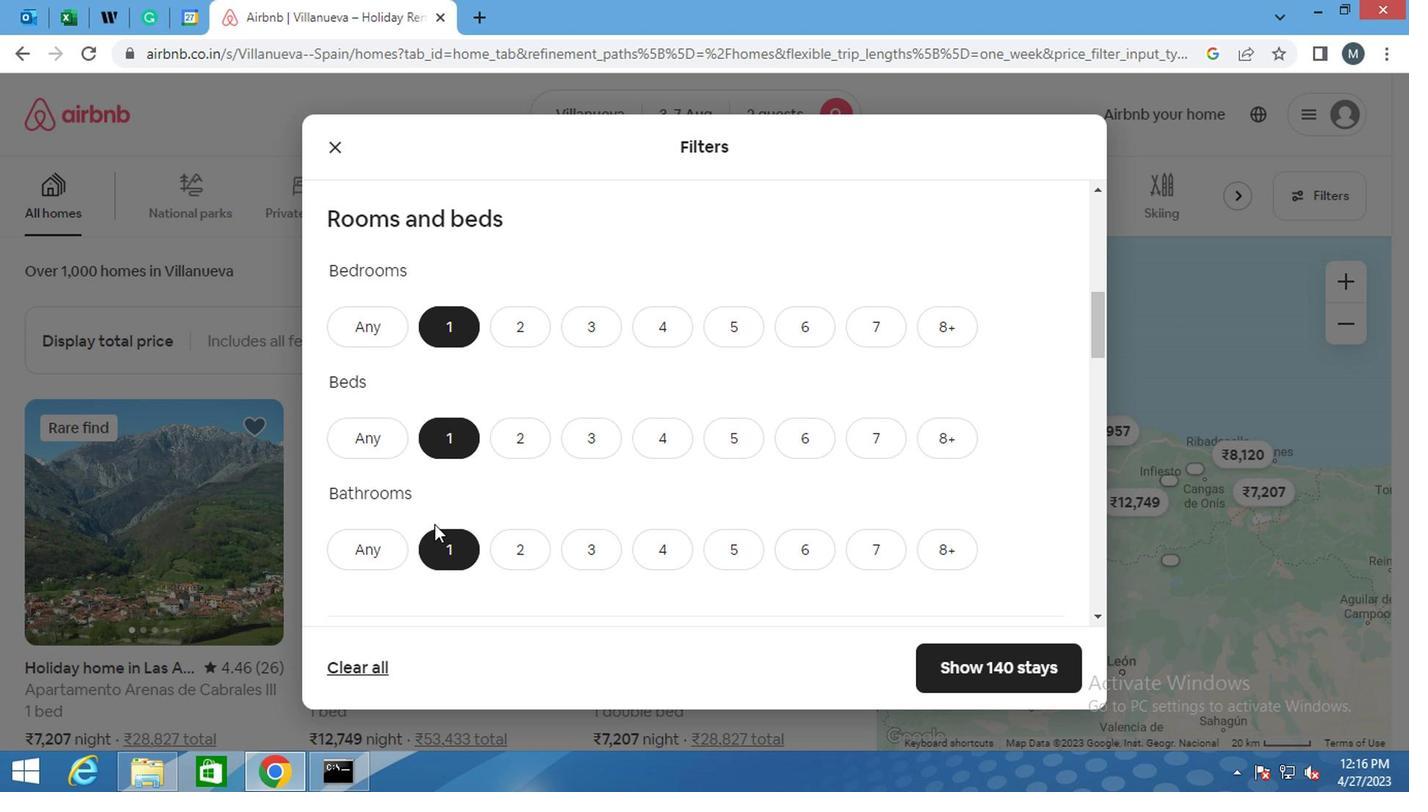 
Action: Mouse scrolled (433, 524) with delta (0, 0)
Screenshot: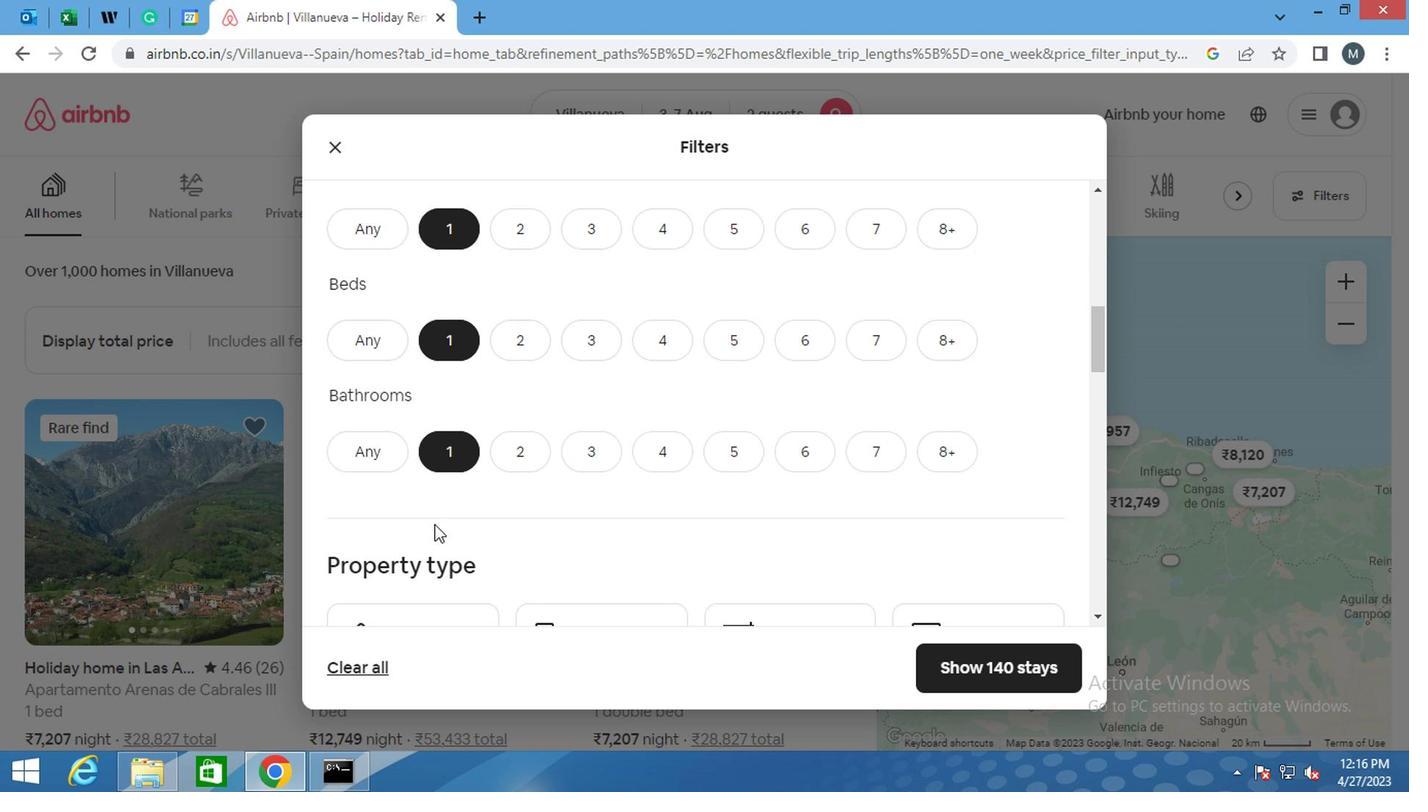 
Action: Mouse moved to (429, 523)
Screenshot: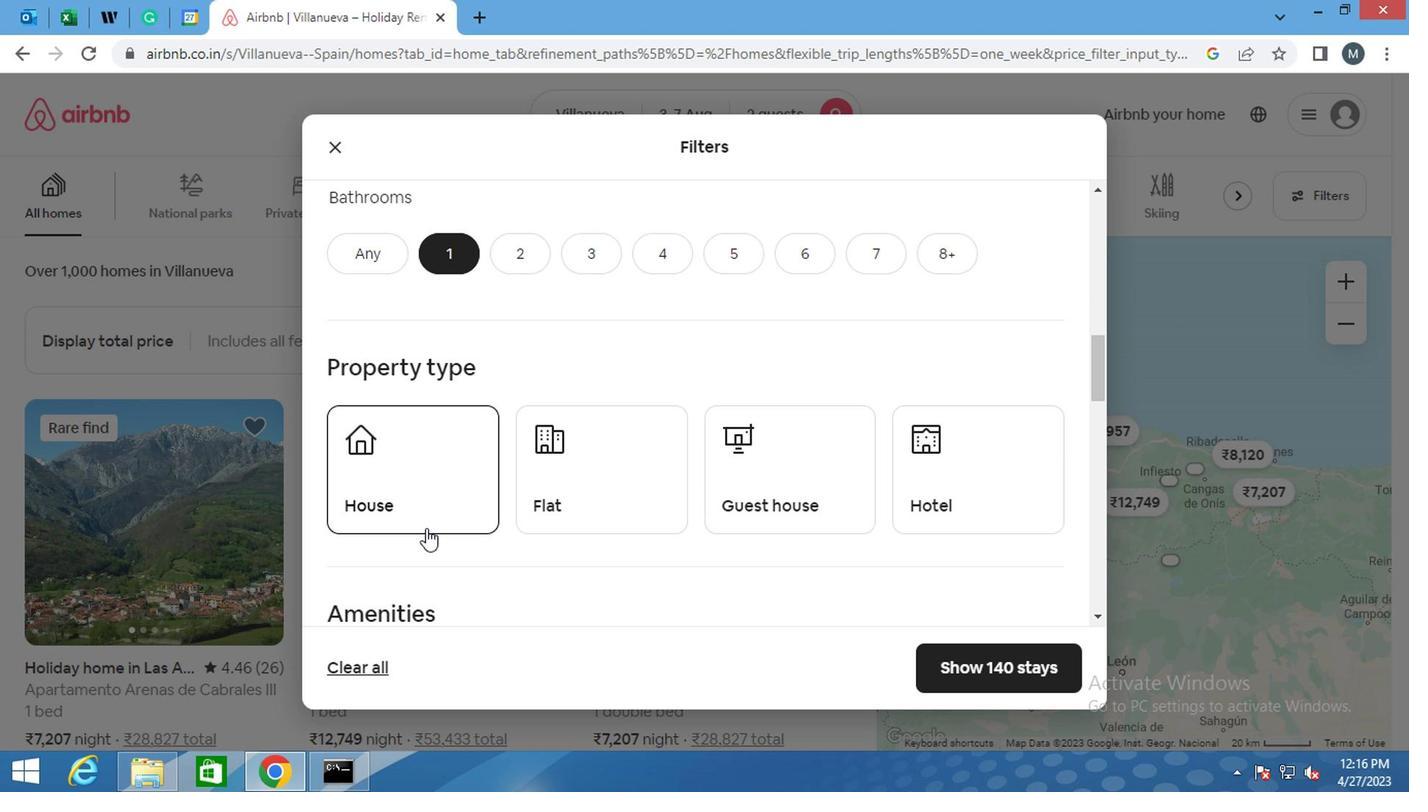 
Action: Mouse pressed left at (429, 523)
Screenshot: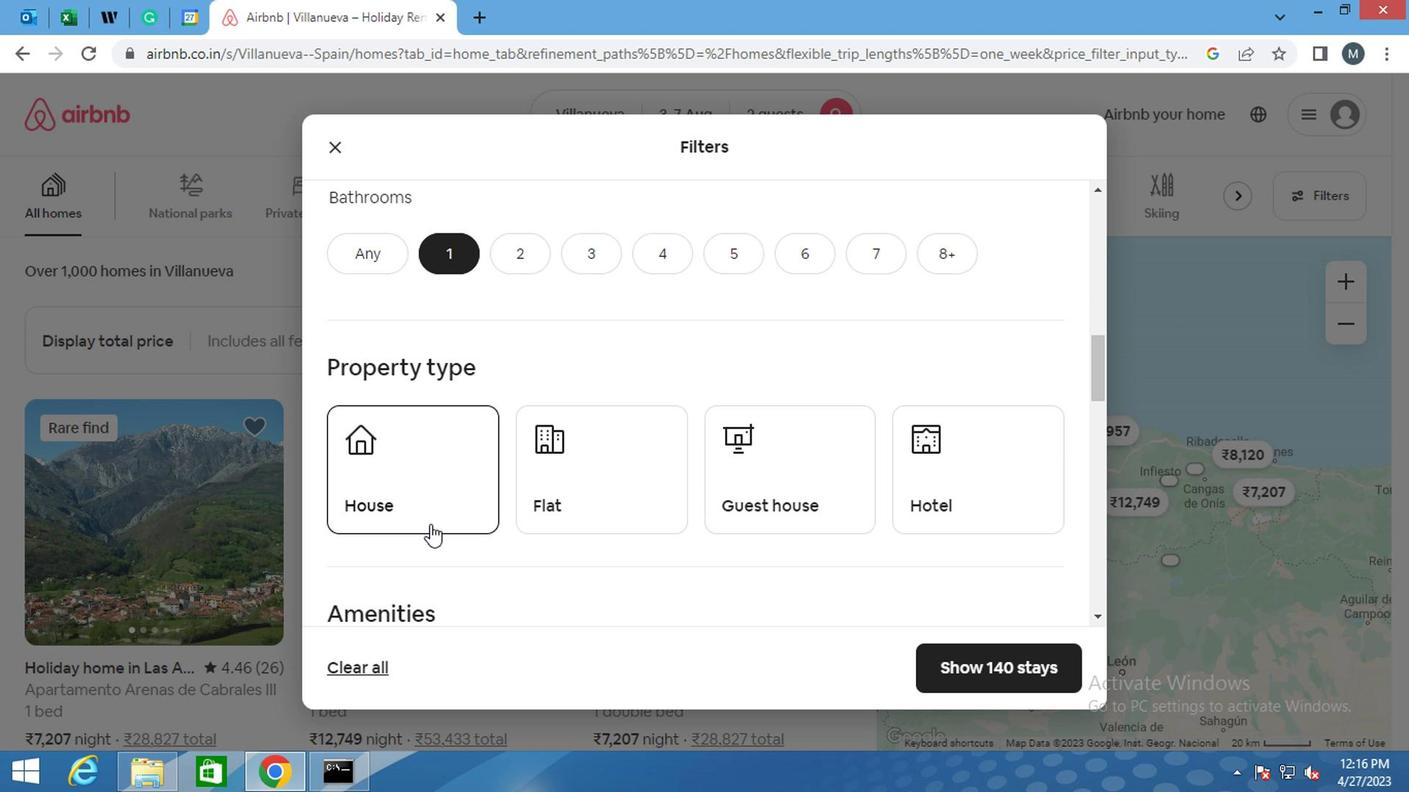 
Action: Mouse moved to (587, 487)
Screenshot: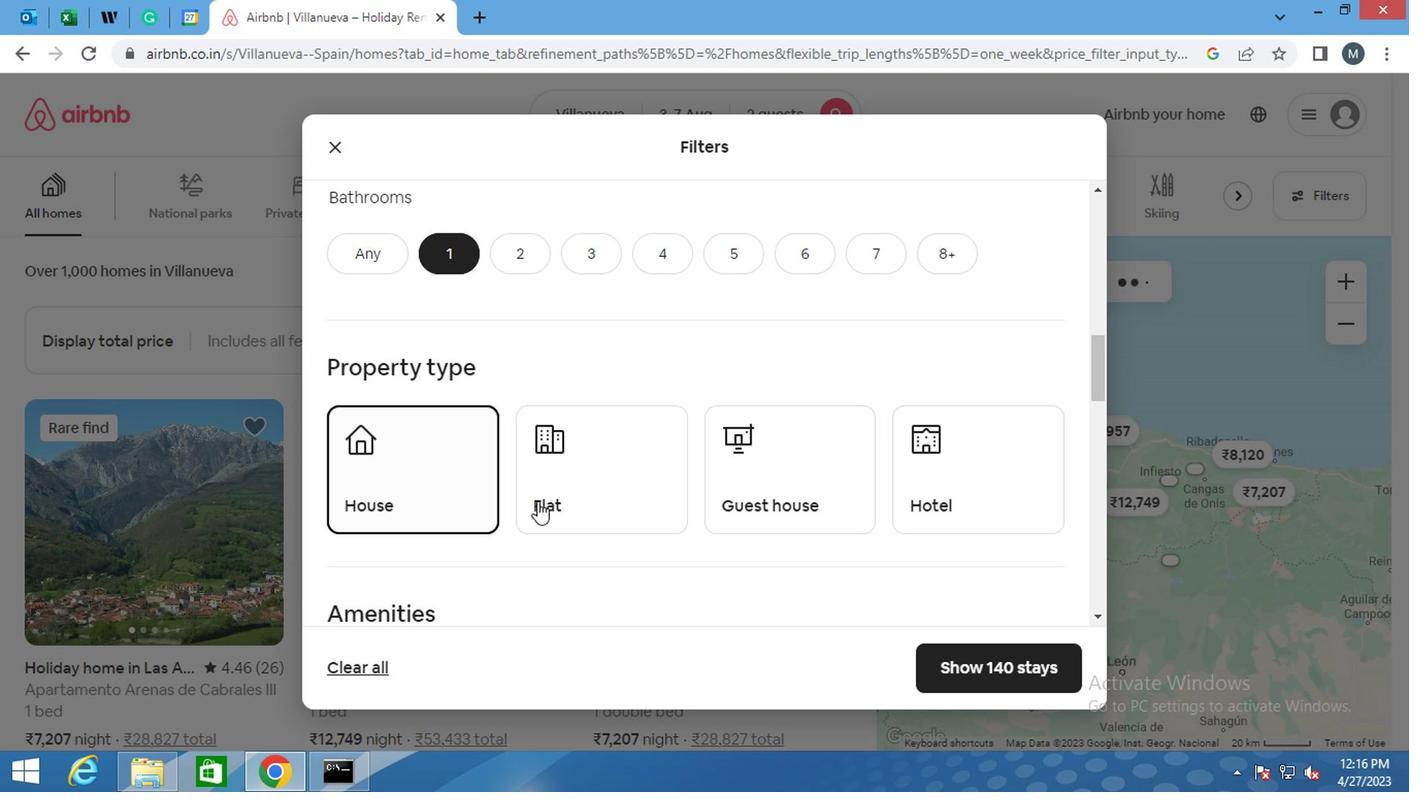 
Action: Mouse pressed left at (587, 487)
Screenshot: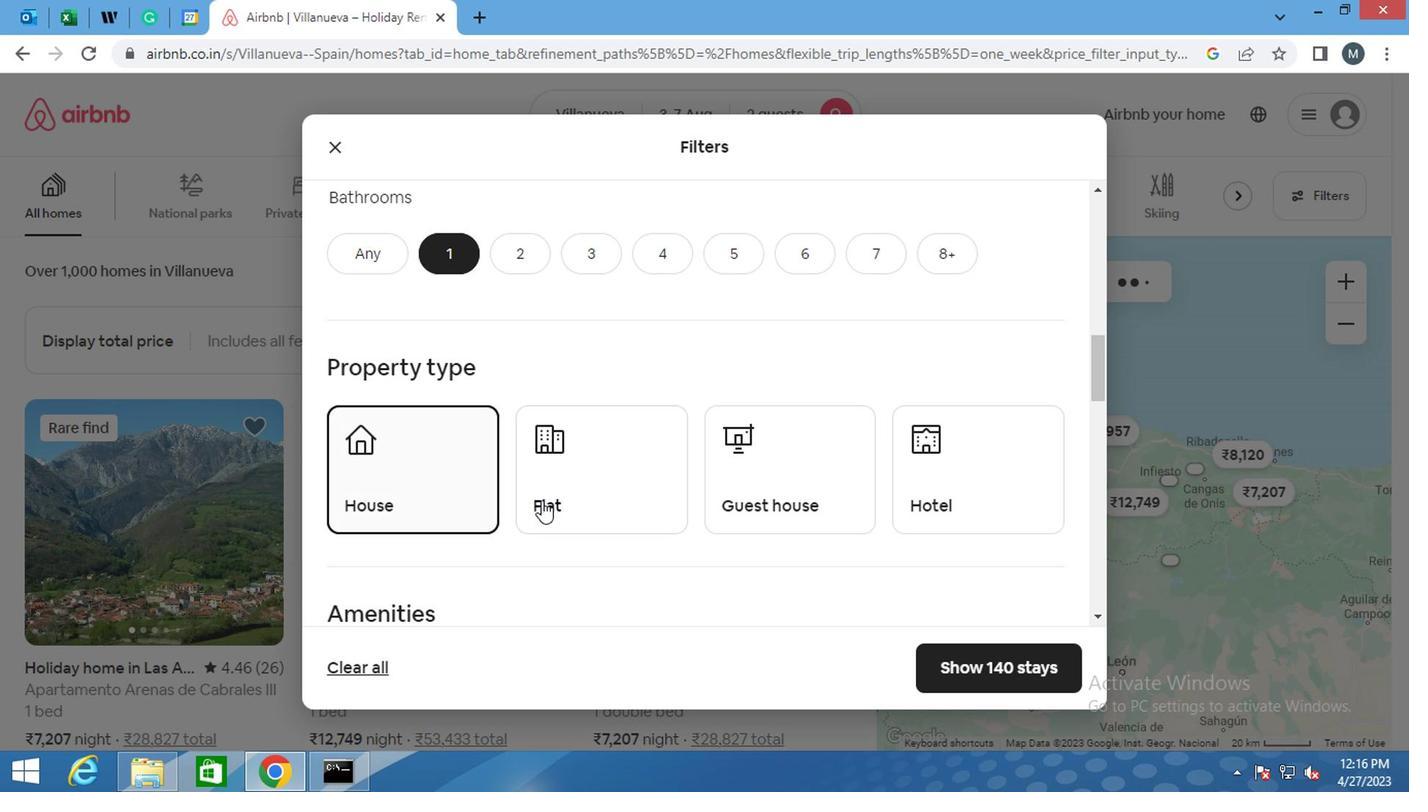 
Action: Mouse moved to (750, 480)
Screenshot: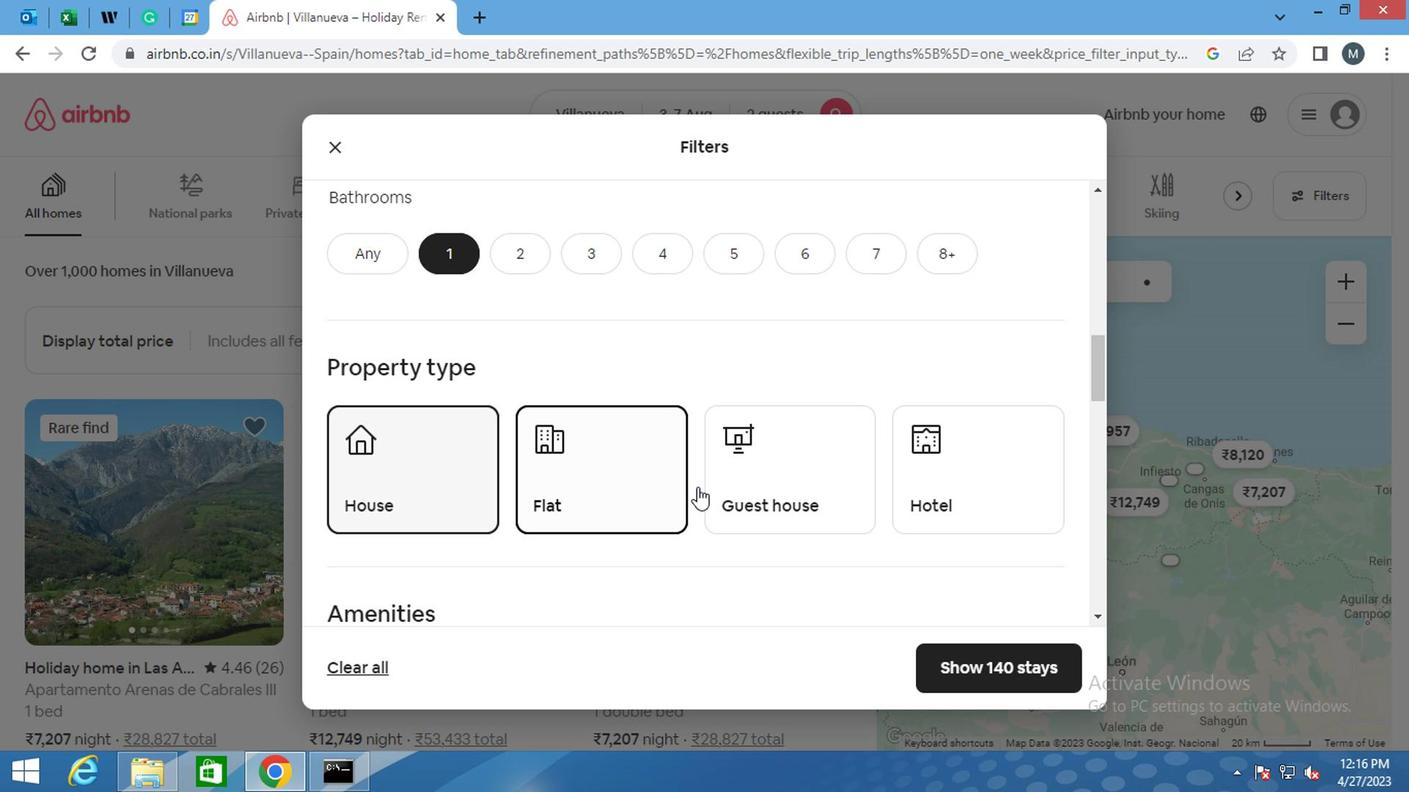 
Action: Mouse pressed left at (750, 480)
Screenshot: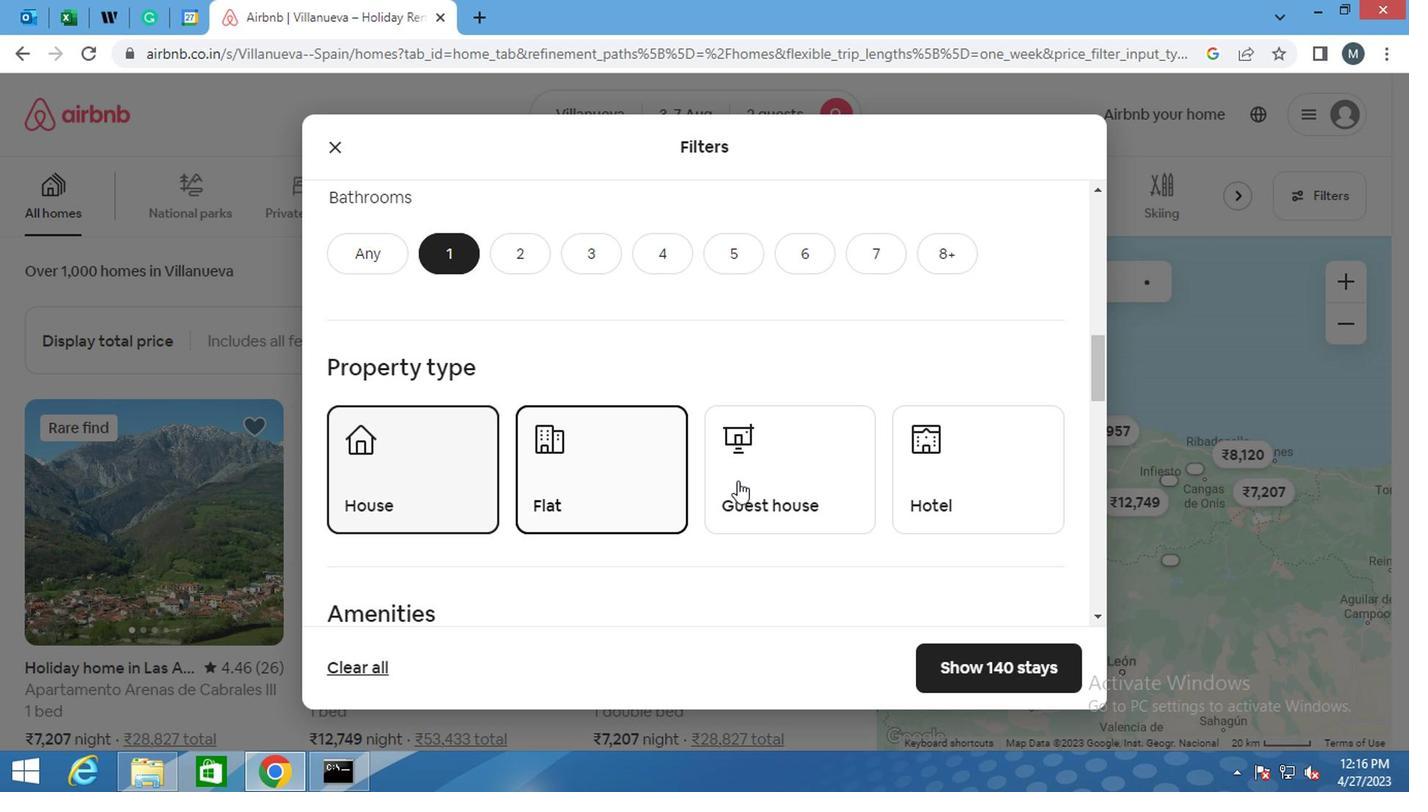 
Action: Mouse moved to (952, 476)
Screenshot: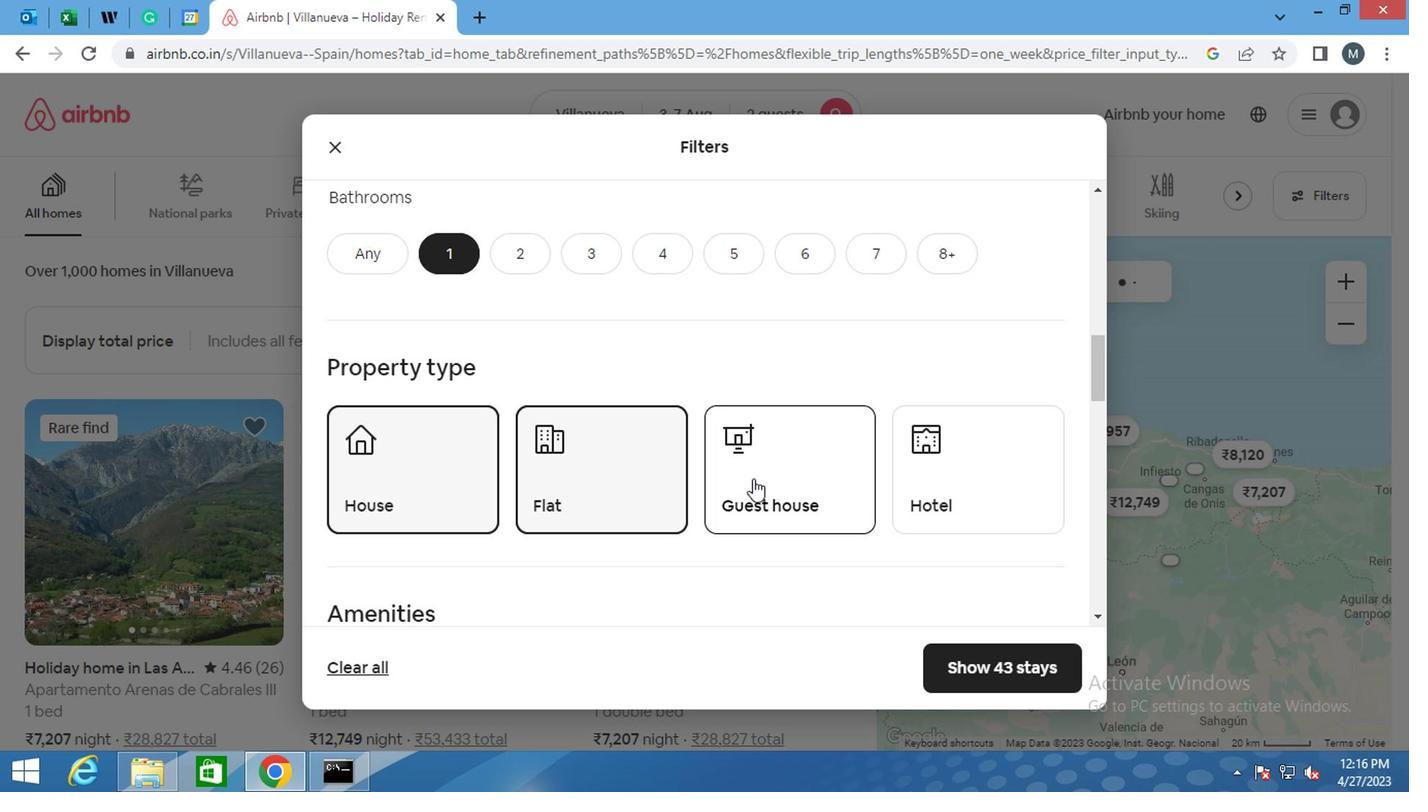 
Action: Mouse pressed left at (952, 476)
Screenshot: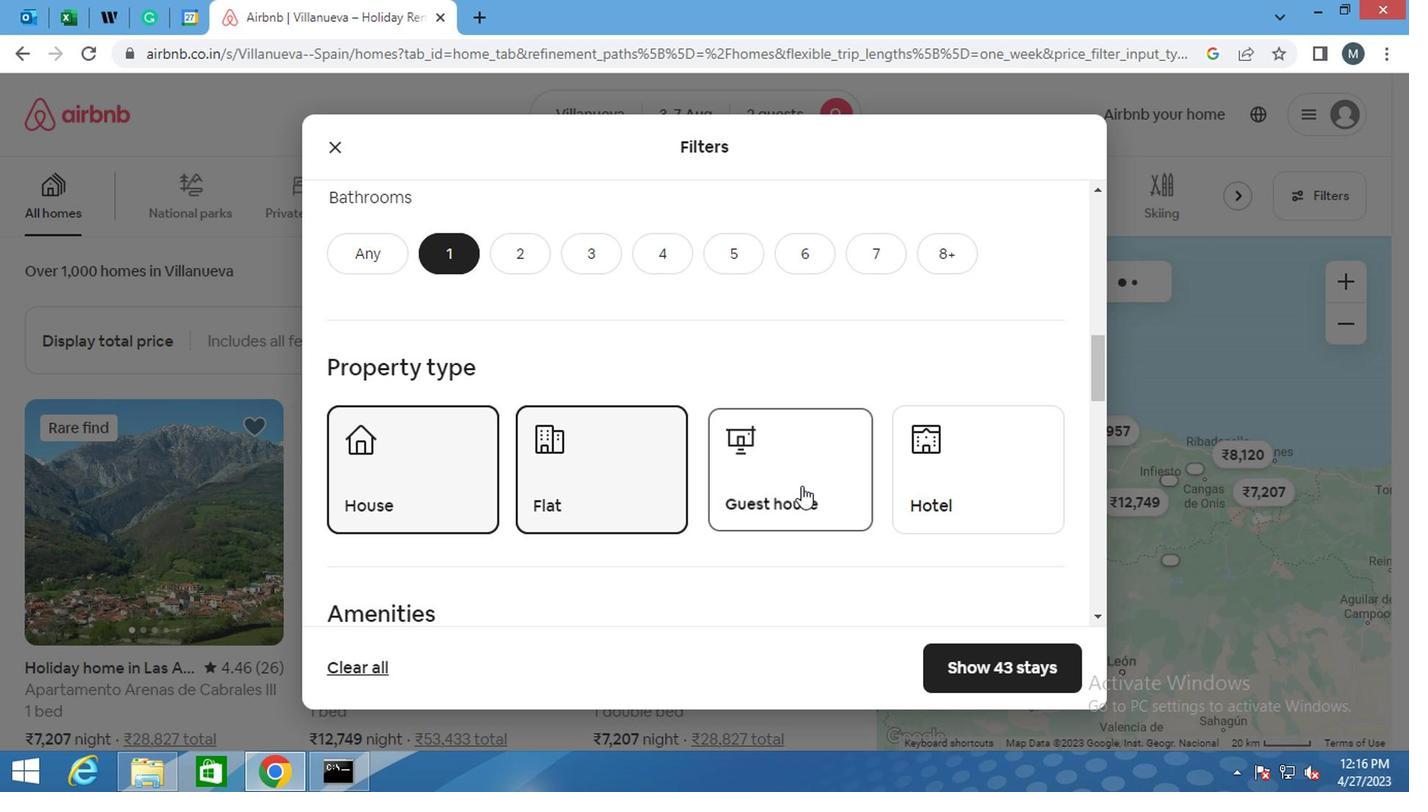 
Action: Mouse moved to (530, 502)
Screenshot: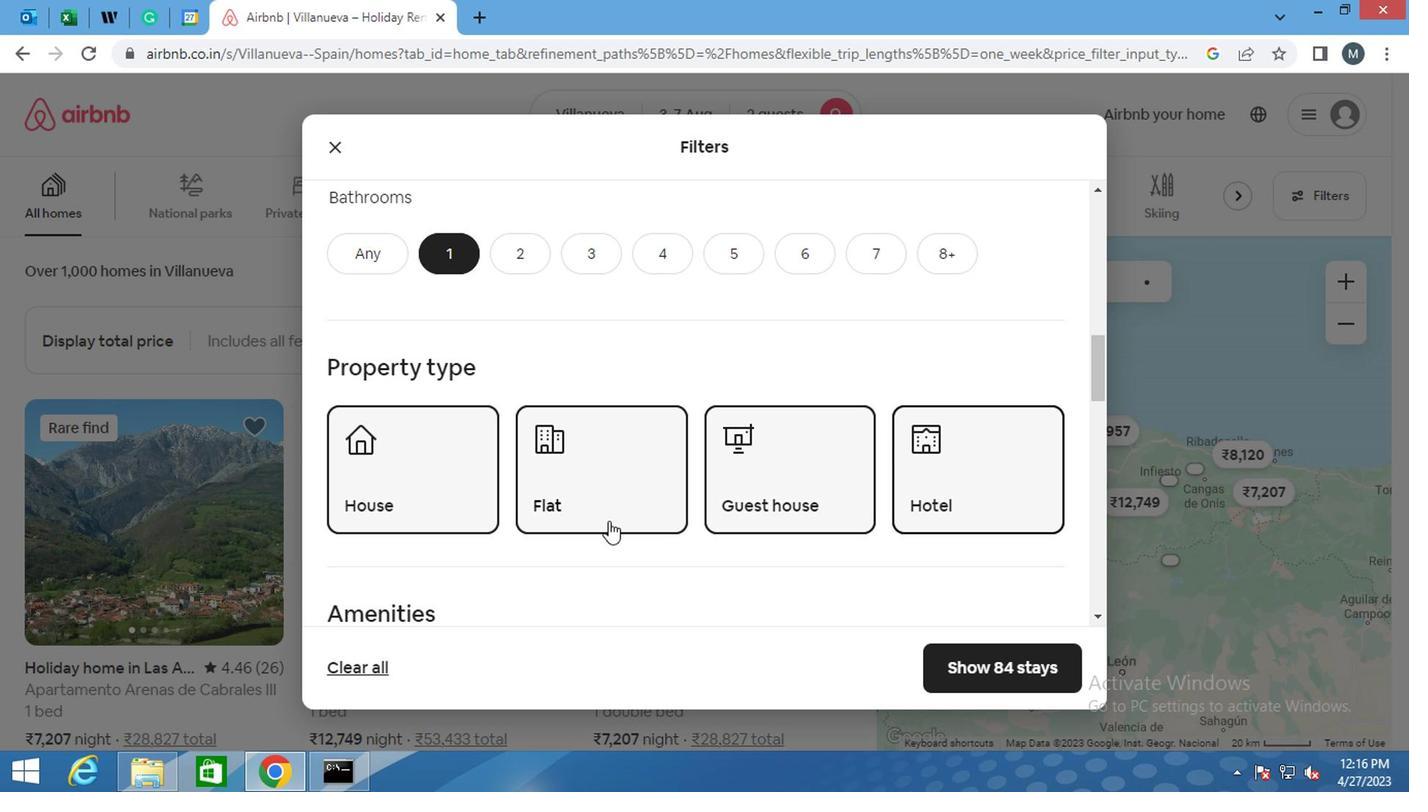 
Action: Mouse scrolled (530, 501) with delta (0, -1)
Screenshot: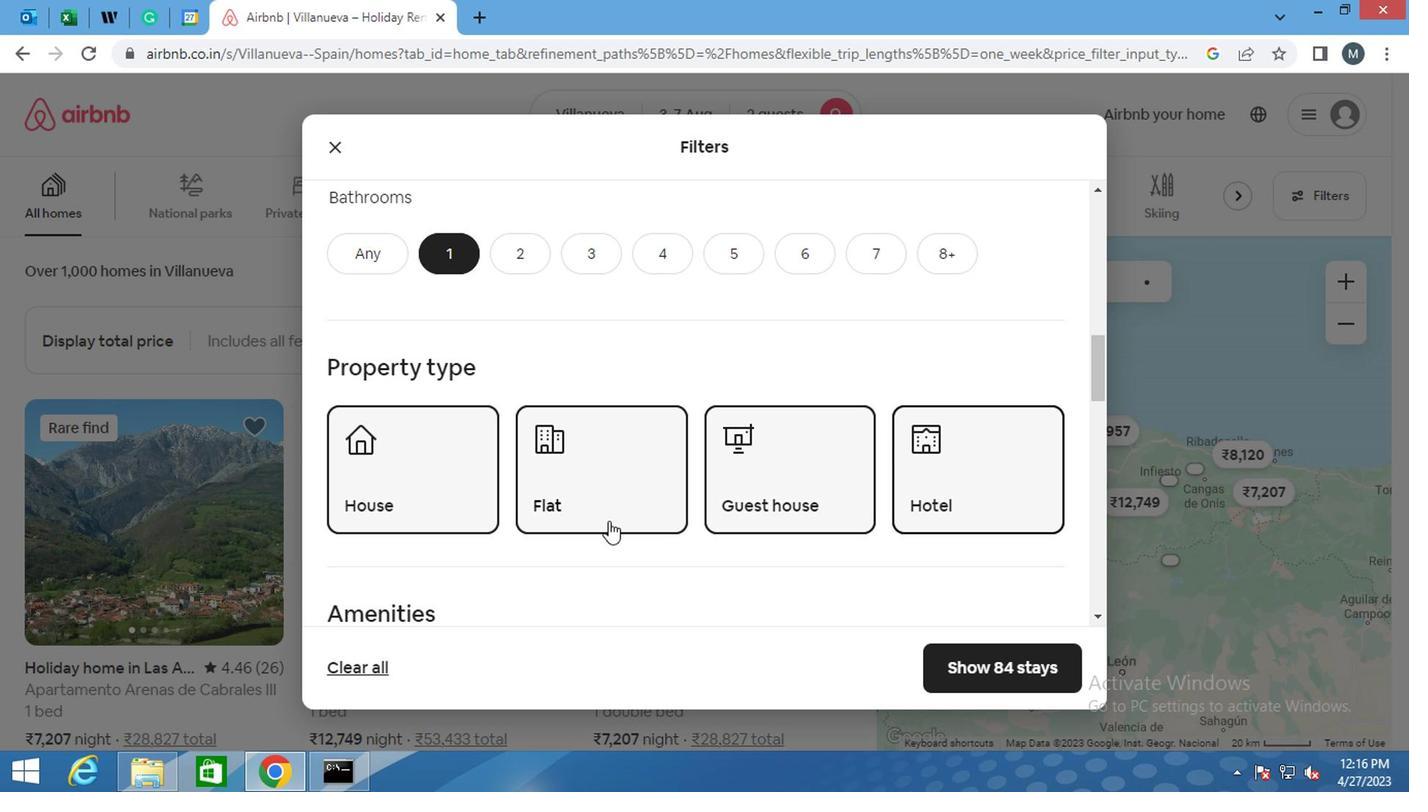 
Action: Mouse moved to (519, 503)
Screenshot: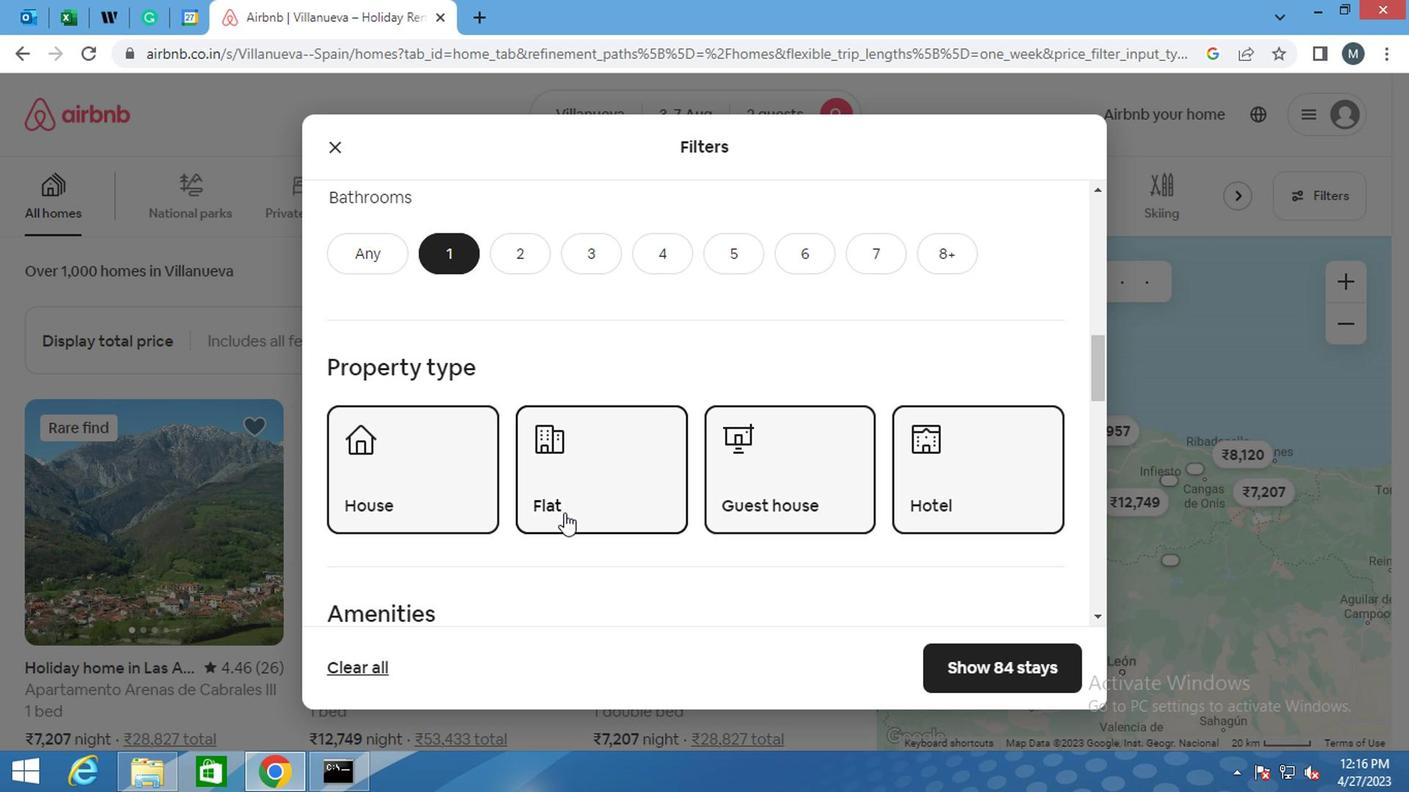 
Action: Mouse scrolled (519, 502) with delta (0, 0)
Screenshot: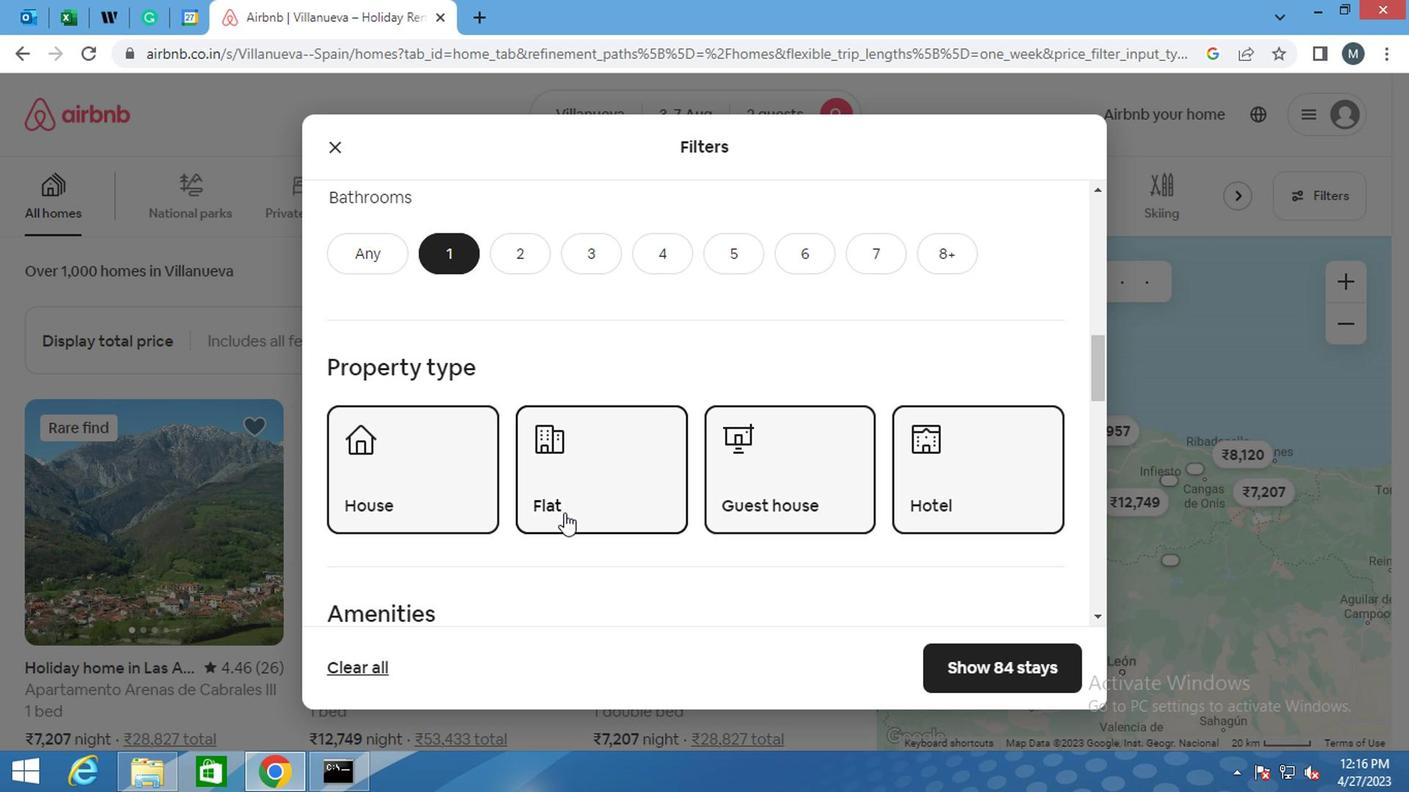 
Action: Mouse moved to (466, 508)
Screenshot: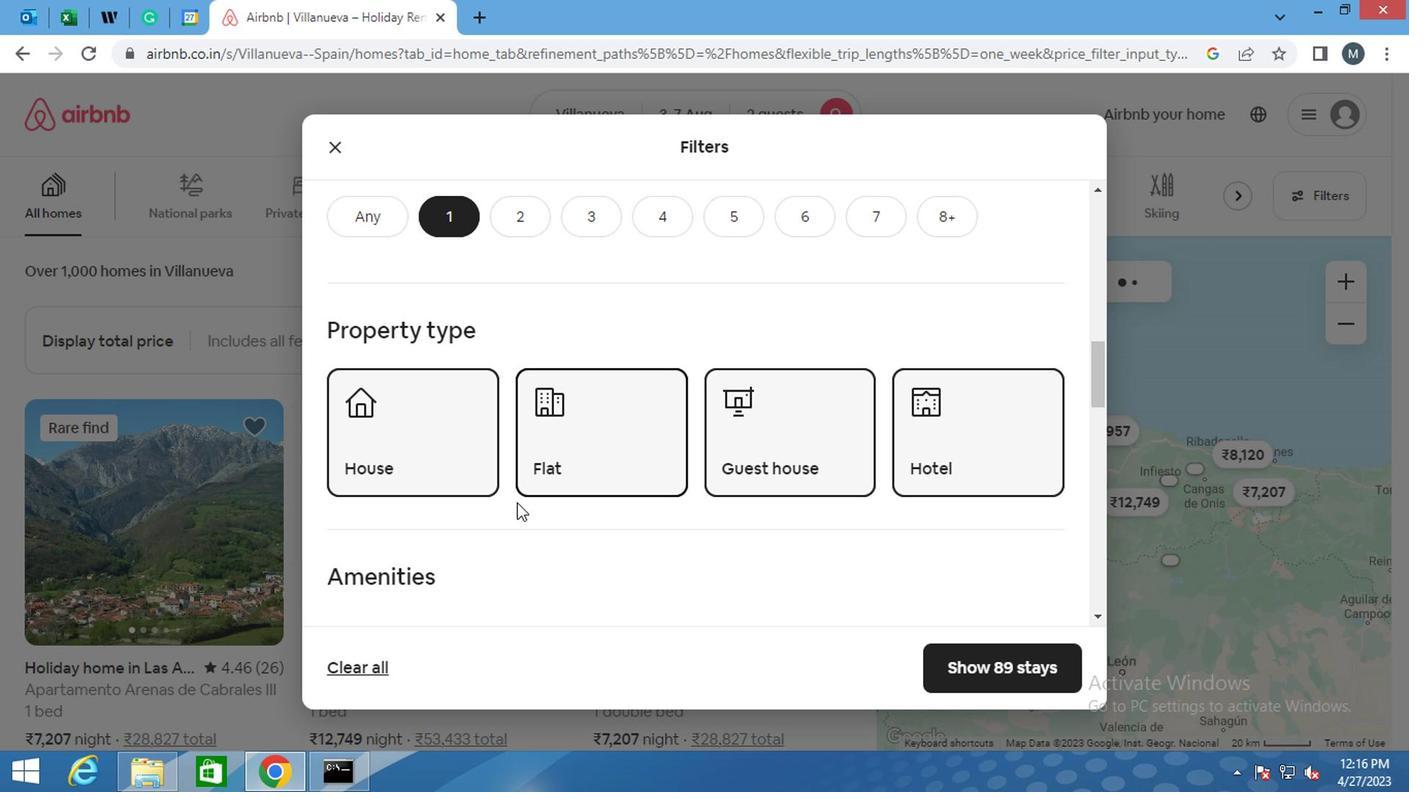 
Action: Mouse scrolled (466, 507) with delta (0, 0)
Screenshot: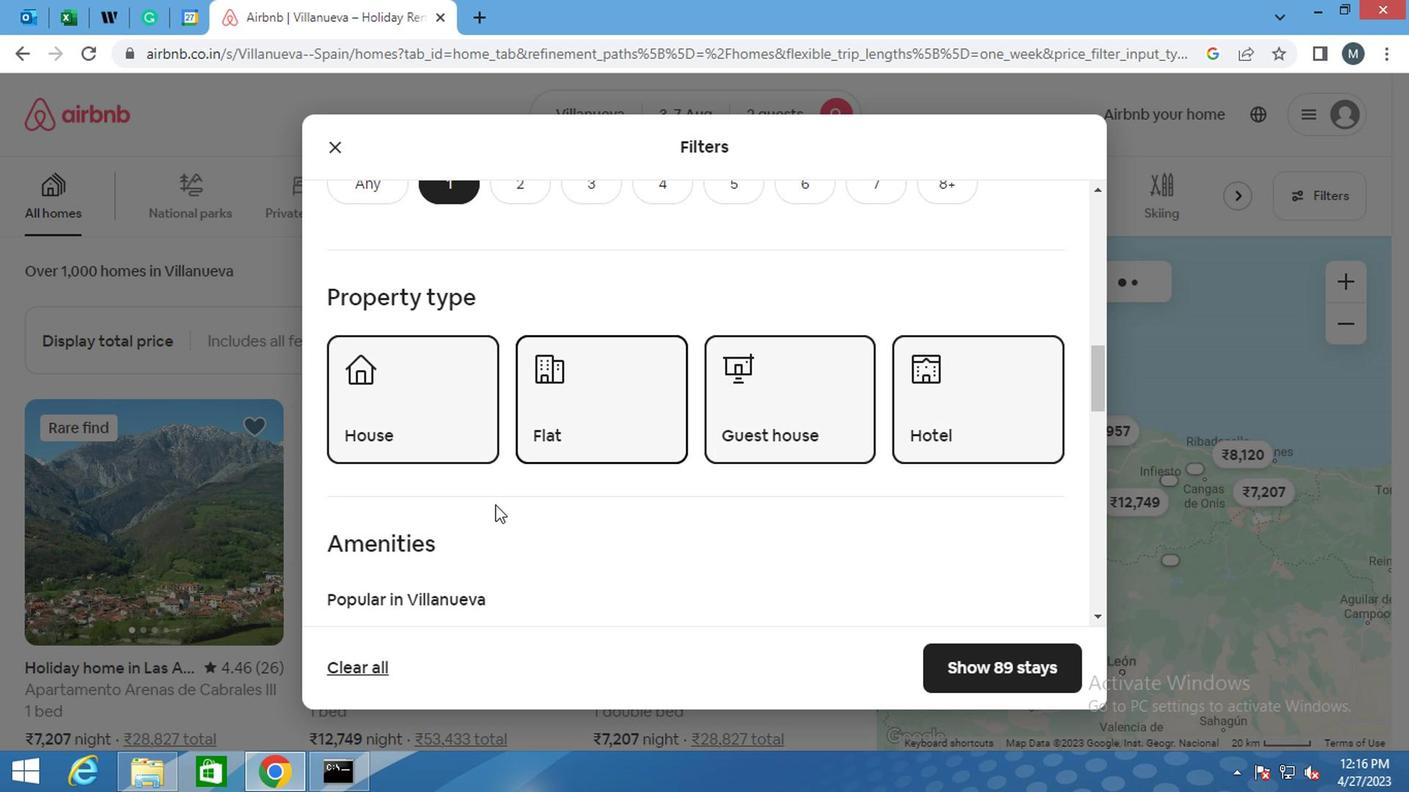 
Action: Mouse moved to (435, 508)
Screenshot: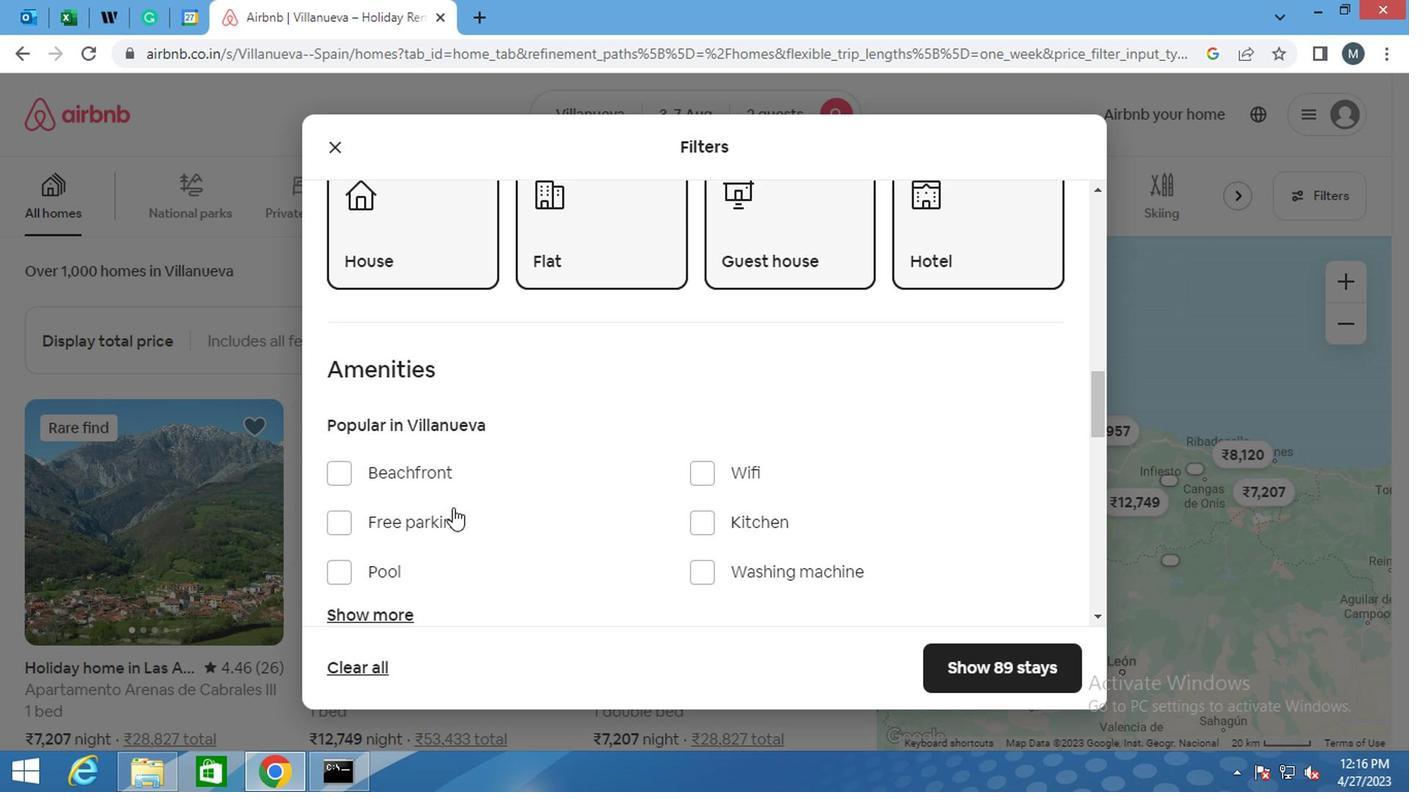 
Action: Mouse scrolled (435, 507) with delta (0, 0)
Screenshot: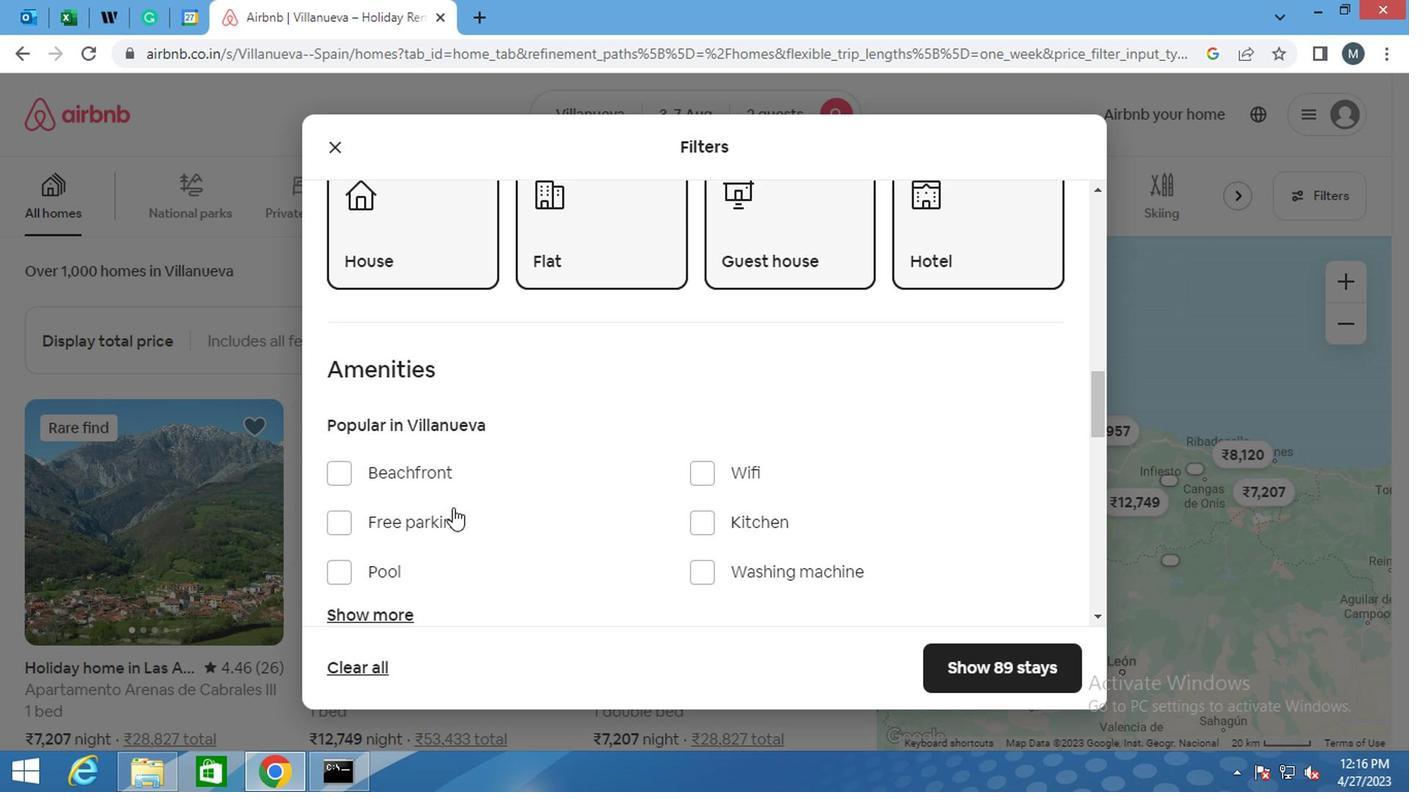 
Action: Mouse moved to (434, 518)
Screenshot: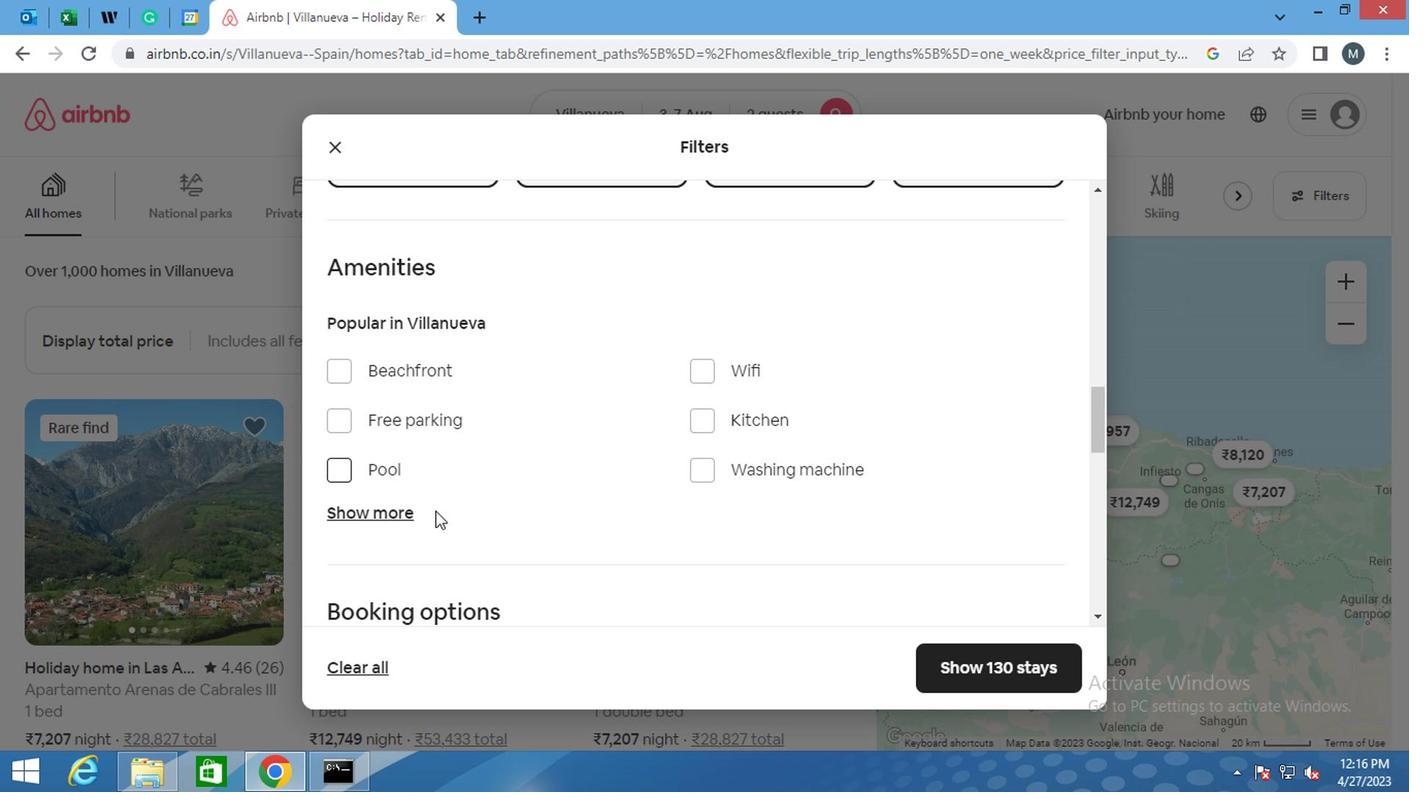 
Action: Mouse scrolled (434, 517) with delta (0, 0)
Screenshot: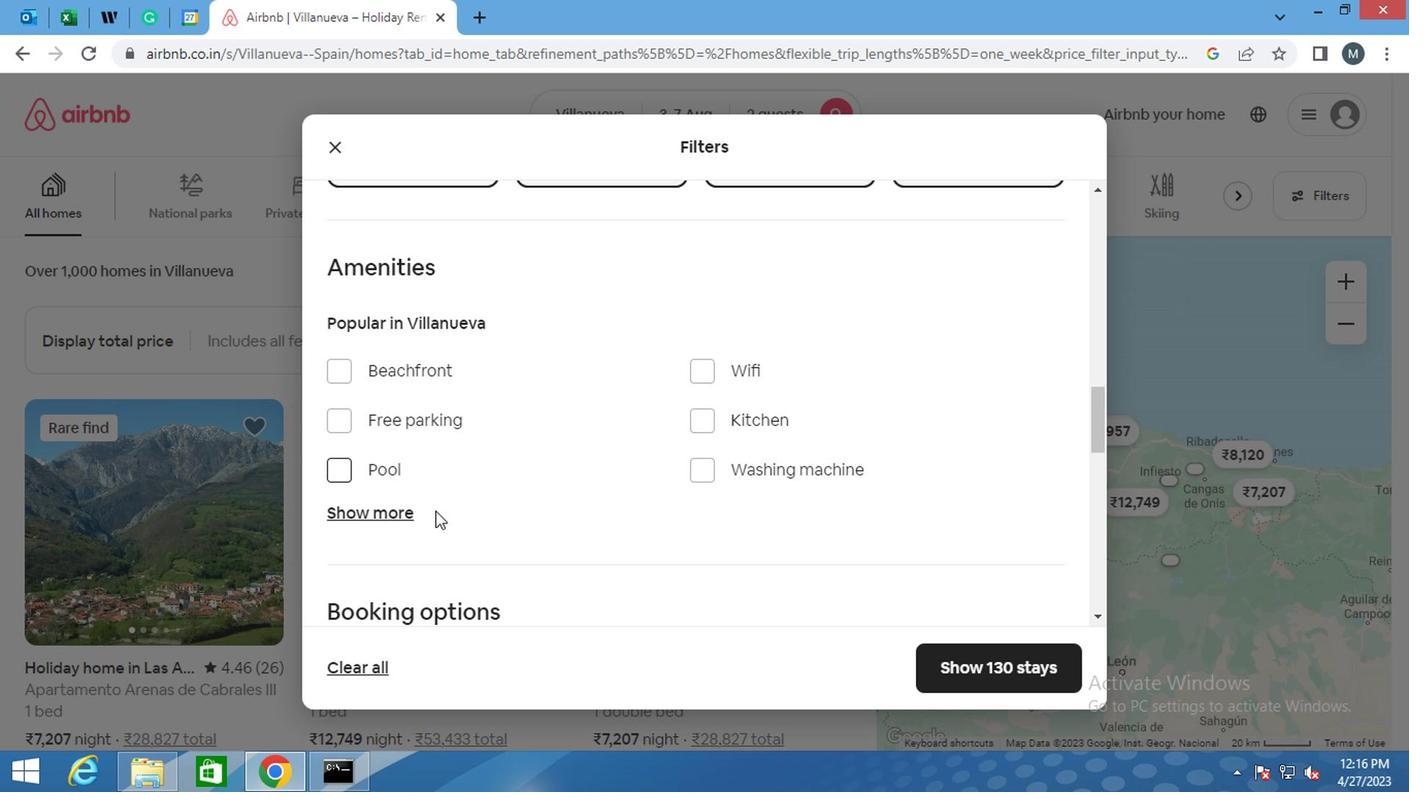 
Action: Mouse moved to (434, 518)
Screenshot: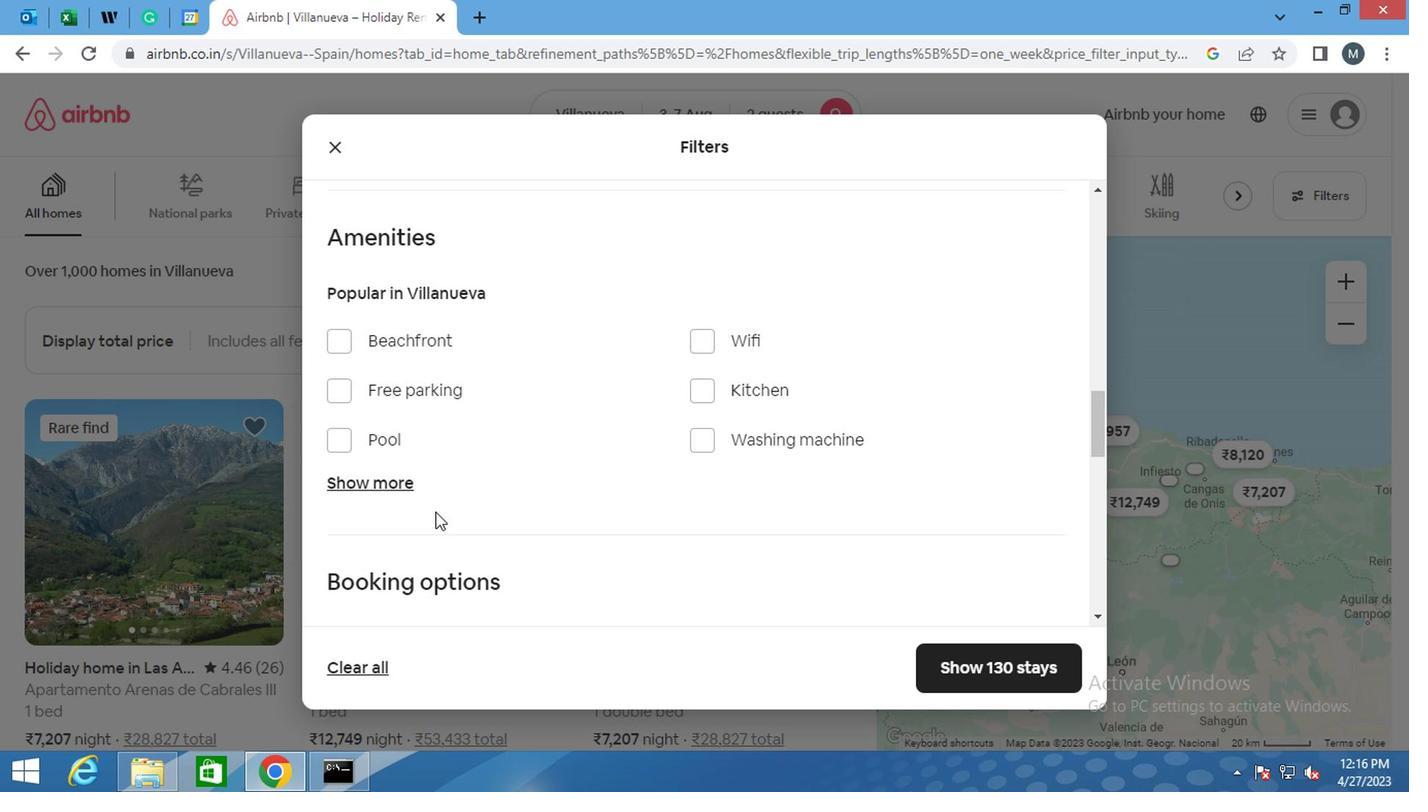 
Action: Mouse scrolled (434, 518) with delta (0, 0)
Screenshot: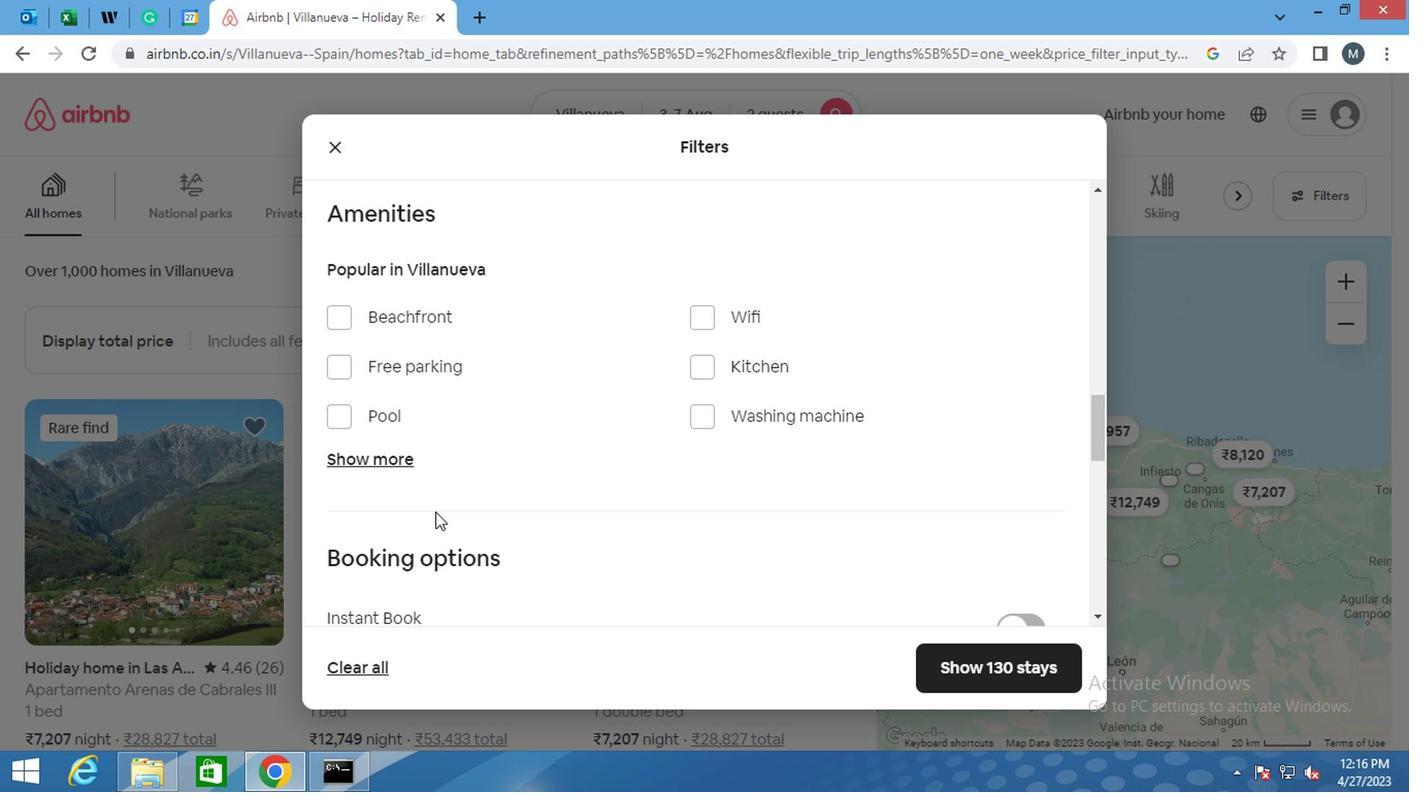 
Action: Mouse moved to (436, 527)
Screenshot: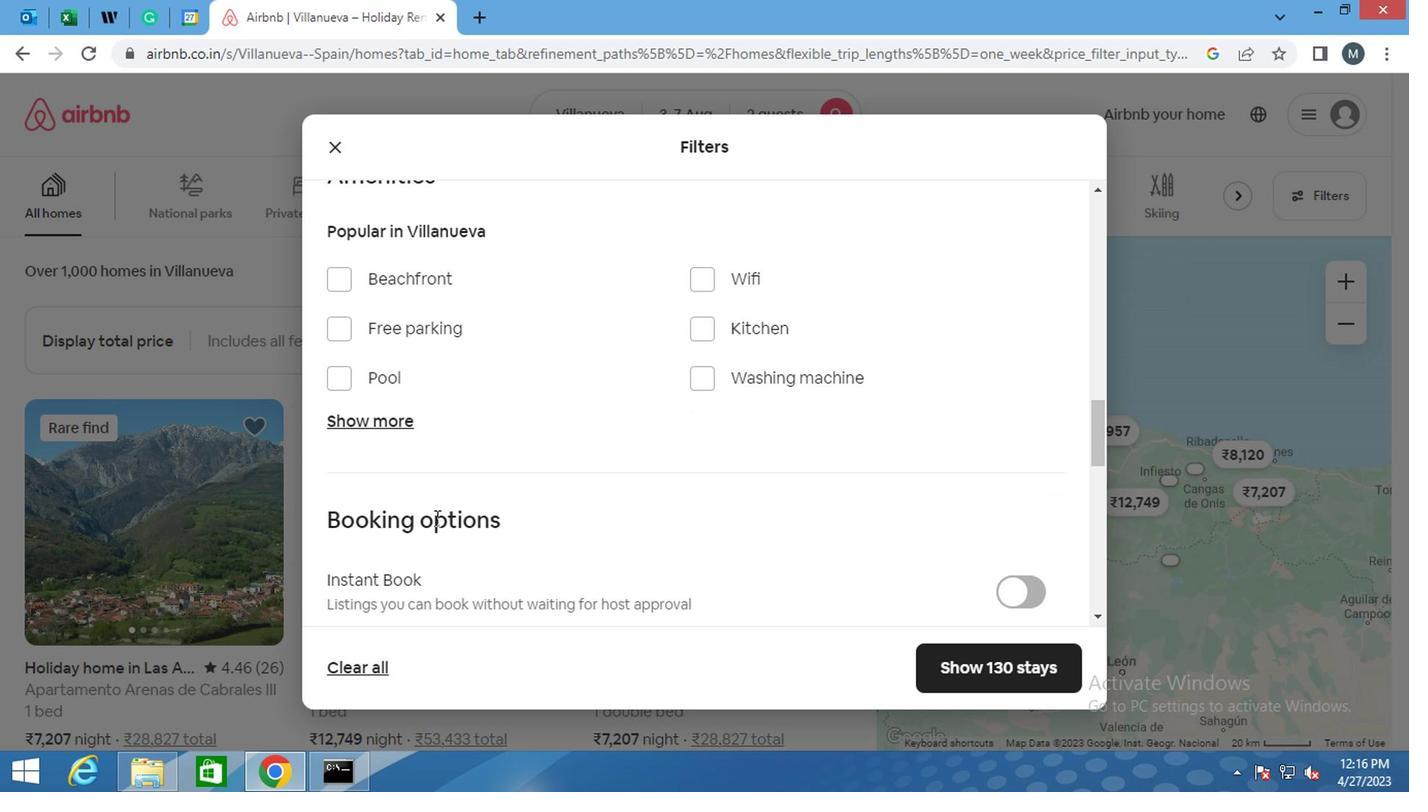 
Action: Mouse scrolled (436, 526) with delta (0, -1)
Screenshot: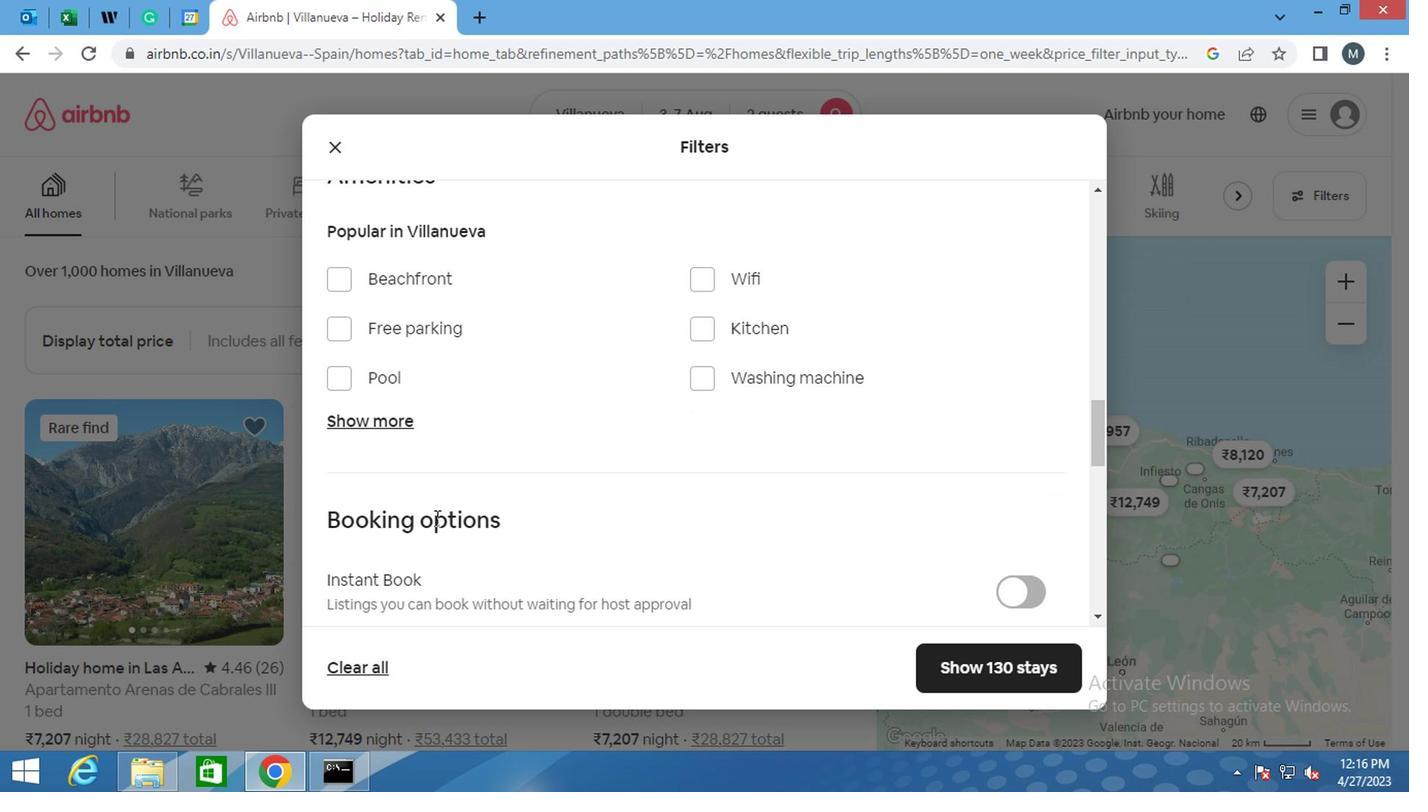 
Action: Mouse moved to (1015, 380)
Screenshot: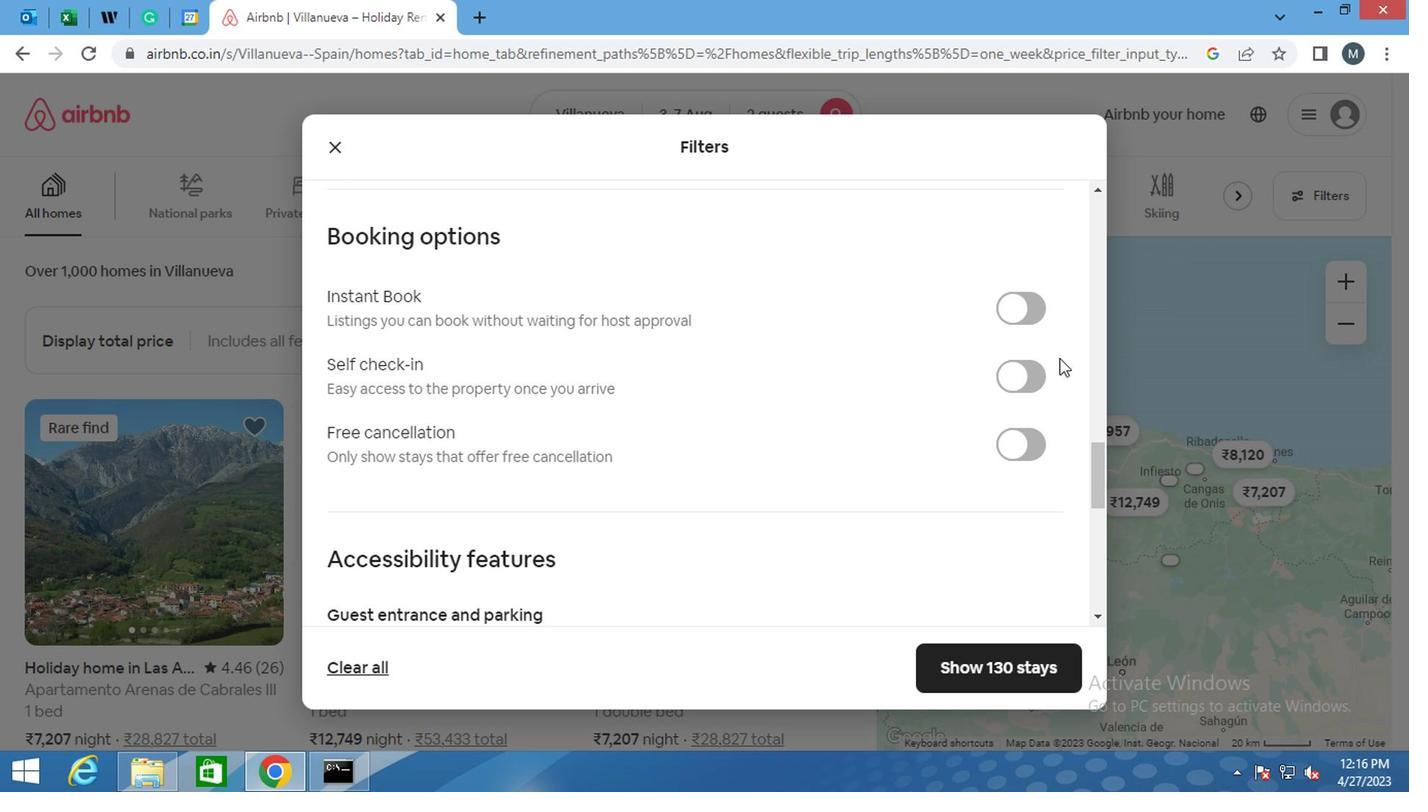 
Action: Mouse pressed left at (1015, 380)
Screenshot: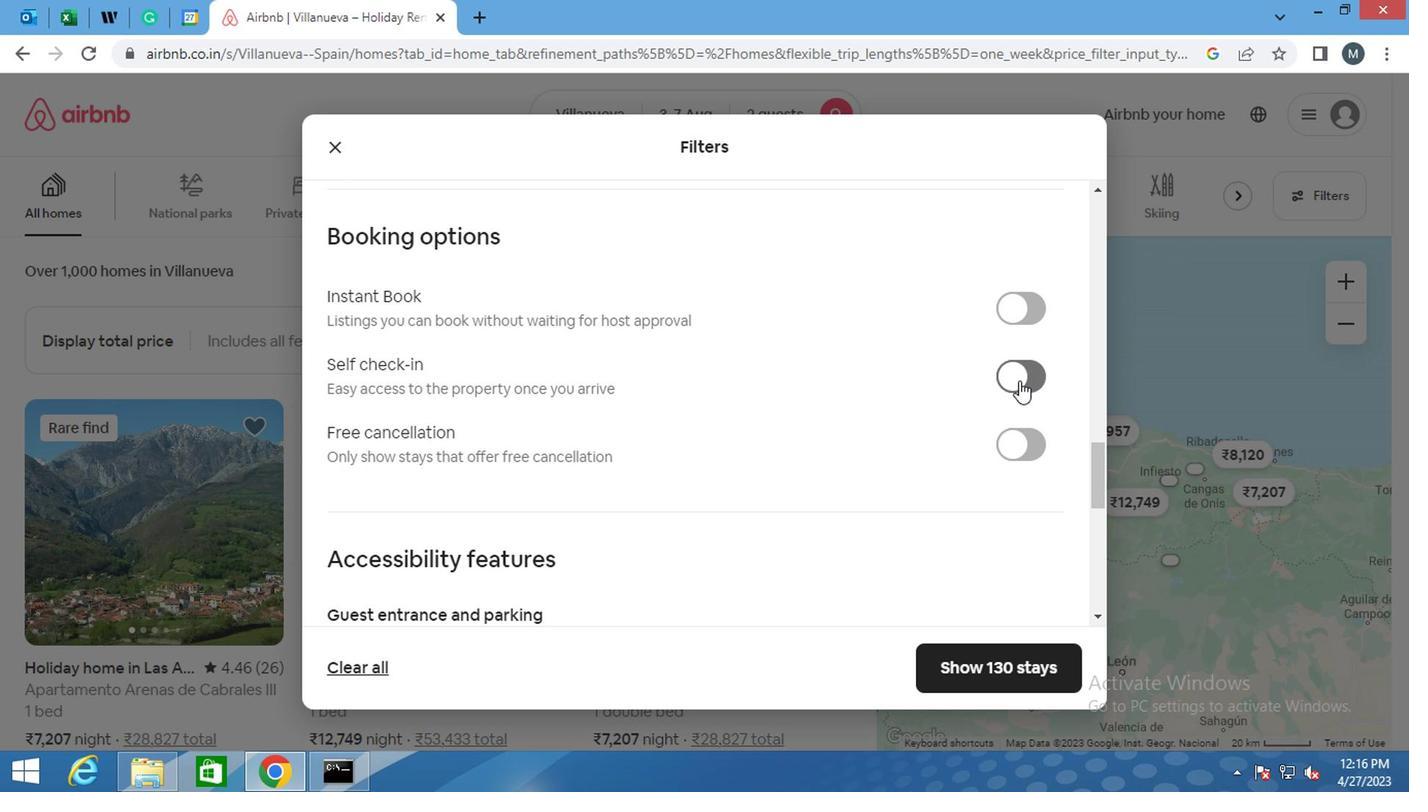 
Action: Mouse moved to (702, 433)
Screenshot: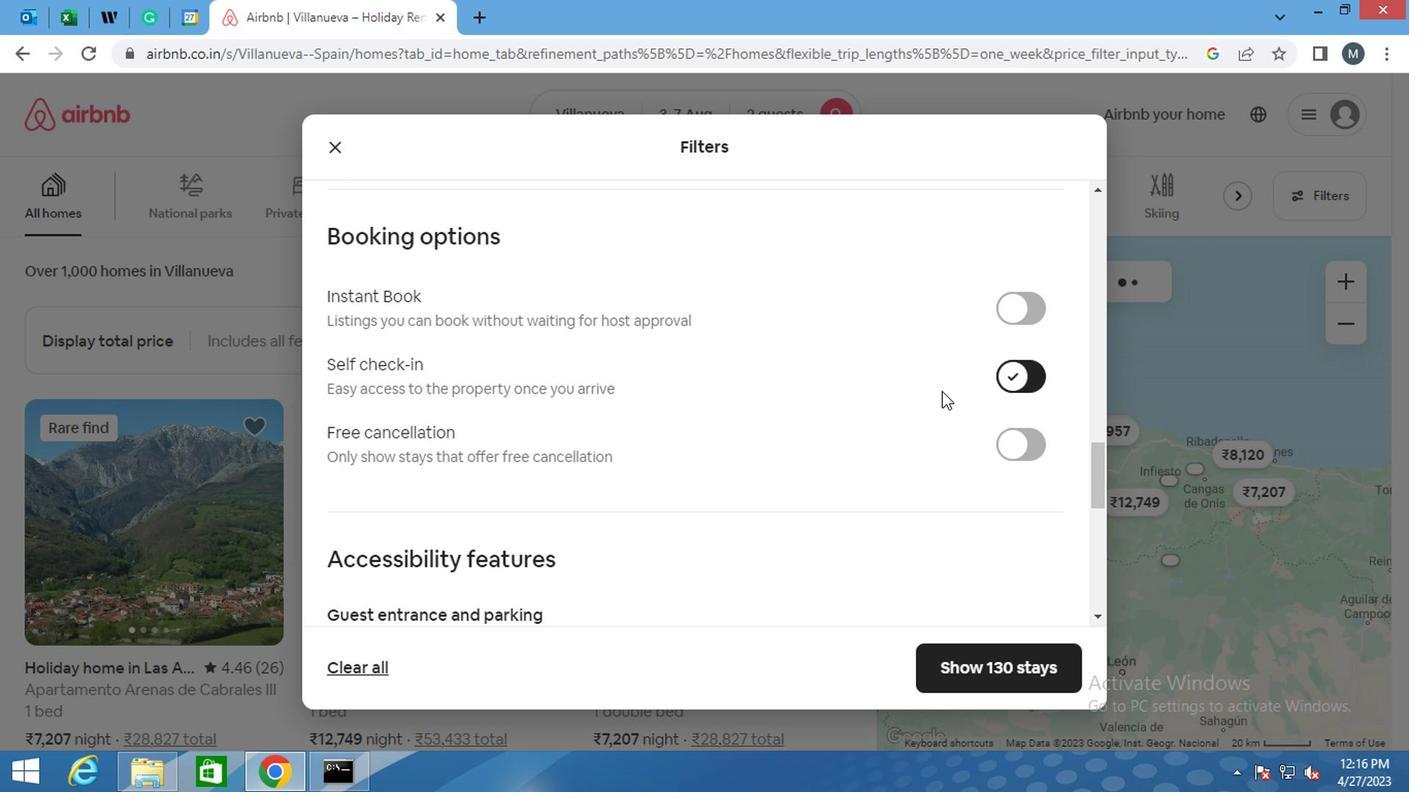 
Action: Mouse scrolled (702, 433) with delta (0, 0)
Screenshot: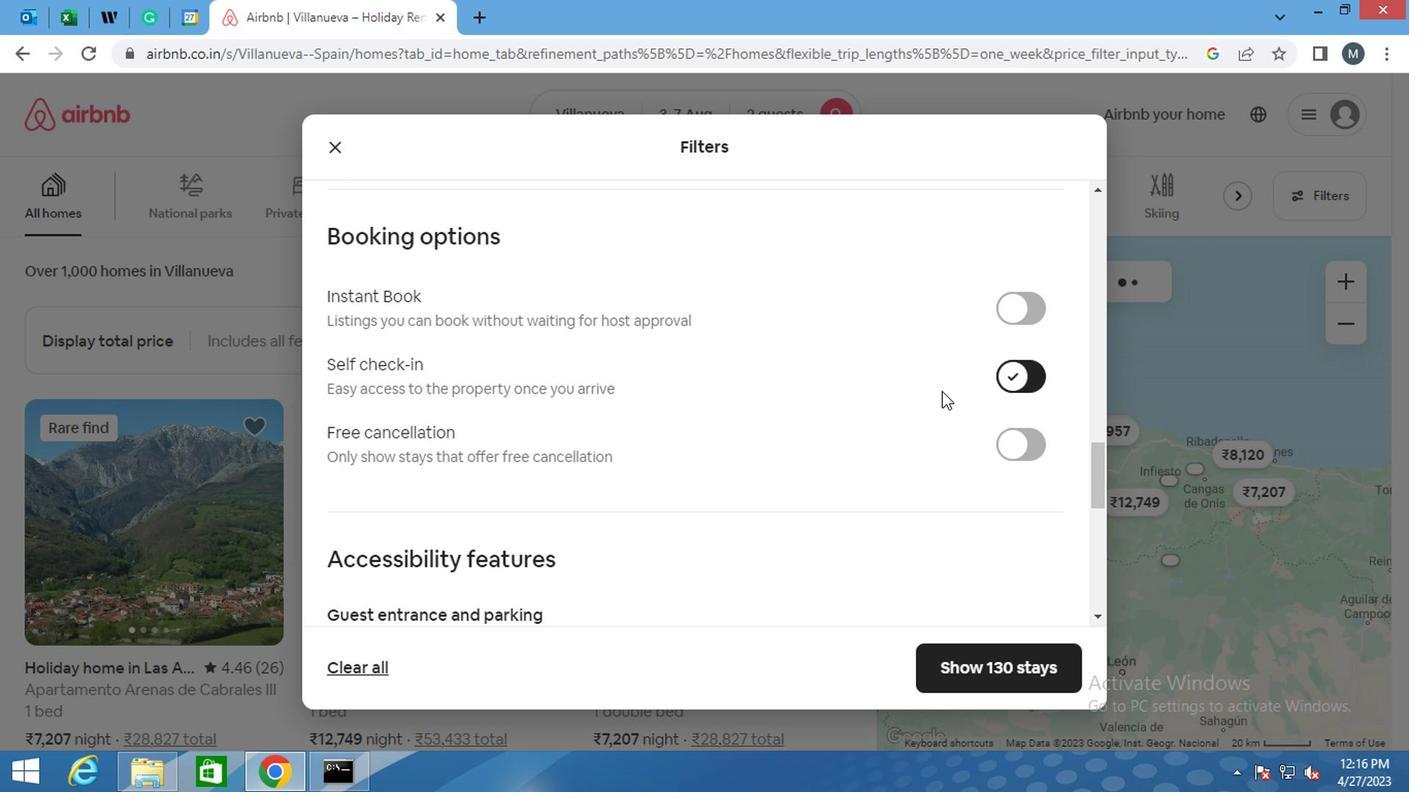
Action: Mouse moved to (684, 443)
Screenshot: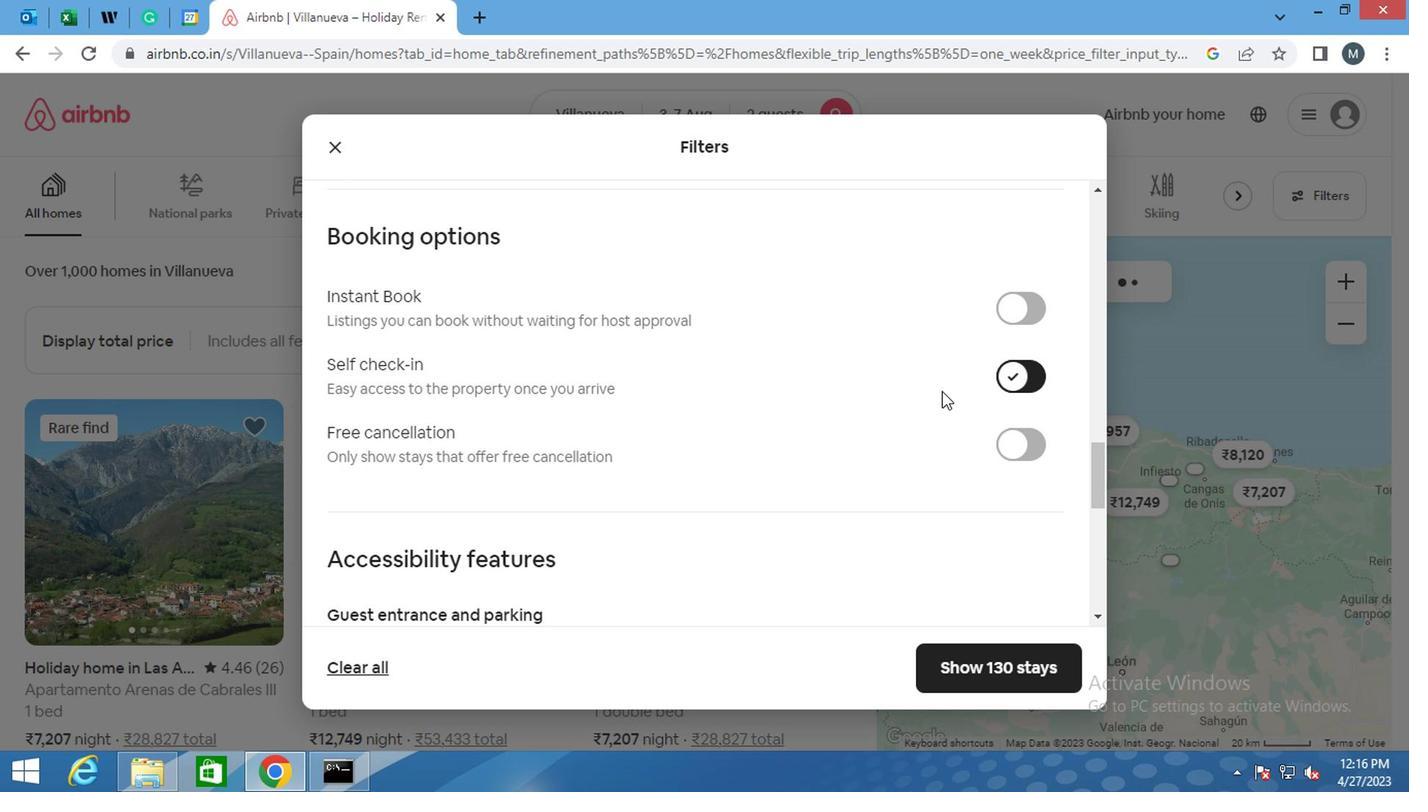 
Action: Mouse scrolled (684, 442) with delta (0, 0)
Screenshot: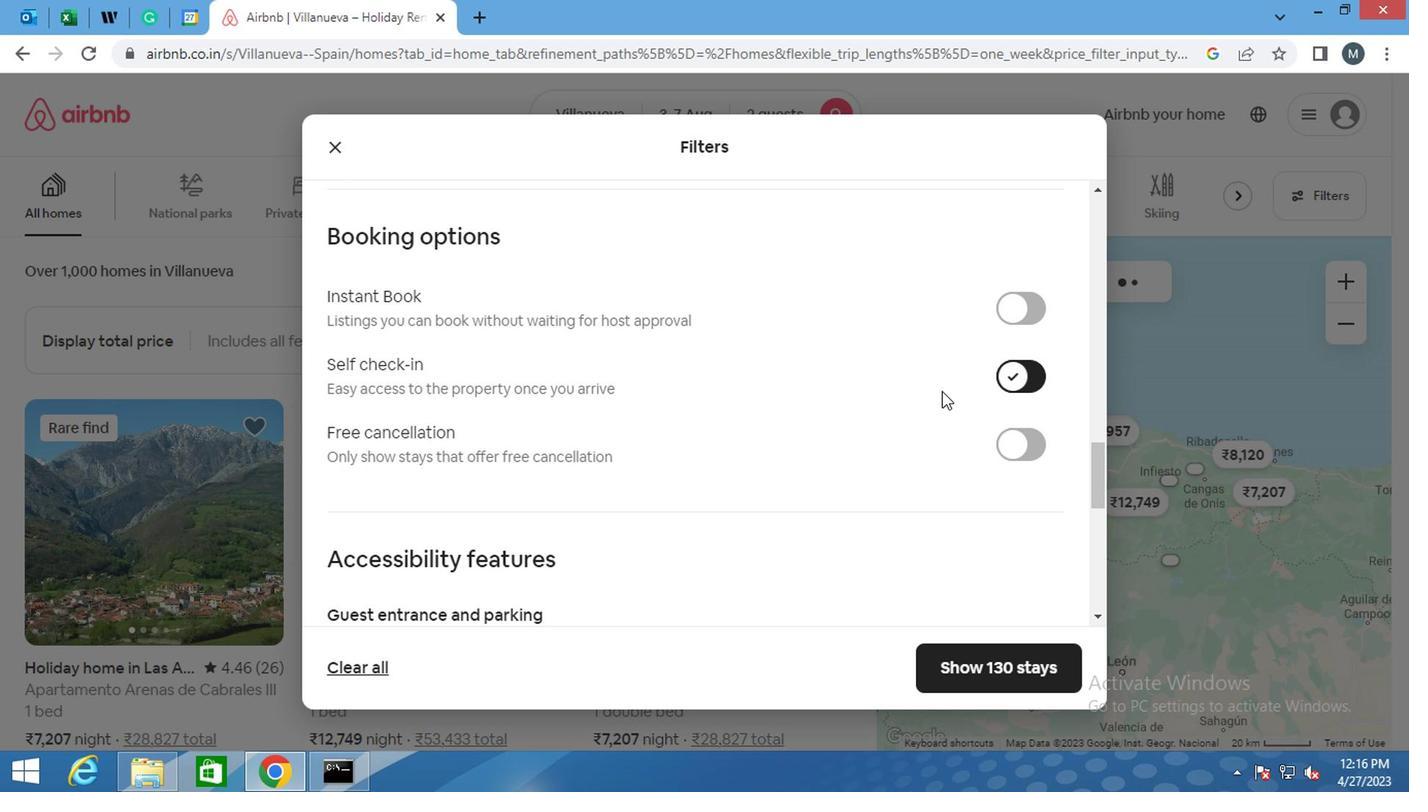 
Action: Mouse moved to (673, 449)
Screenshot: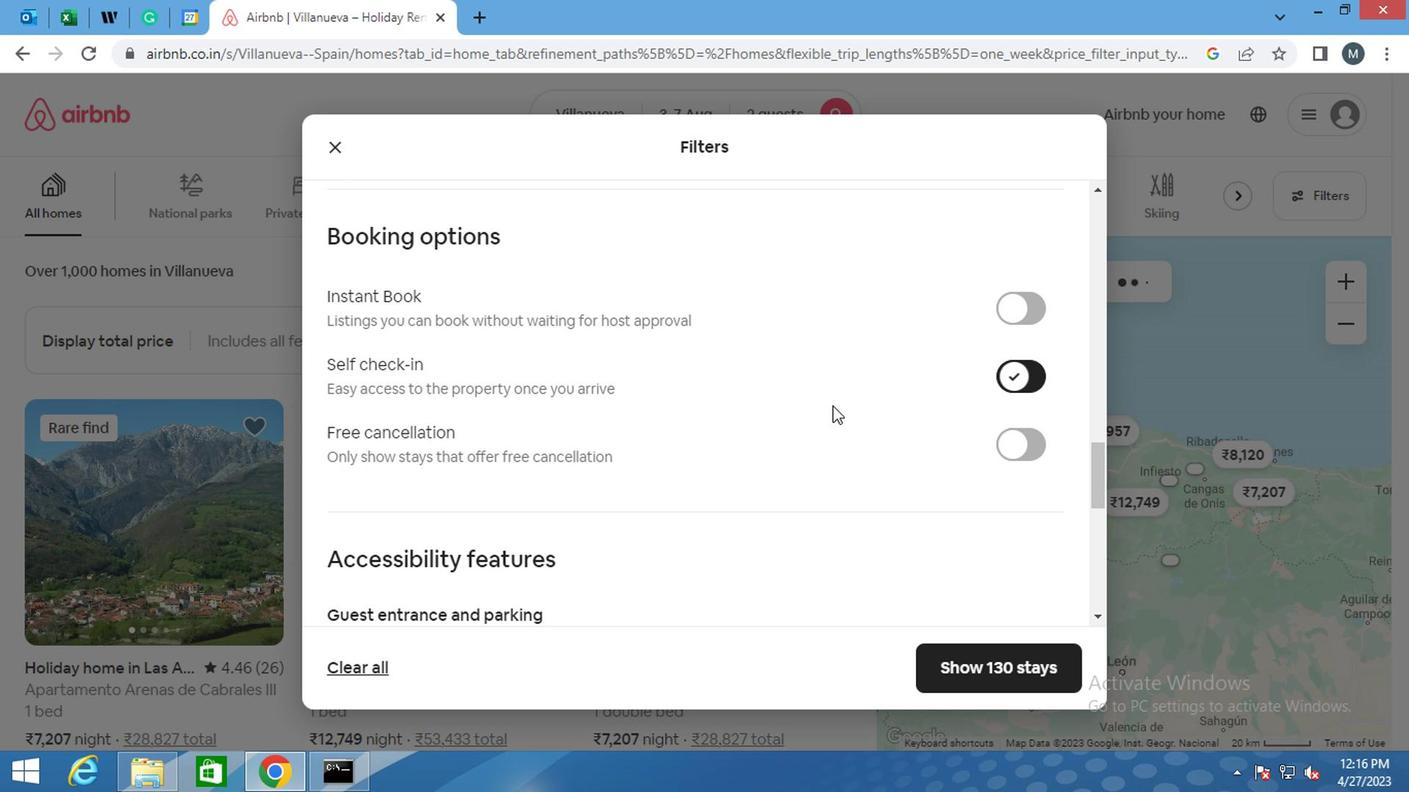 
Action: Mouse scrolled (673, 448) with delta (0, -1)
Screenshot: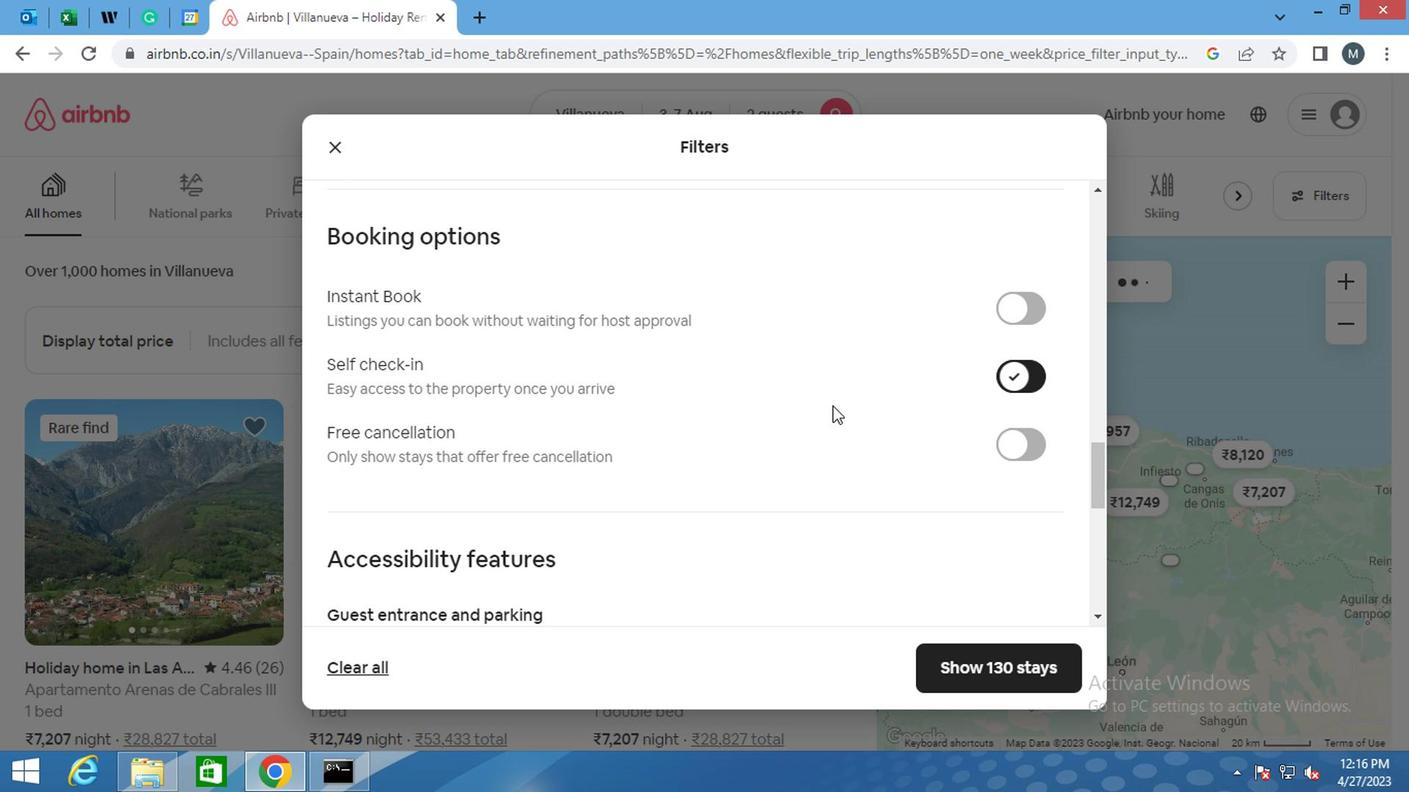 
Action: Mouse moved to (660, 455)
Screenshot: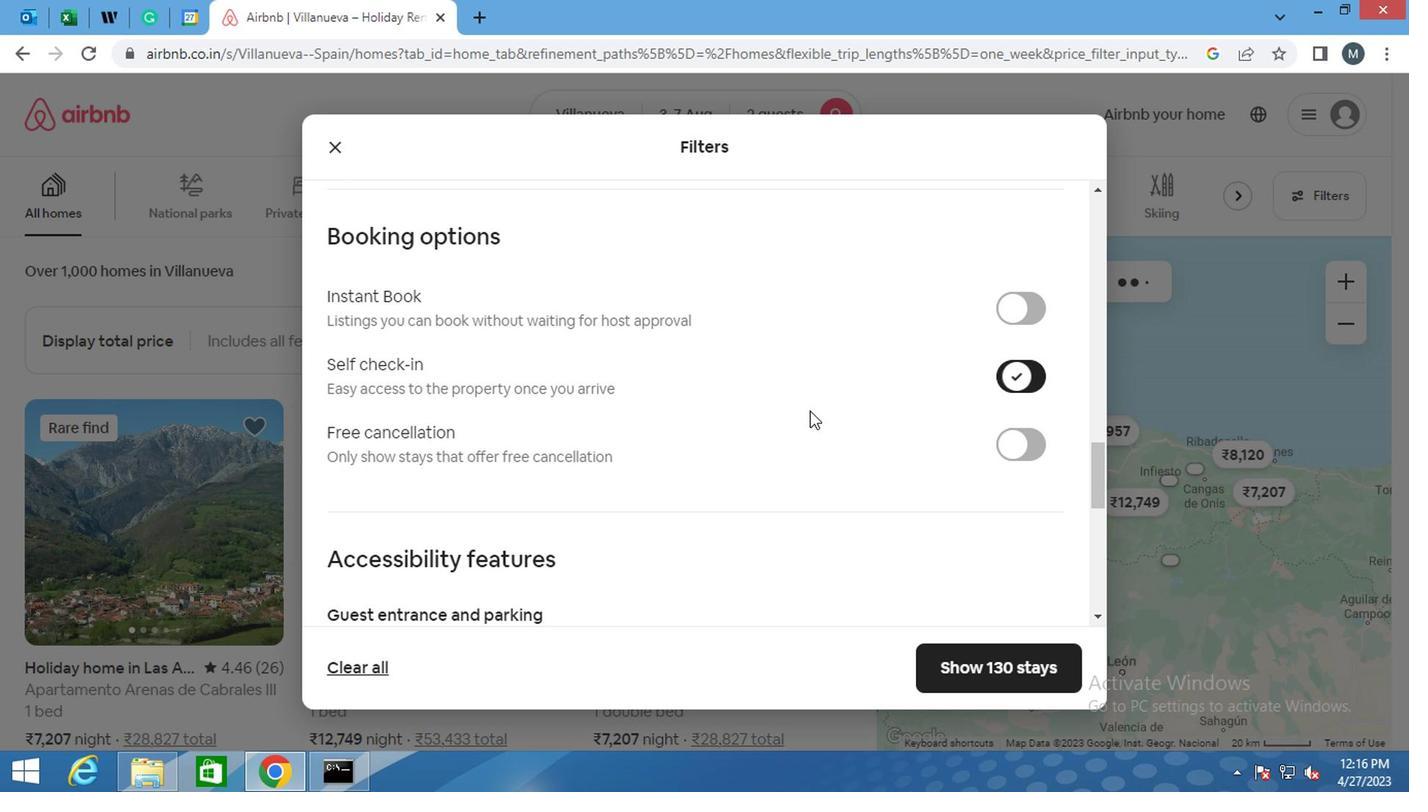 
Action: Mouse scrolled (660, 453) with delta (0, -1)
Screenshot: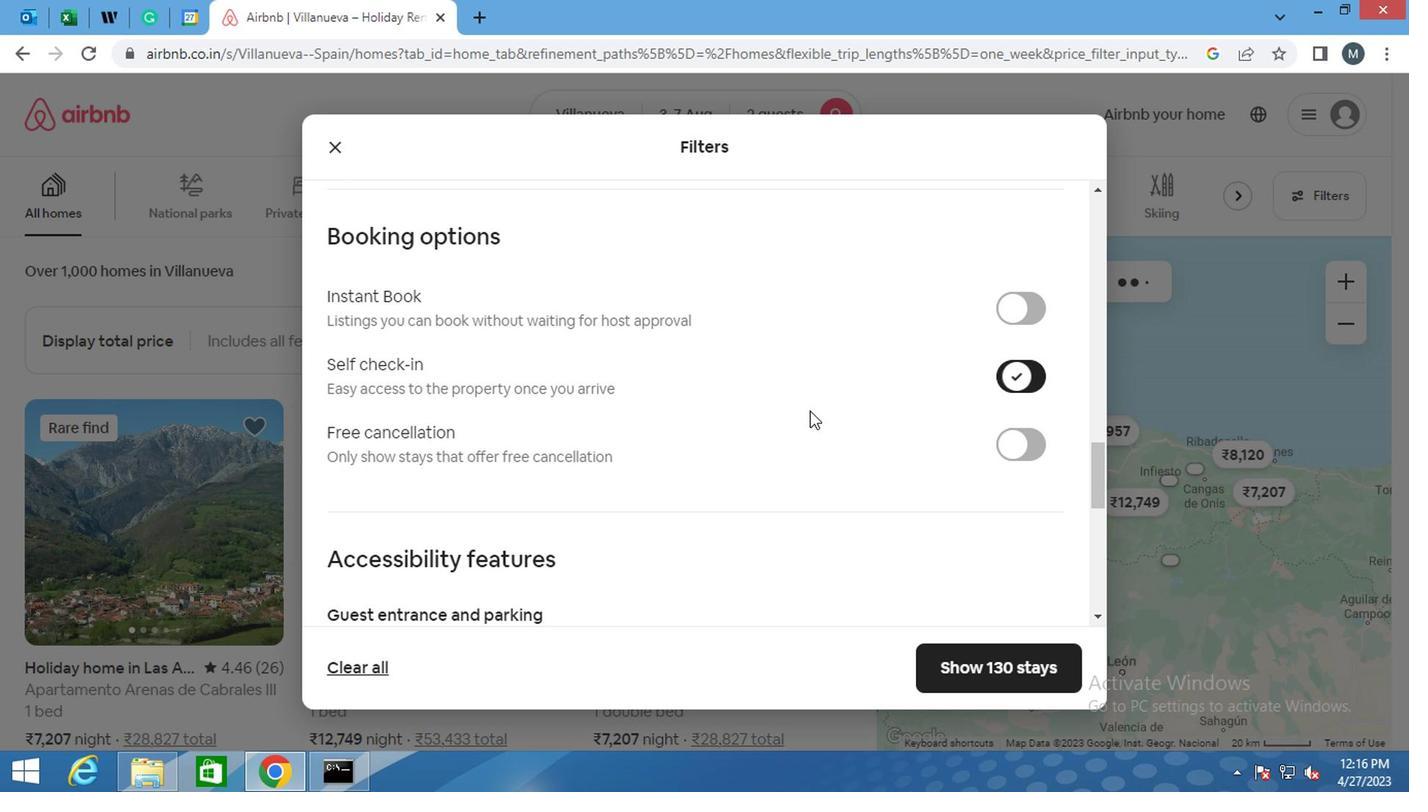 
Action: Mouse moved to (592, 471)
Screenshot: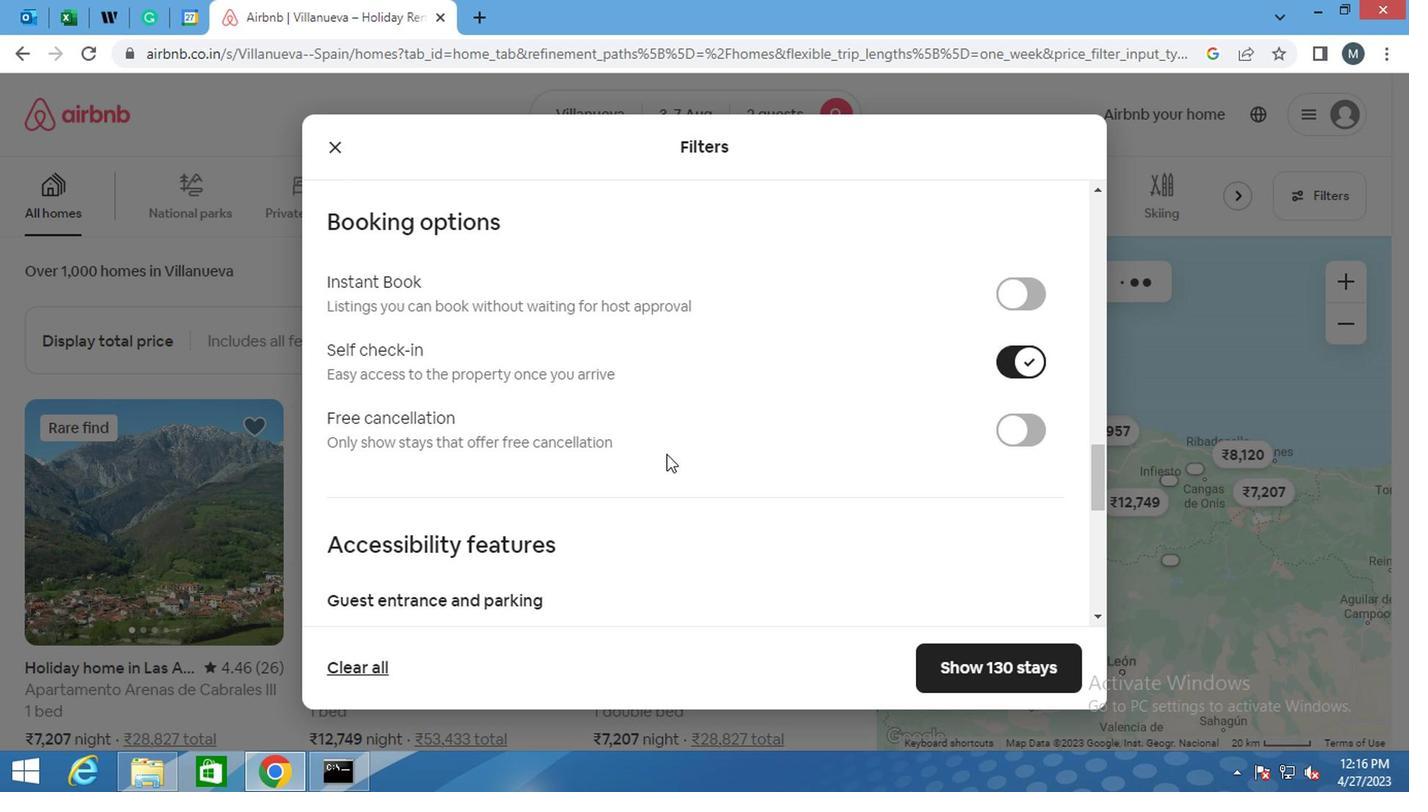 
Action: Mouse scrolled (592, 470) with delta (0, 0)
Screenshot: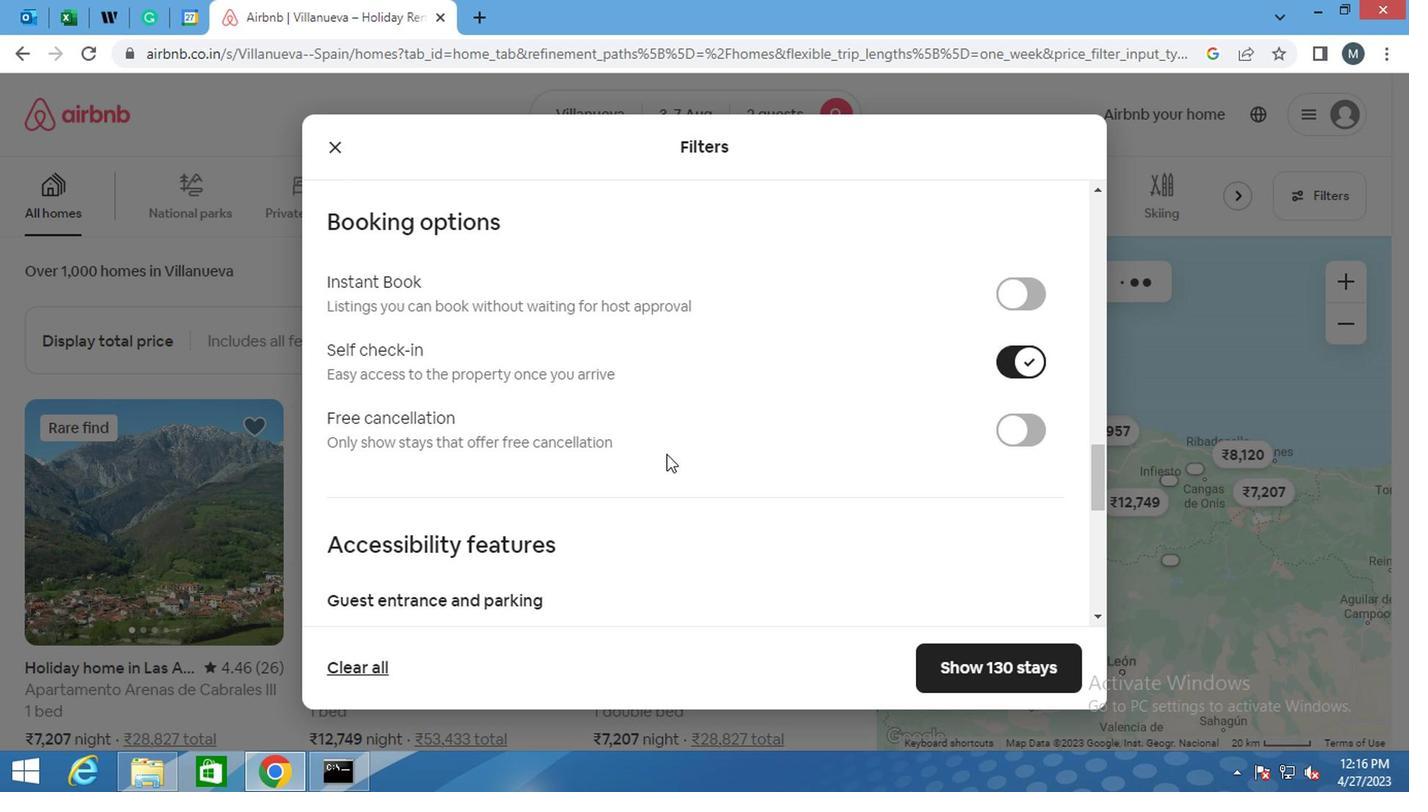 
Action: Mouse moved to (589, 474)
Screenshot: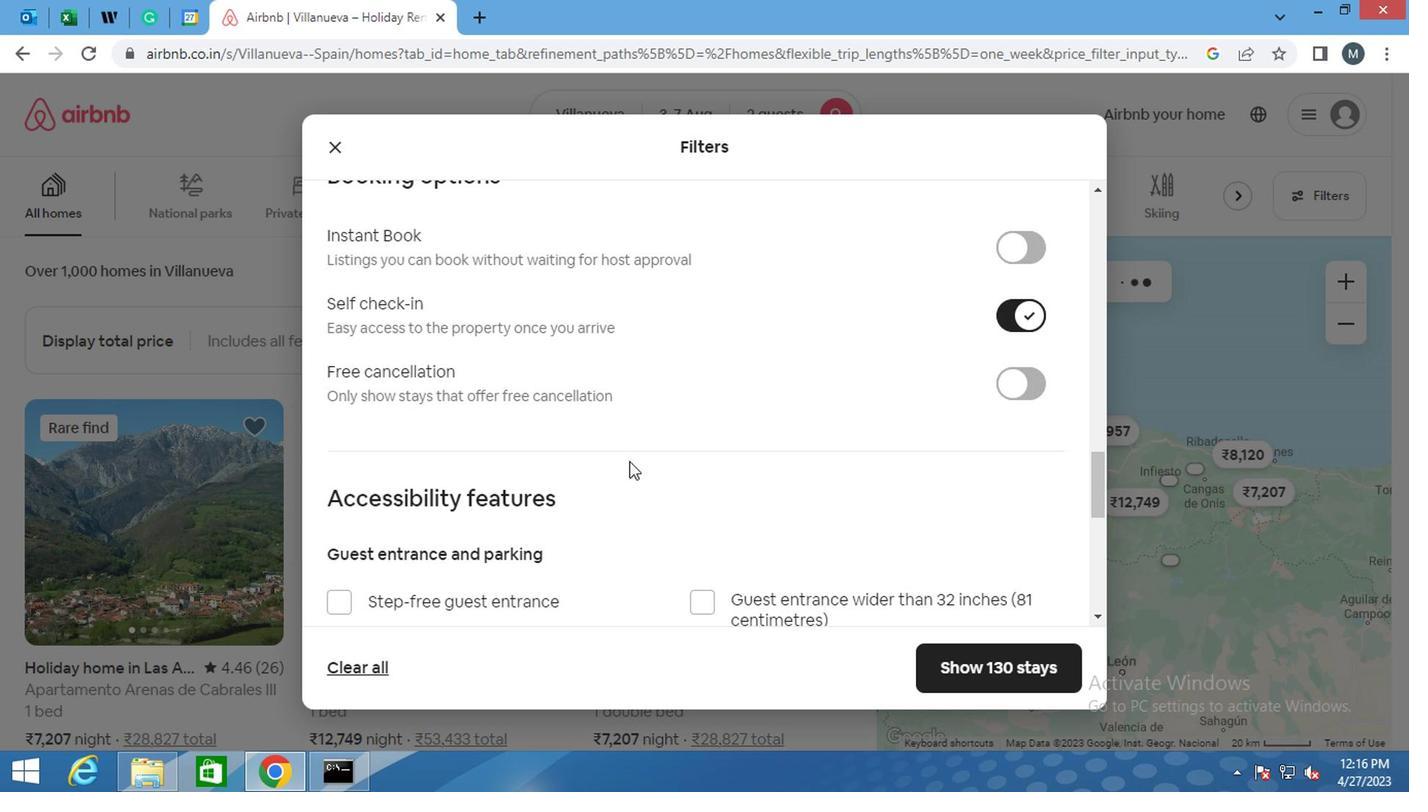 
Action: Mouse scrolled (589, 473) with delta (0, -1)
Screenshot: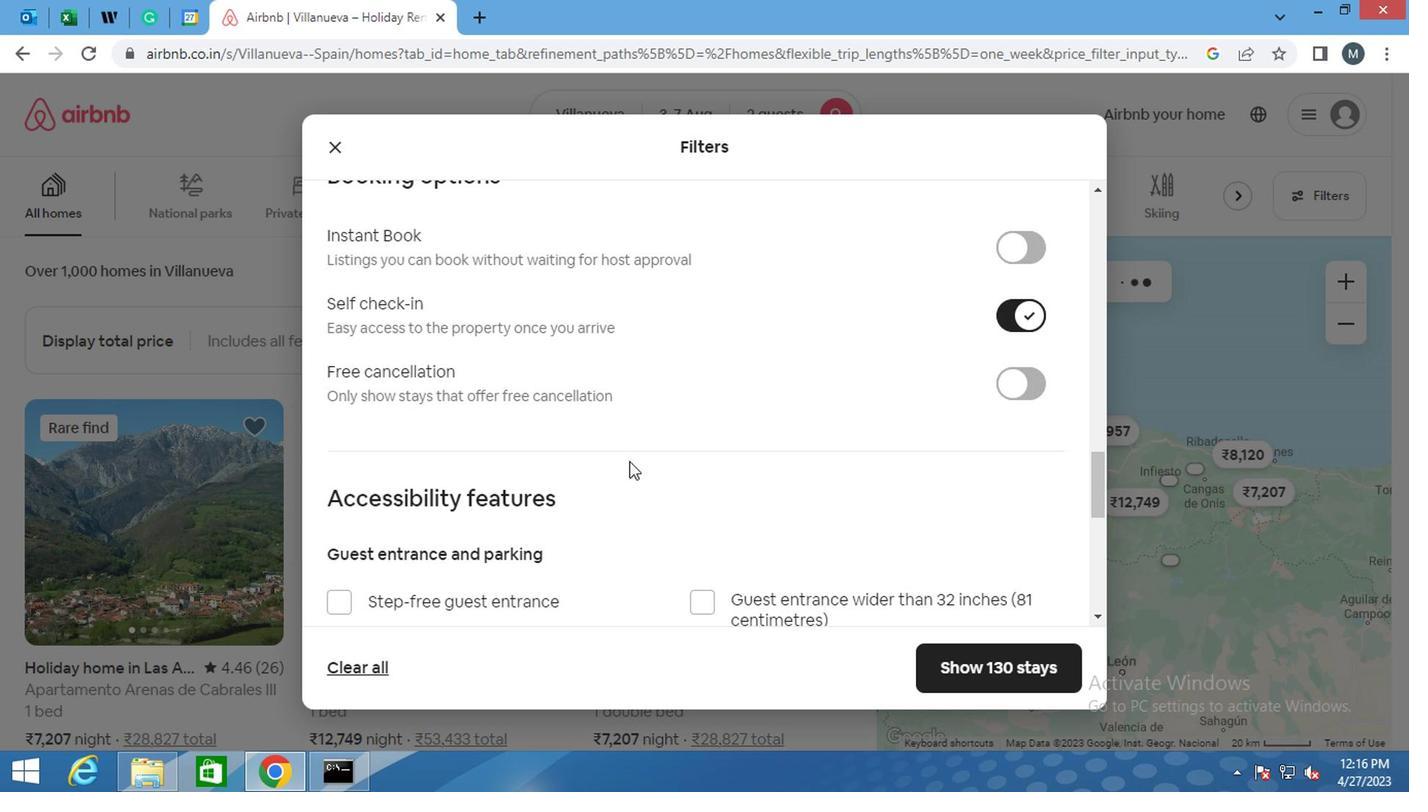 
Action: Mouse moved to (574, 483)
Screenshot: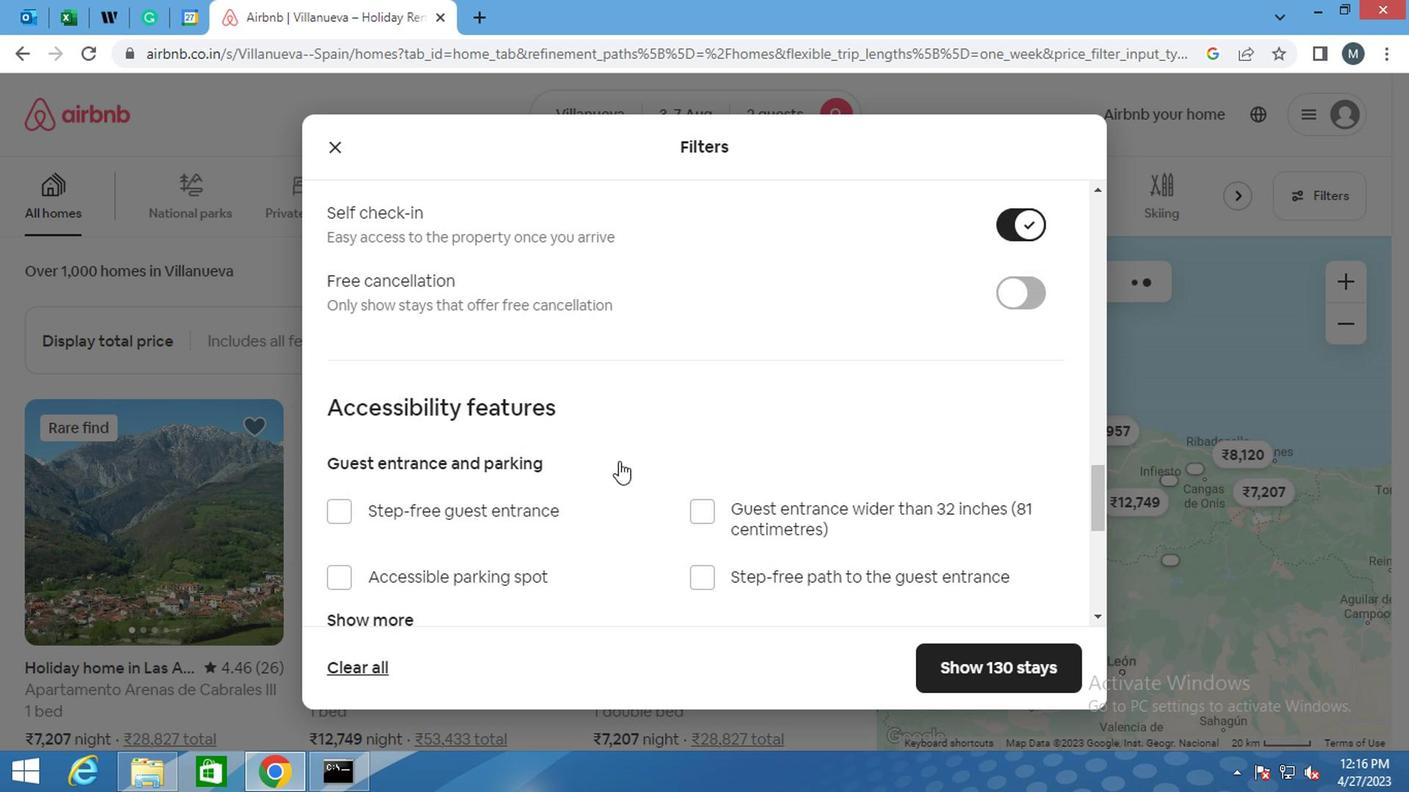 
Action: Mouse scrolled (574, 482) with delta (0, 0)
Screenshot: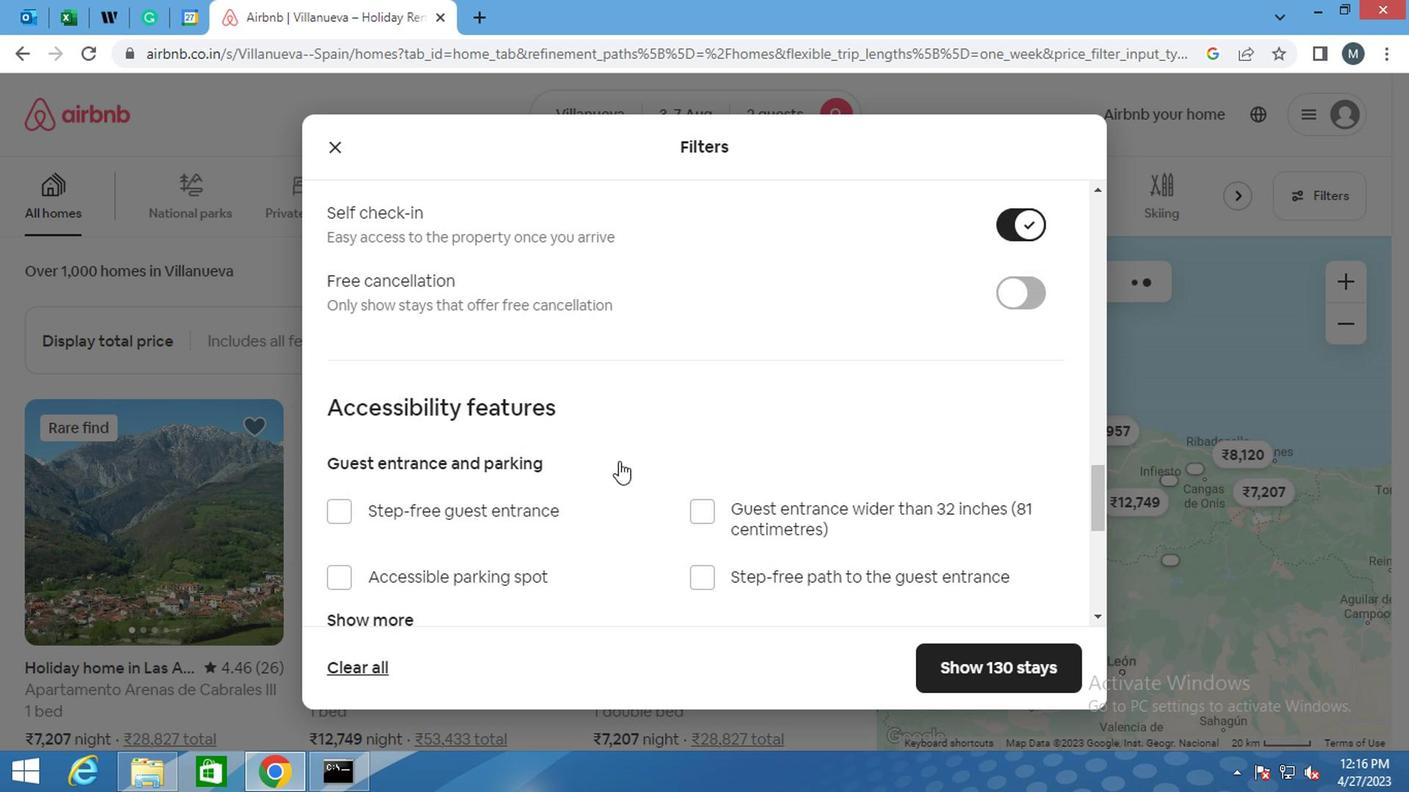 
Action: Mouse moved to (362, 510)
Screenshot: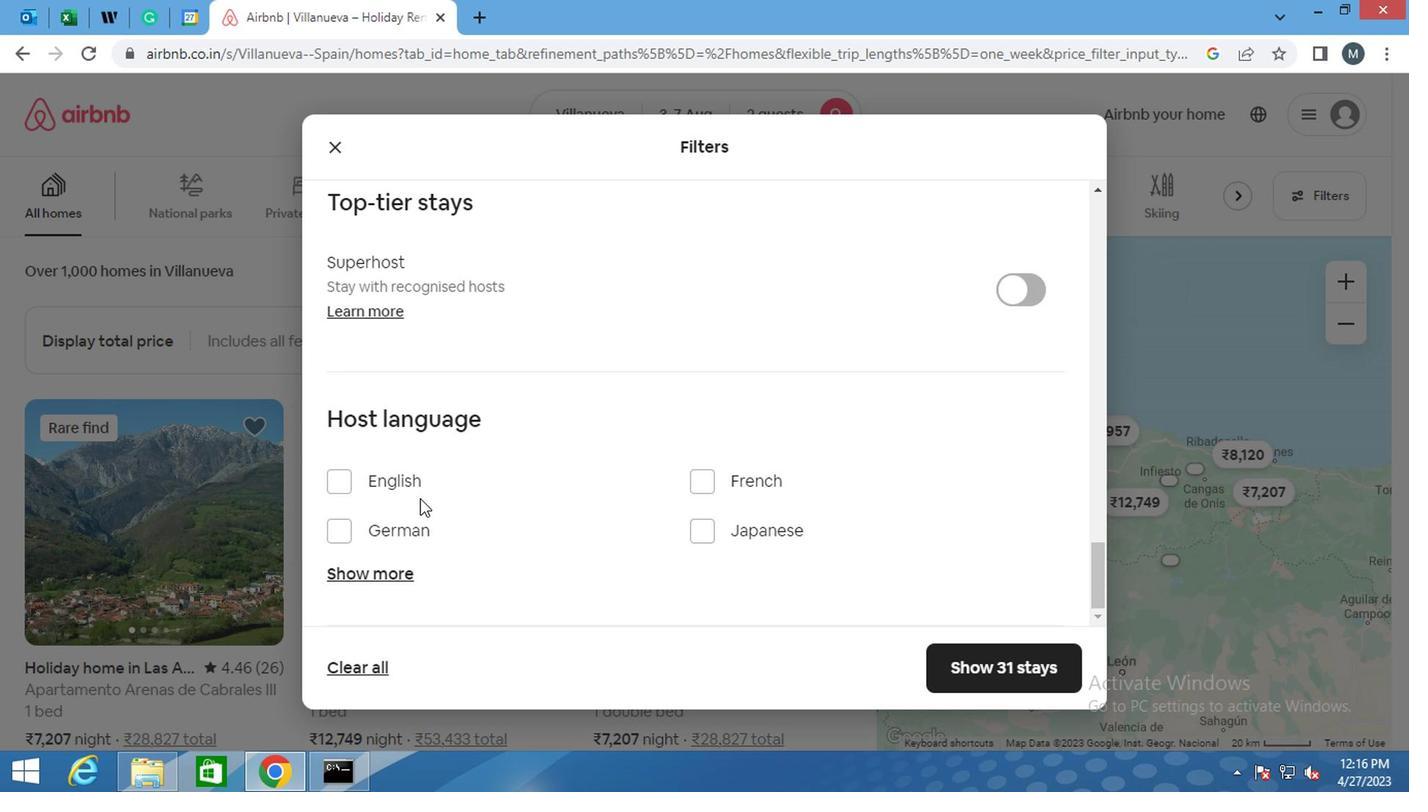 
Action: Mouse scrolled (362, 510) with delta (0, 0)
Screenshot: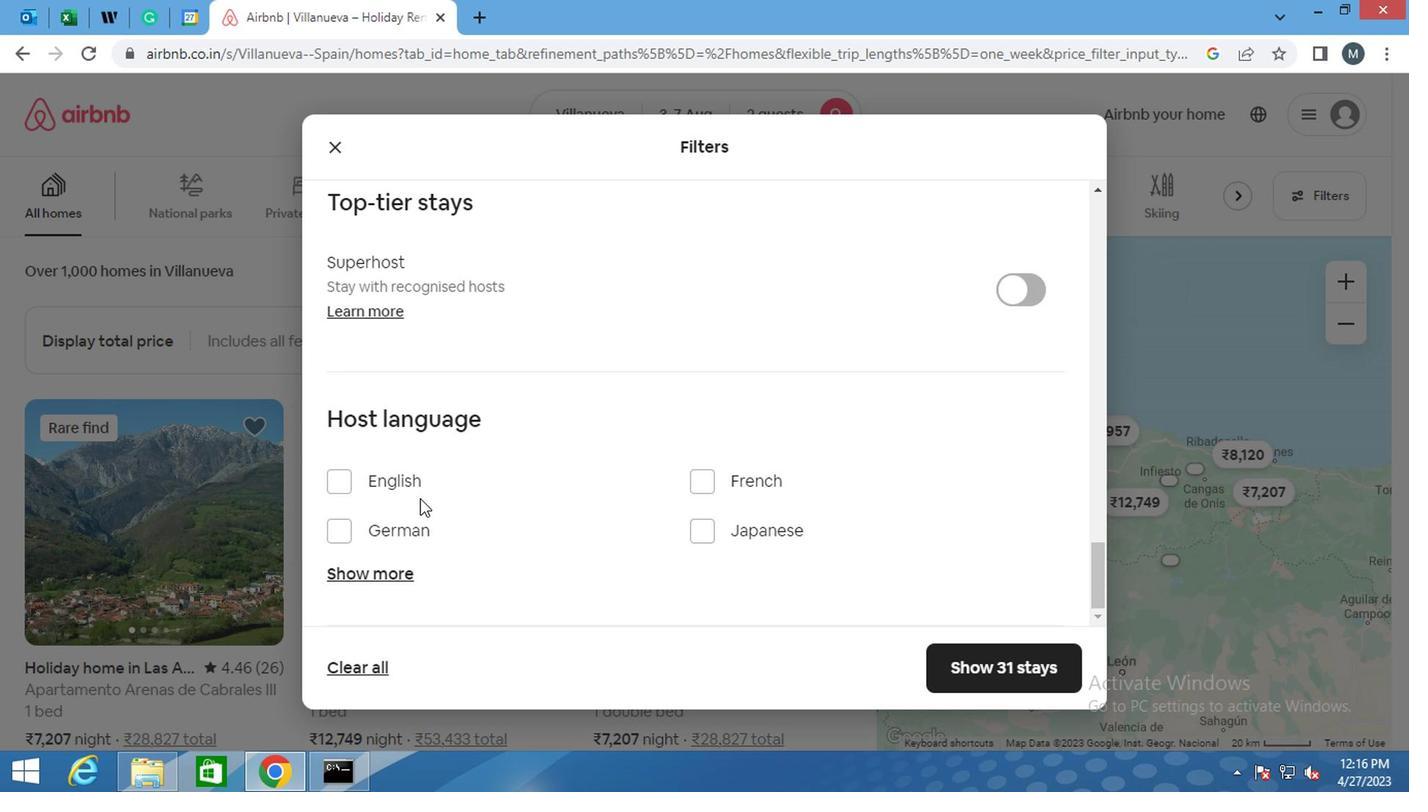 
Action: Mouse moved to (344, 480)
Screenshot: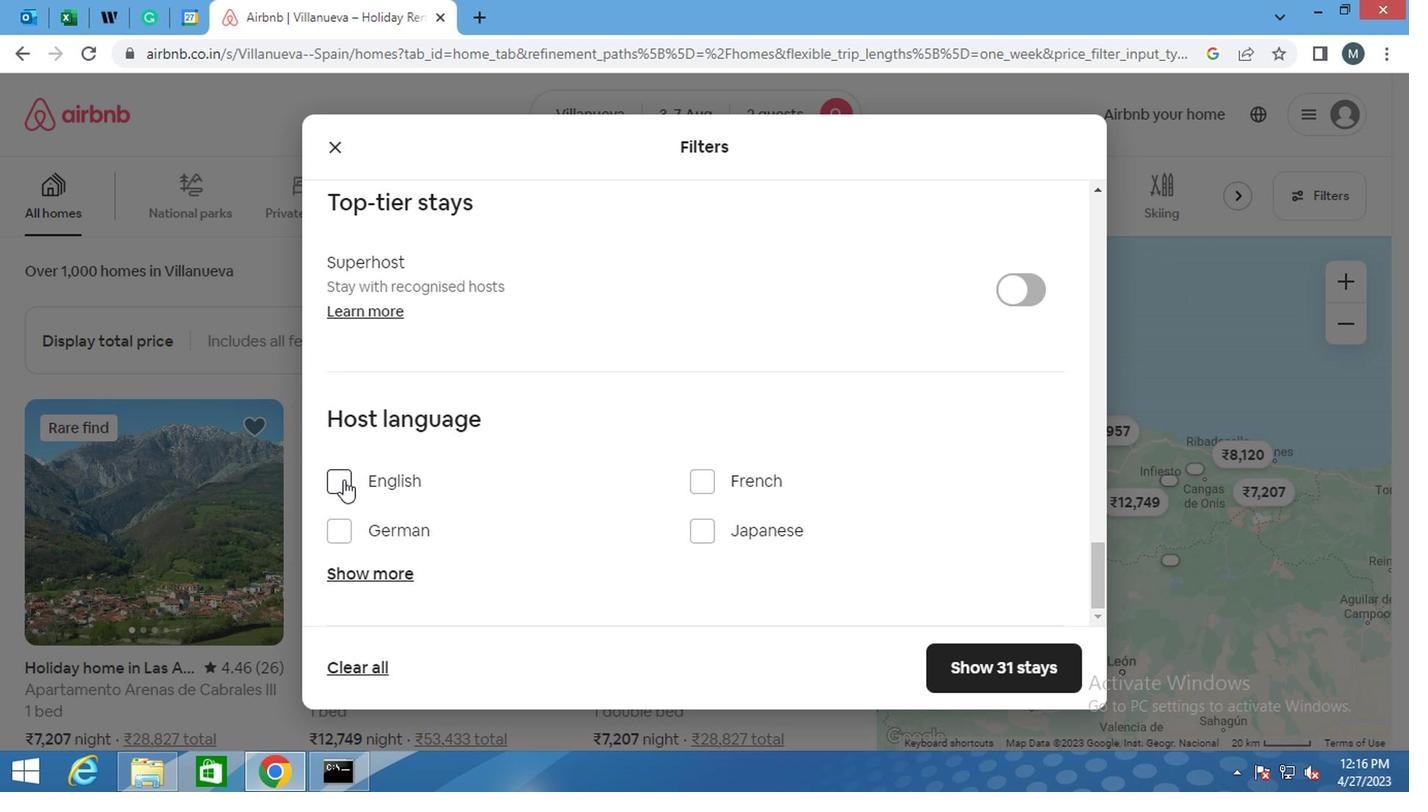 
Action: Mouse pressed left at (344, 480)
Screenshot: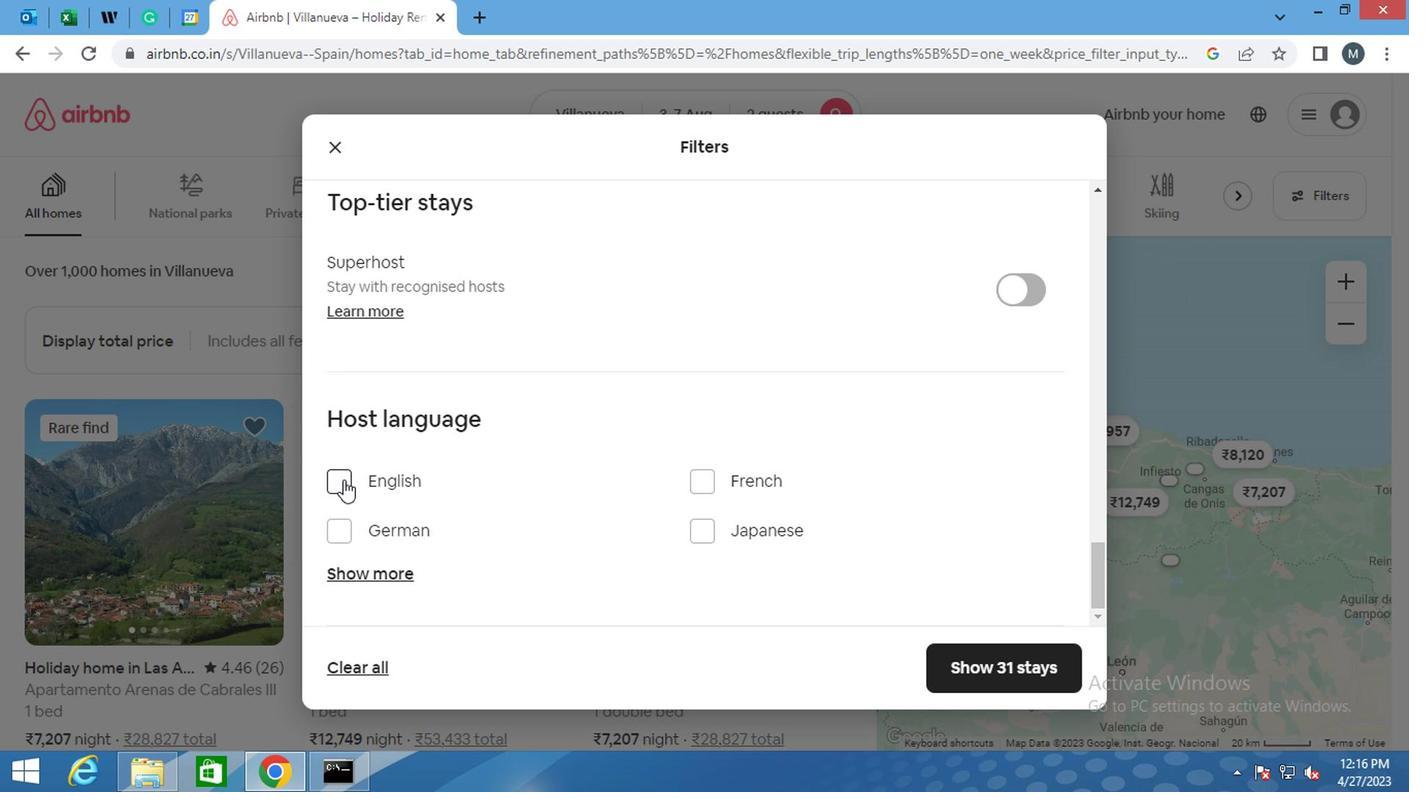 
Action: Mouse moved to (954, 654)
Screenshot: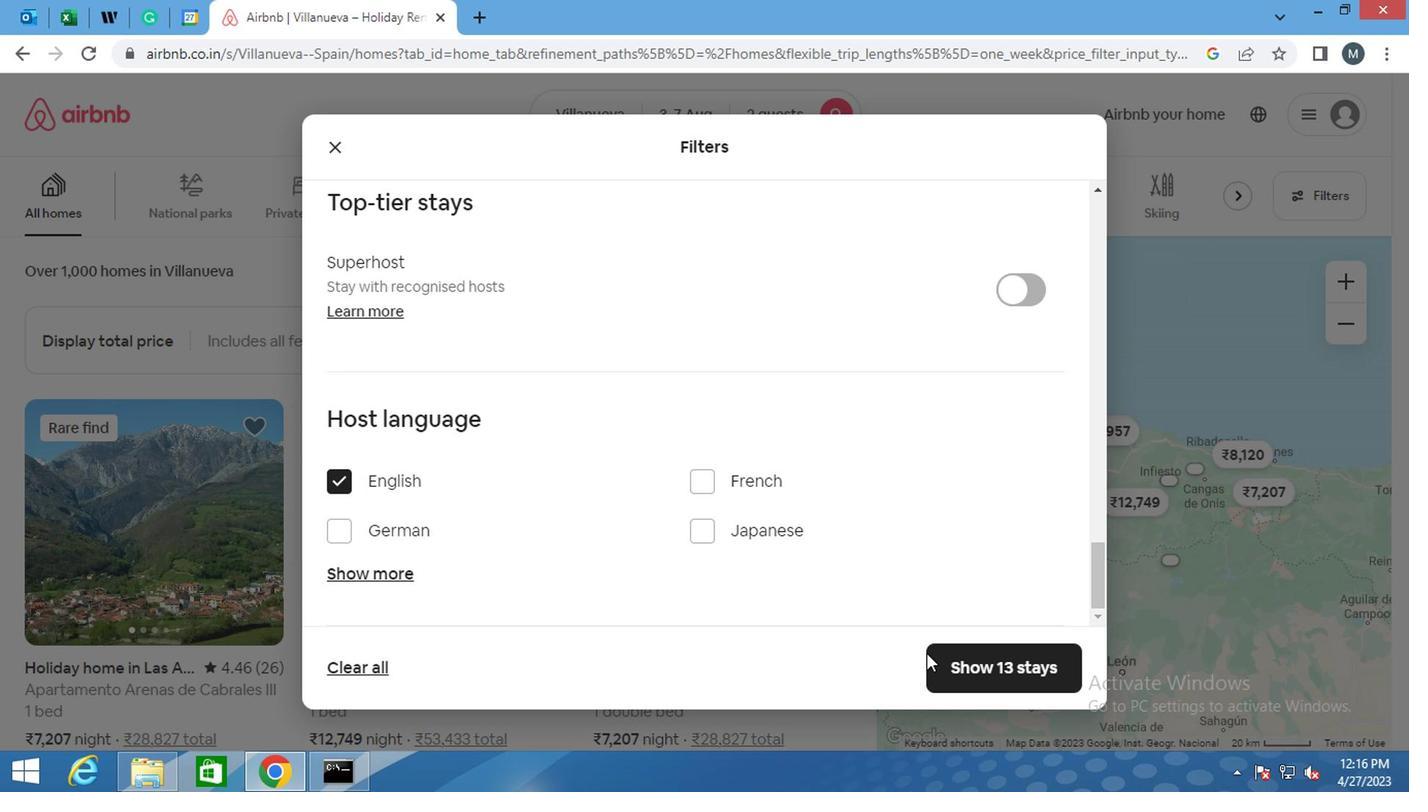 
Action: Mouse pressed left at (954, 654)
Screenshot: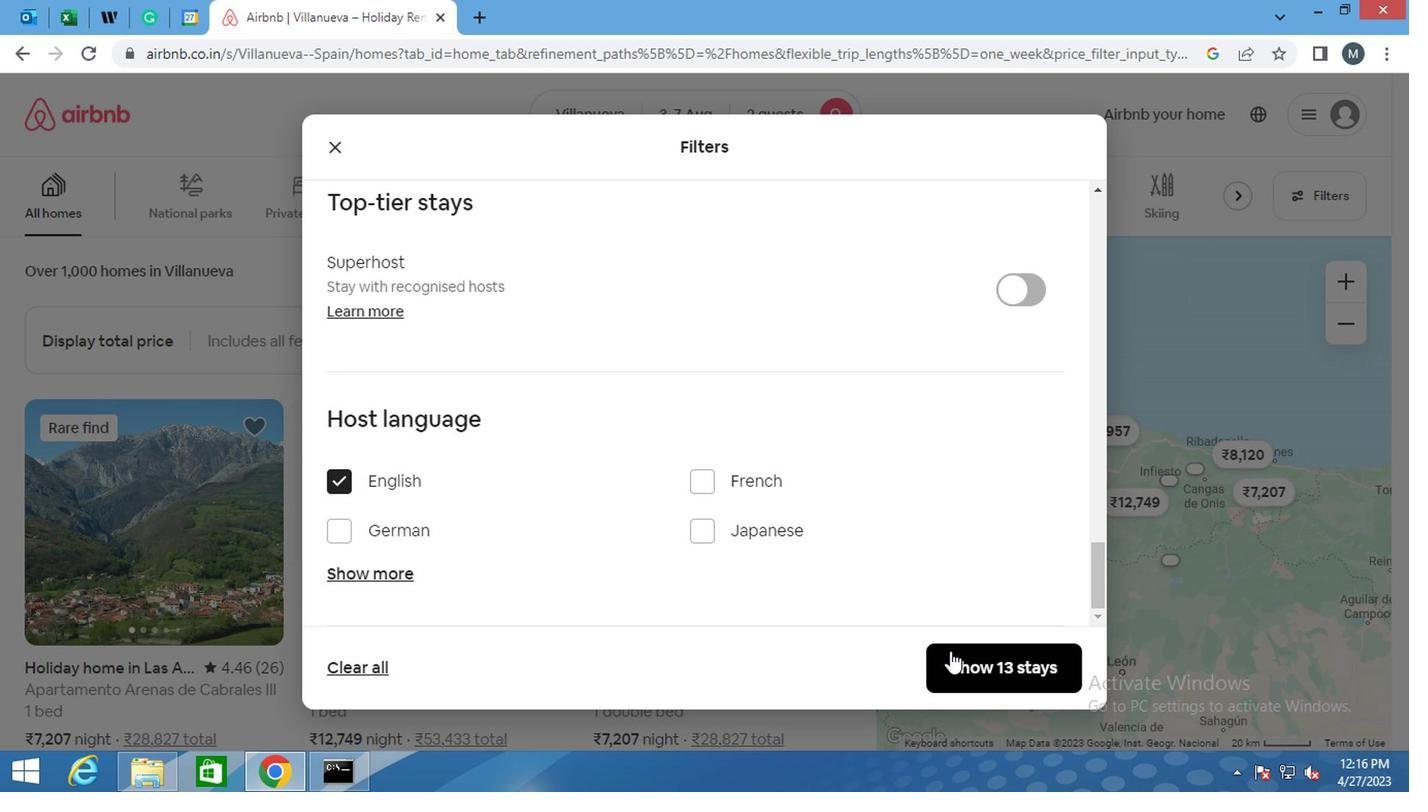 
Action: Mouse moved to (954, 657)
Screenshot: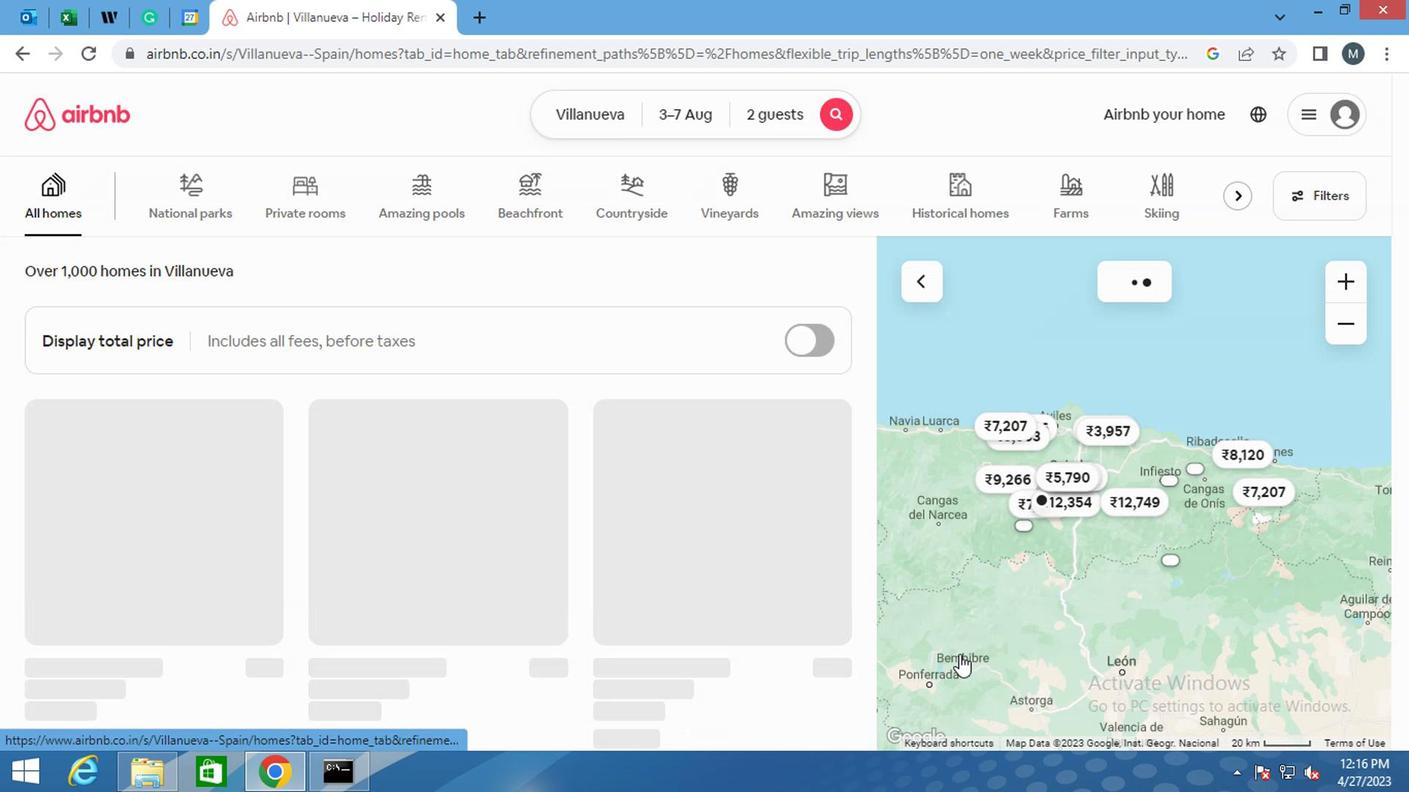 
